 Task: Search for a 2-bedroom apartment in Charlotte, North Carolina, with a walkability score of 80 or higher.
Action: Mouse moved to (444, 243)
Screenshot: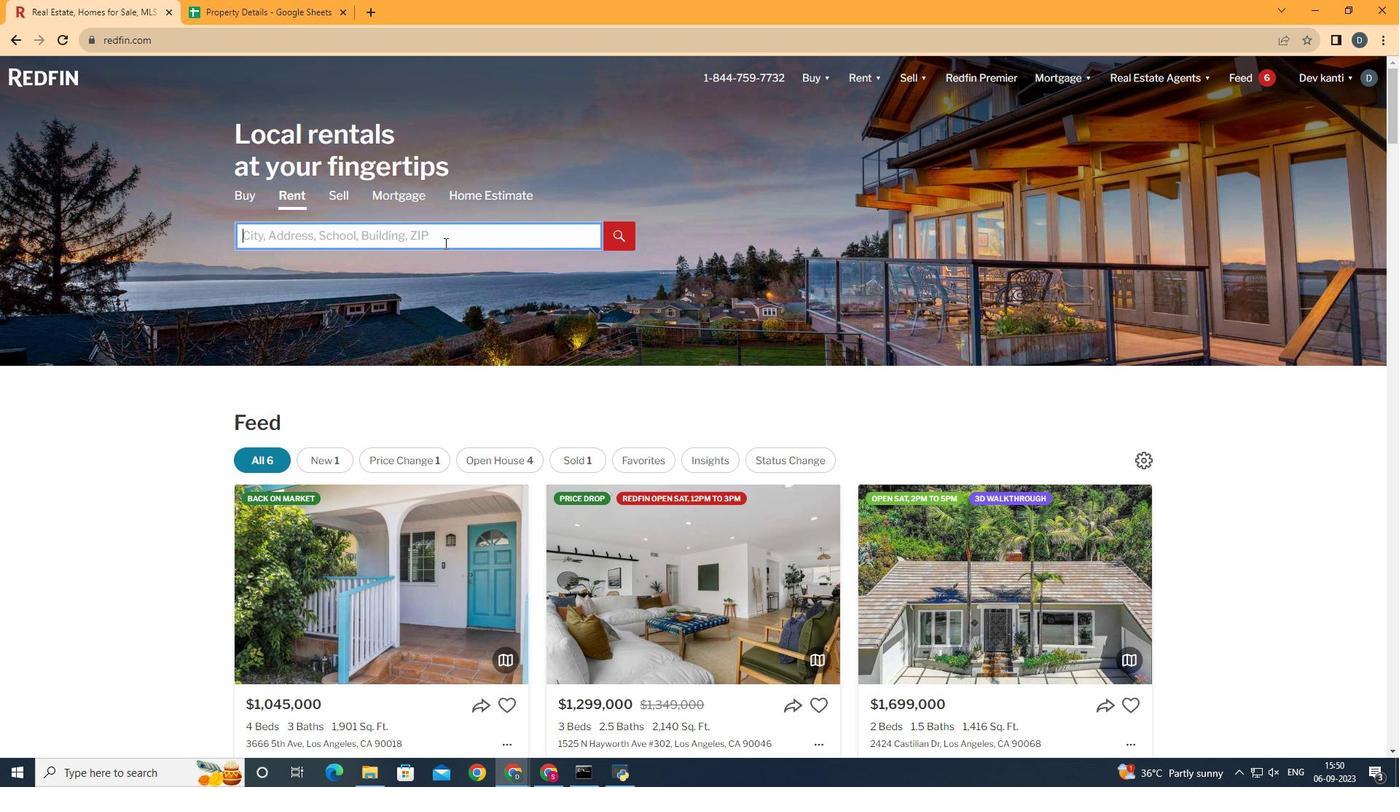 
Action: Mouse pressed left at (444, 243)
Screenshot: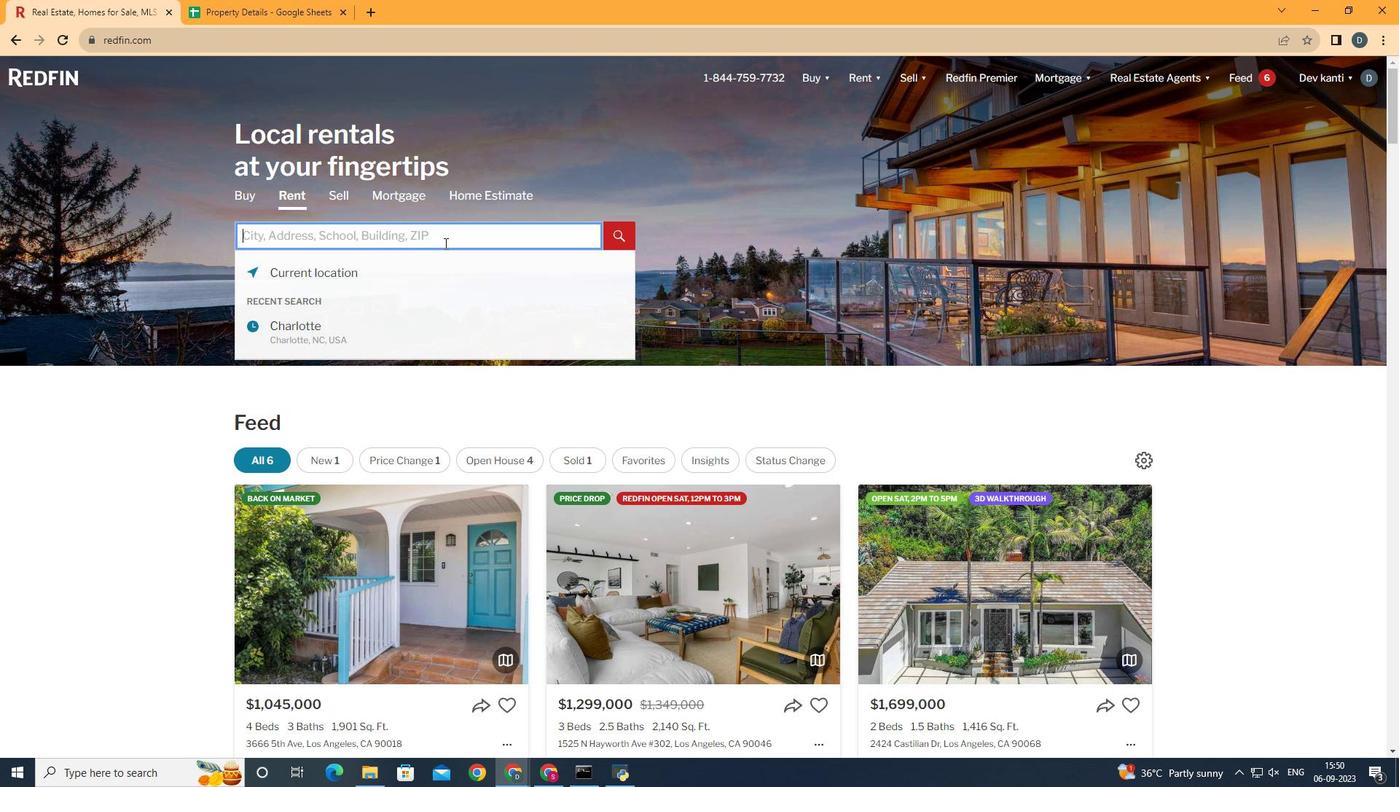 
Action: Key pressed <Key.shift>Charlo
Screenshot: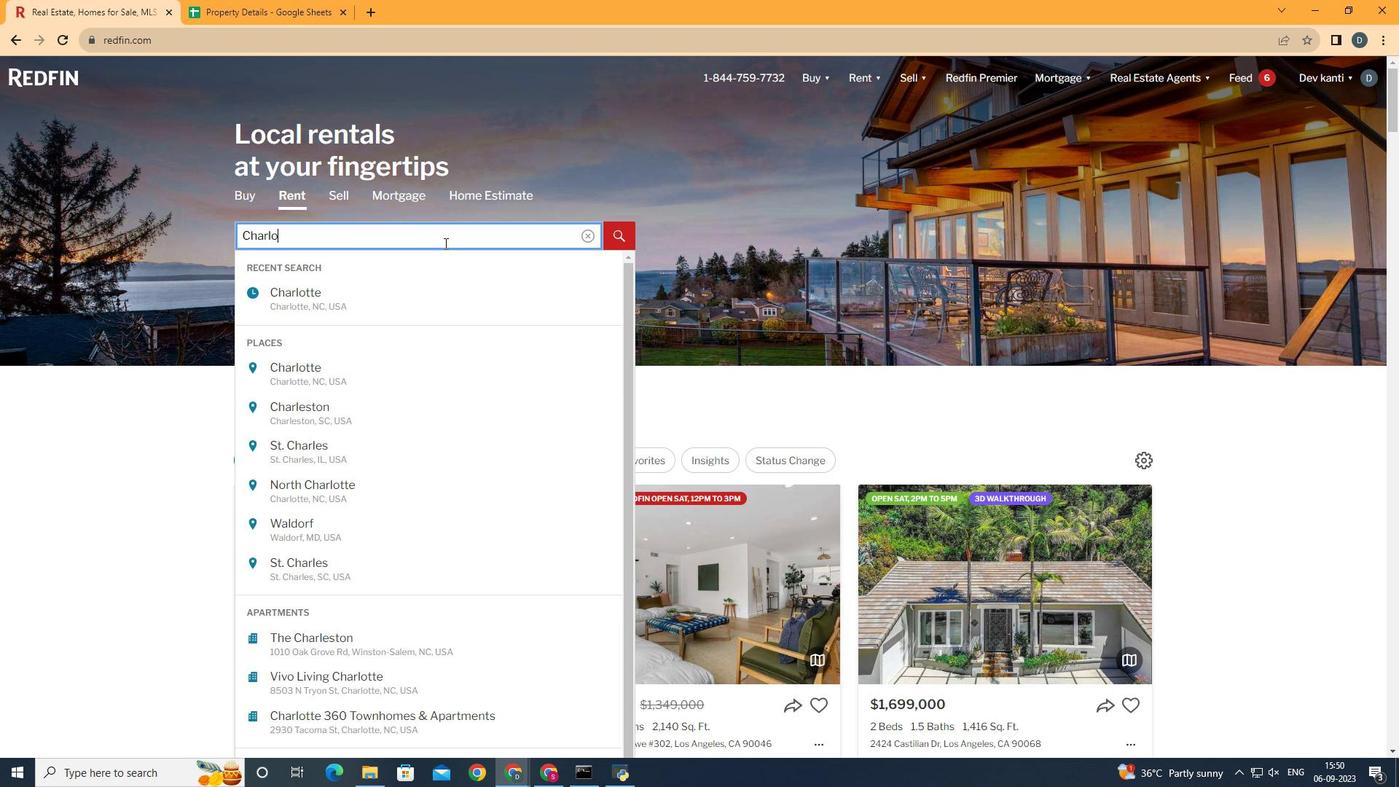 
Action: Mouse moved to (251, 197)
Screenshot: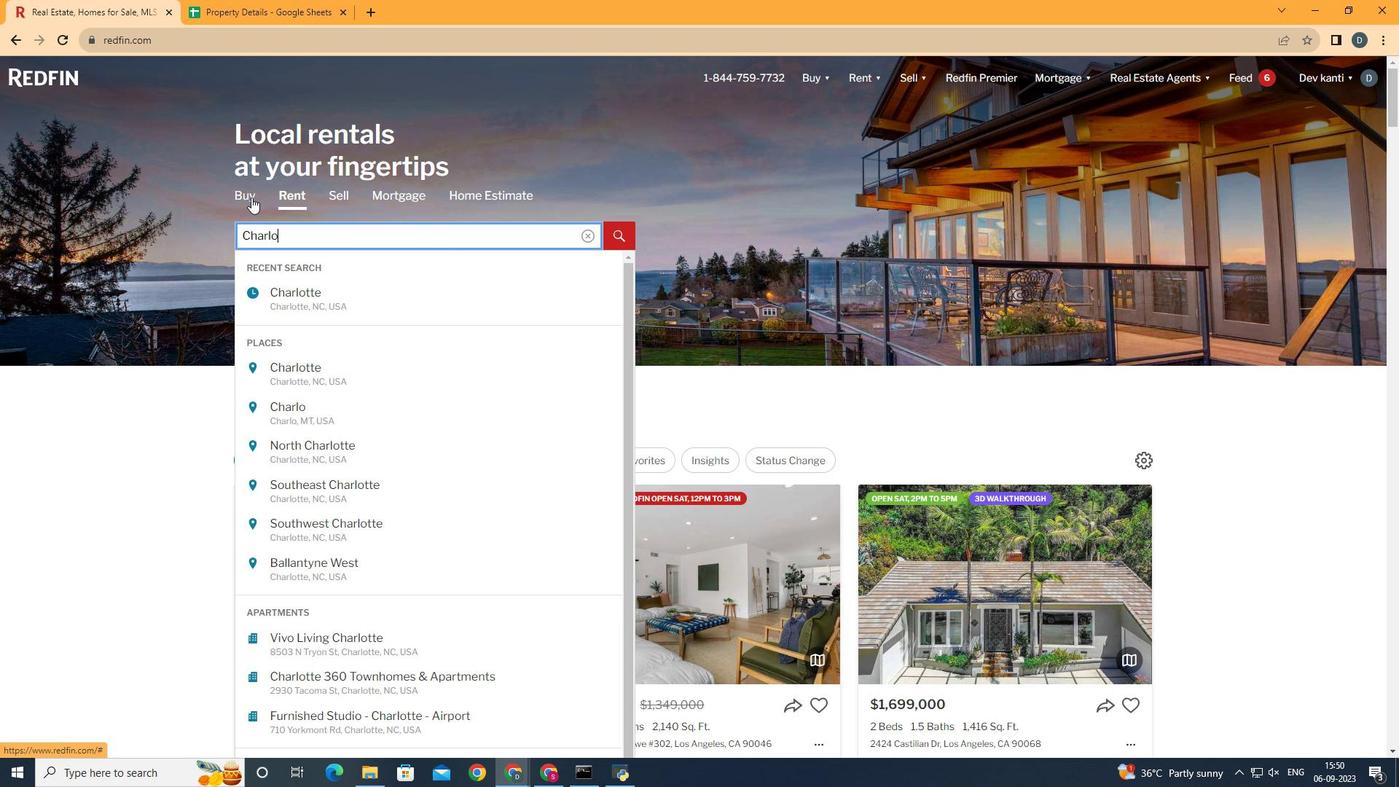 
Action: Mouse pressed left at (251, 197)
Screenshot: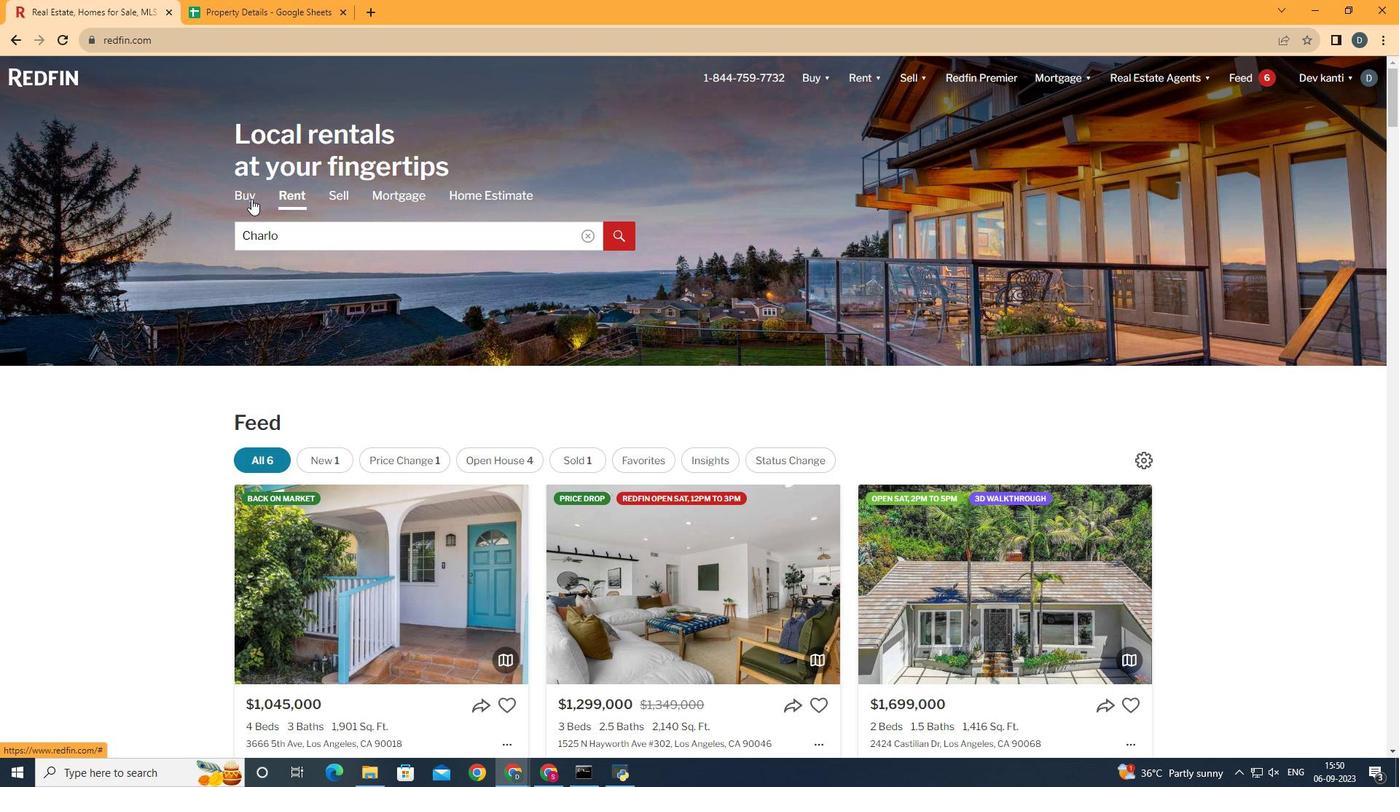 
Action: Mouse moved to (333, 237)
Screenshot: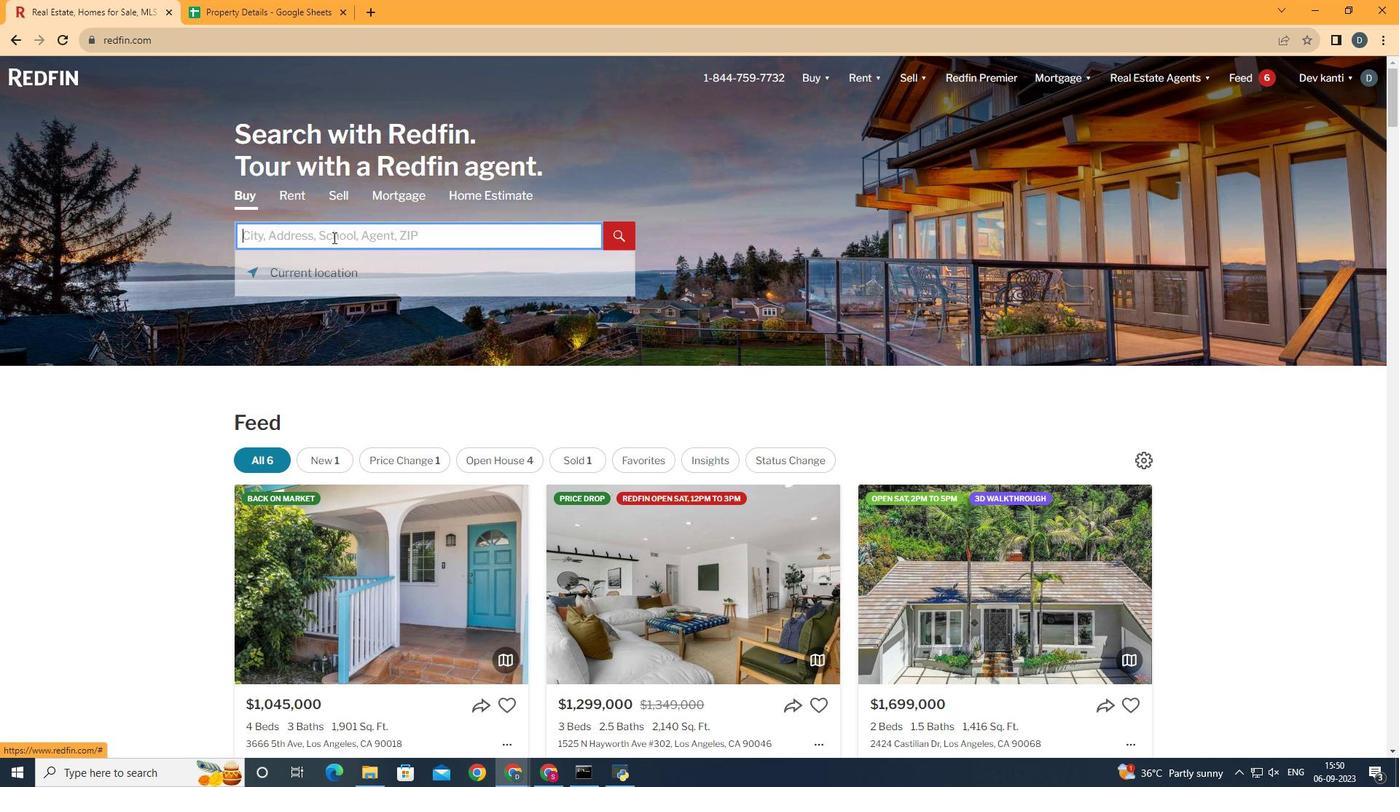 
Action: Mouse pressed left at (333, 237)
Screenshot: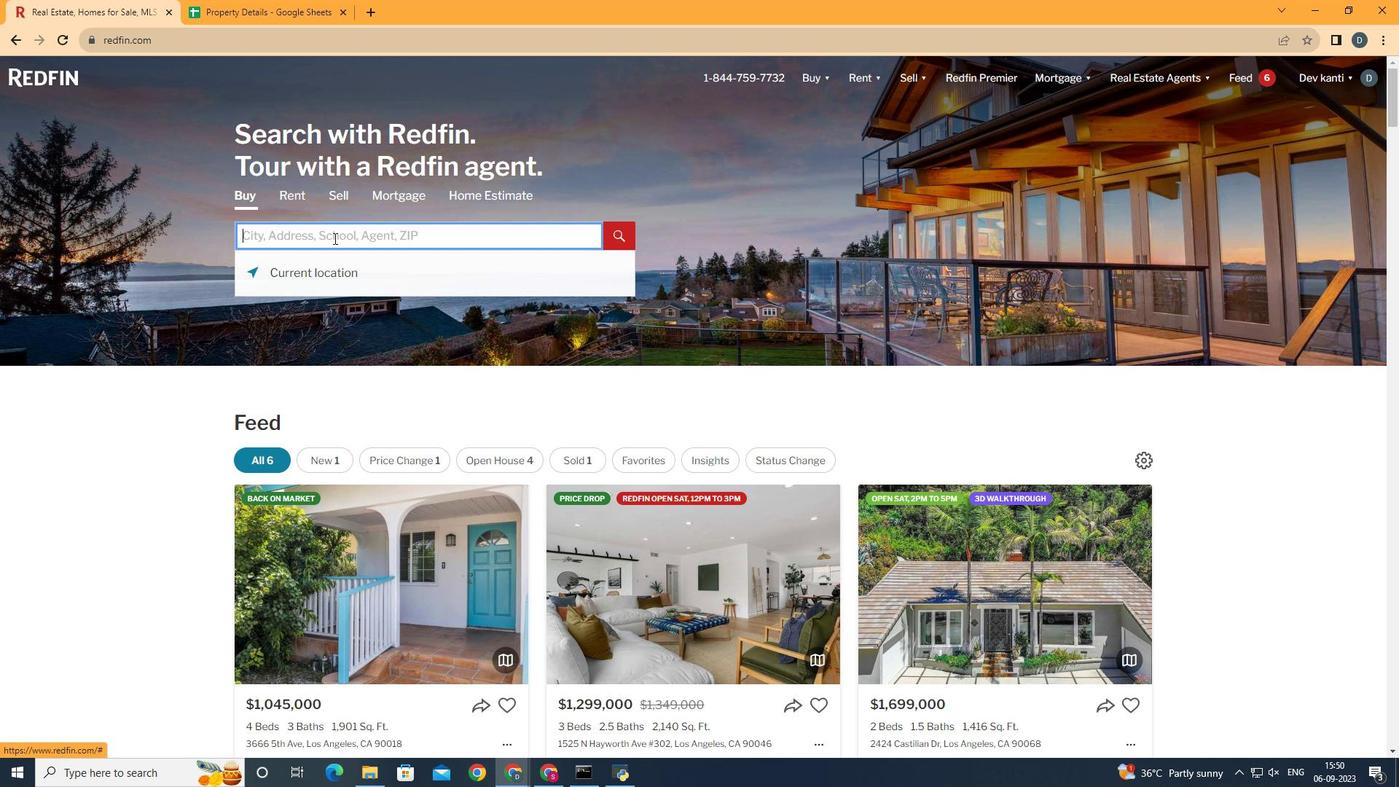 
Action: Mouse moved to (377, 238)
Screenshot: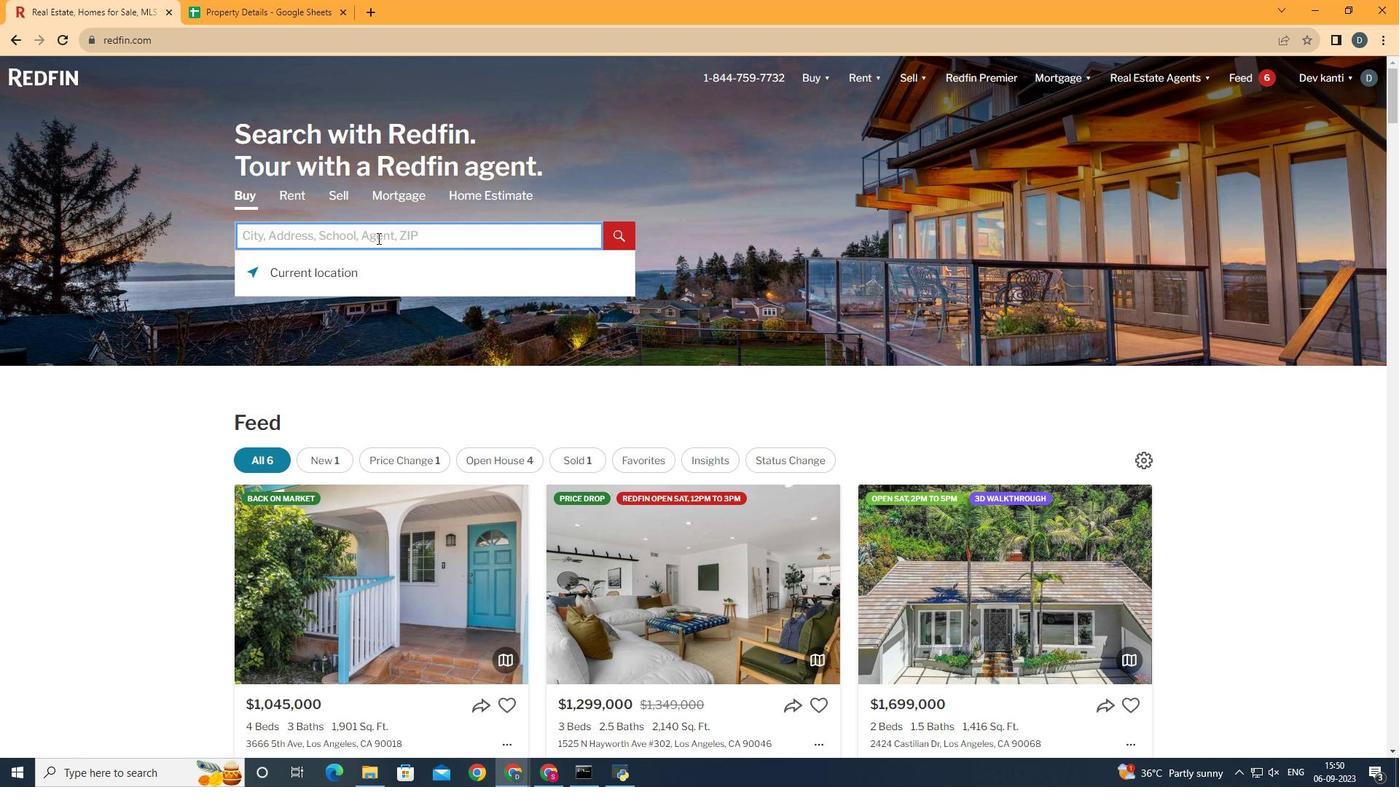 
Action: Key pressed <Key.shift>Charlotte
Screenshot: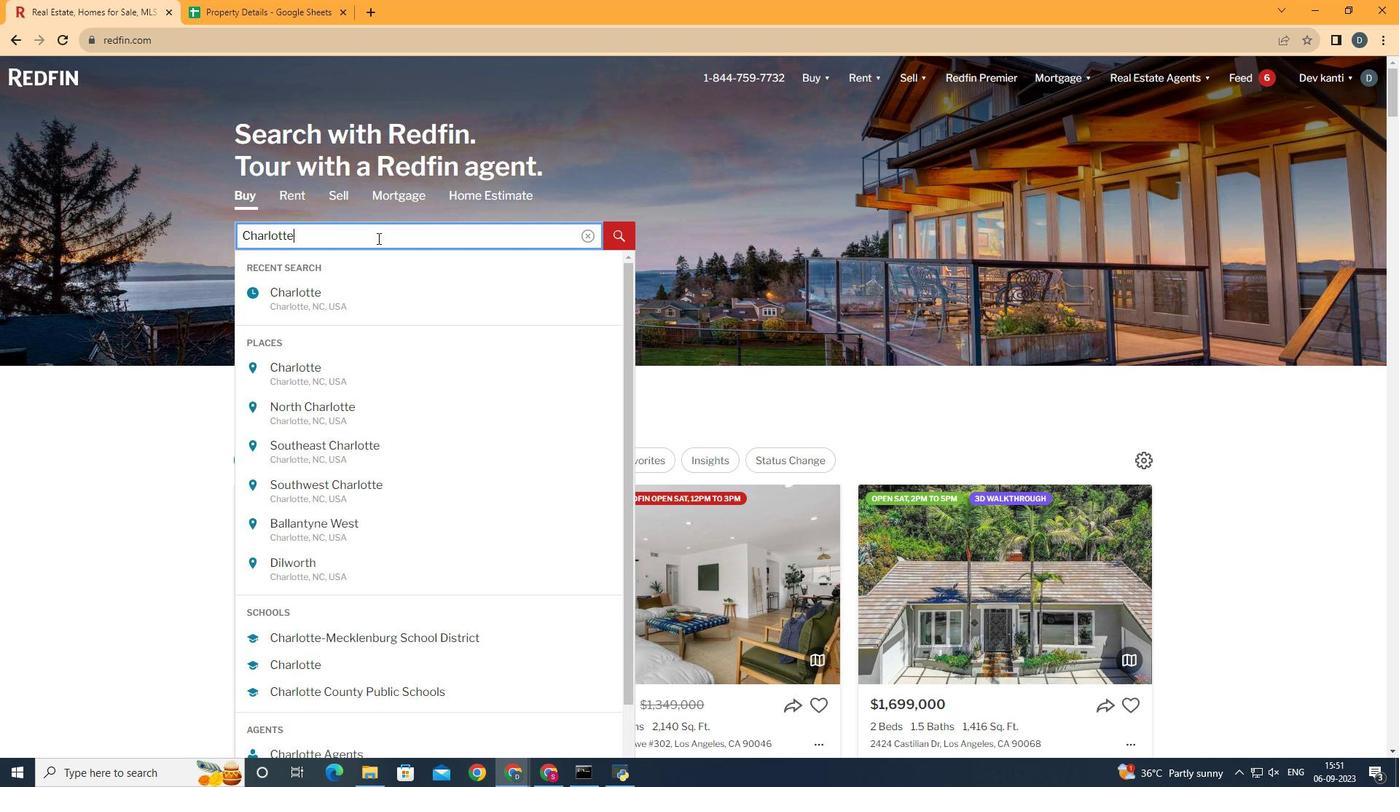
Action: Mouse moved to (370, 309)
Screenshot: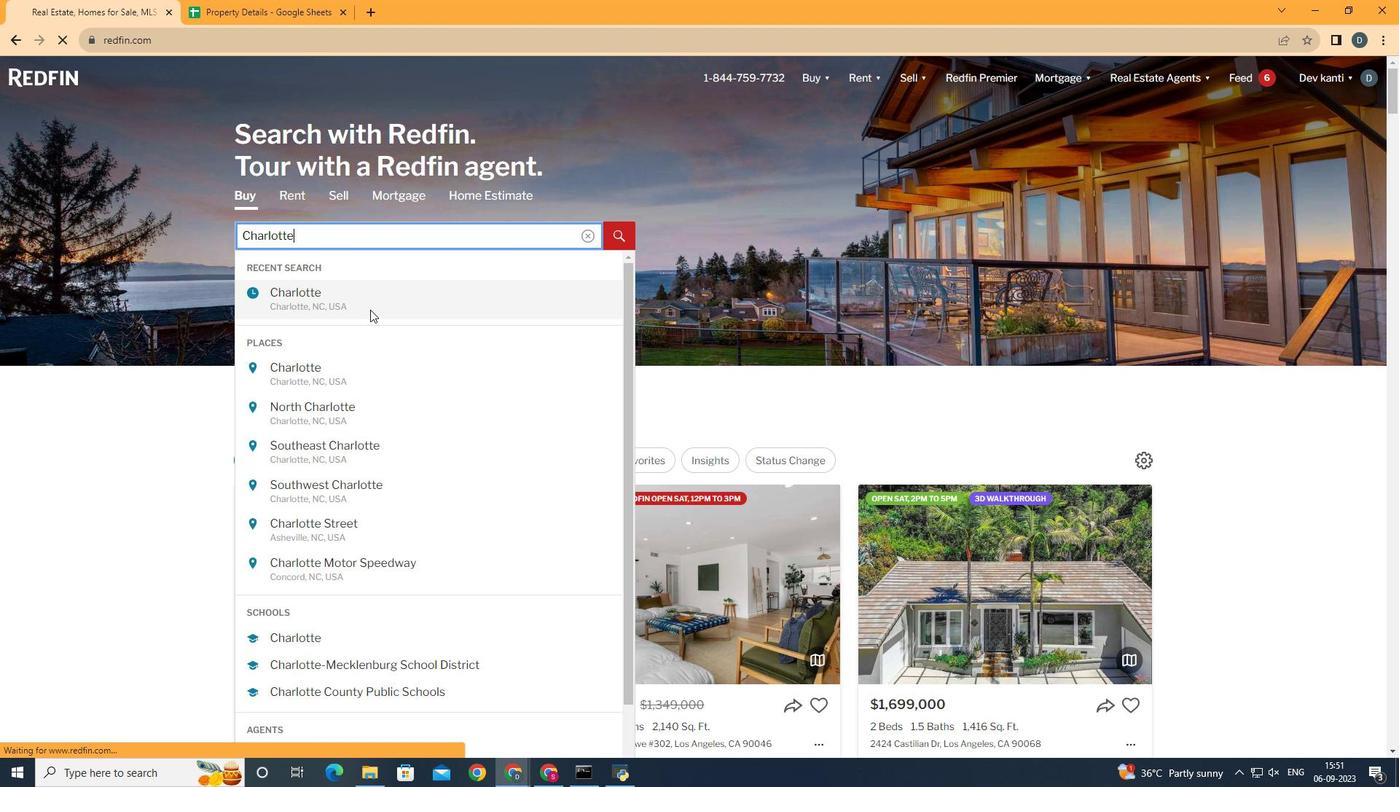 
Action: Mouse pressed left at (370, 309)
Screenshot: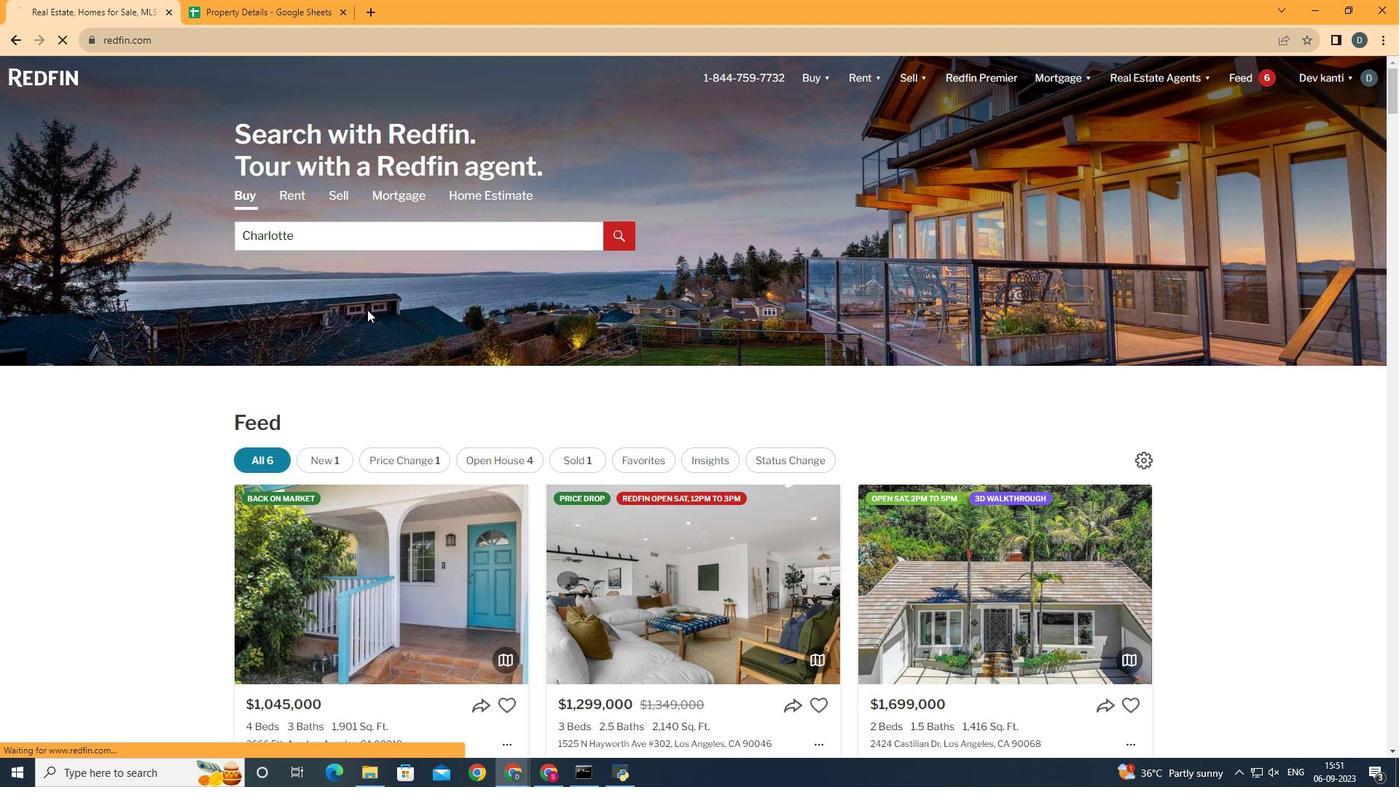 
Action: Mouse moved to (1241, 177)
Screenshot: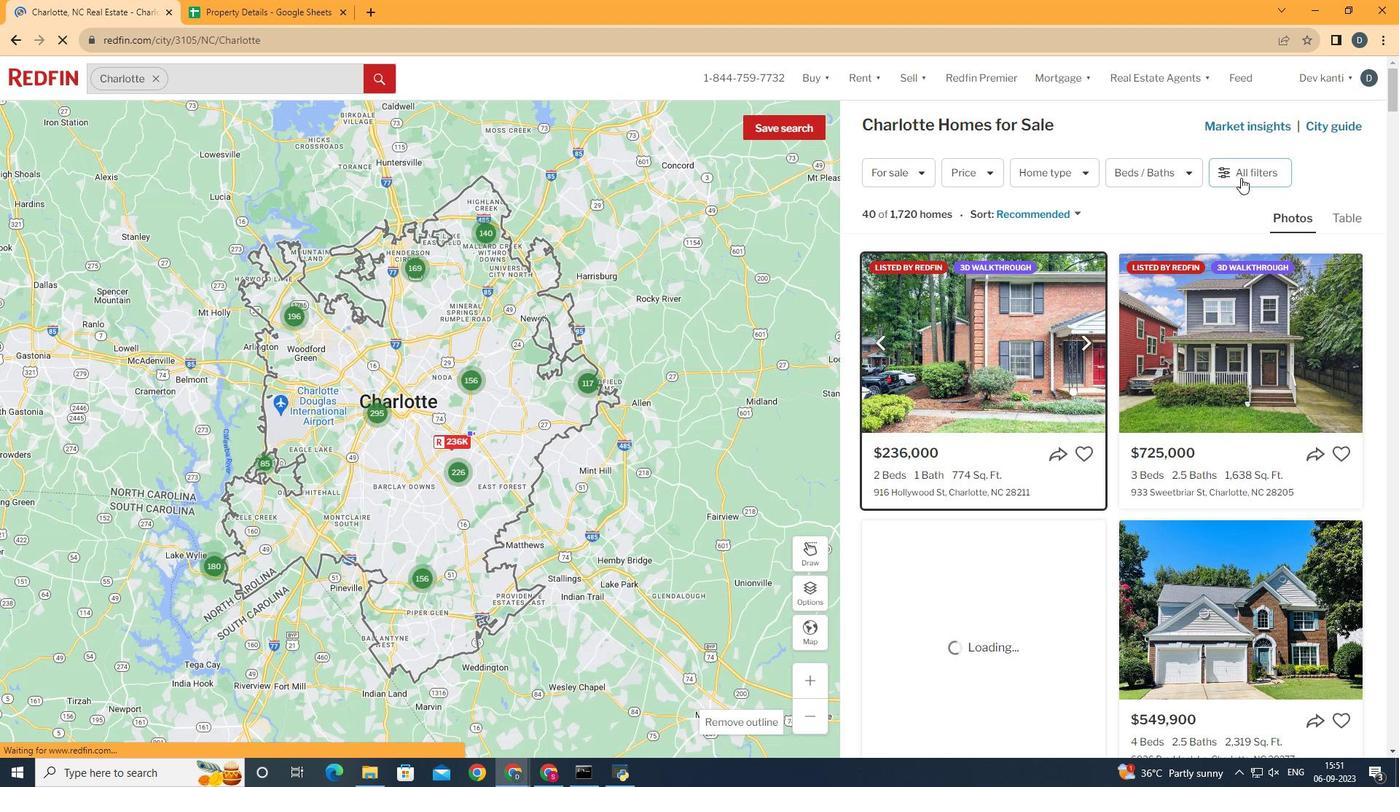 
Action: Mouse pressed left at (1241, 177)
Screenshot: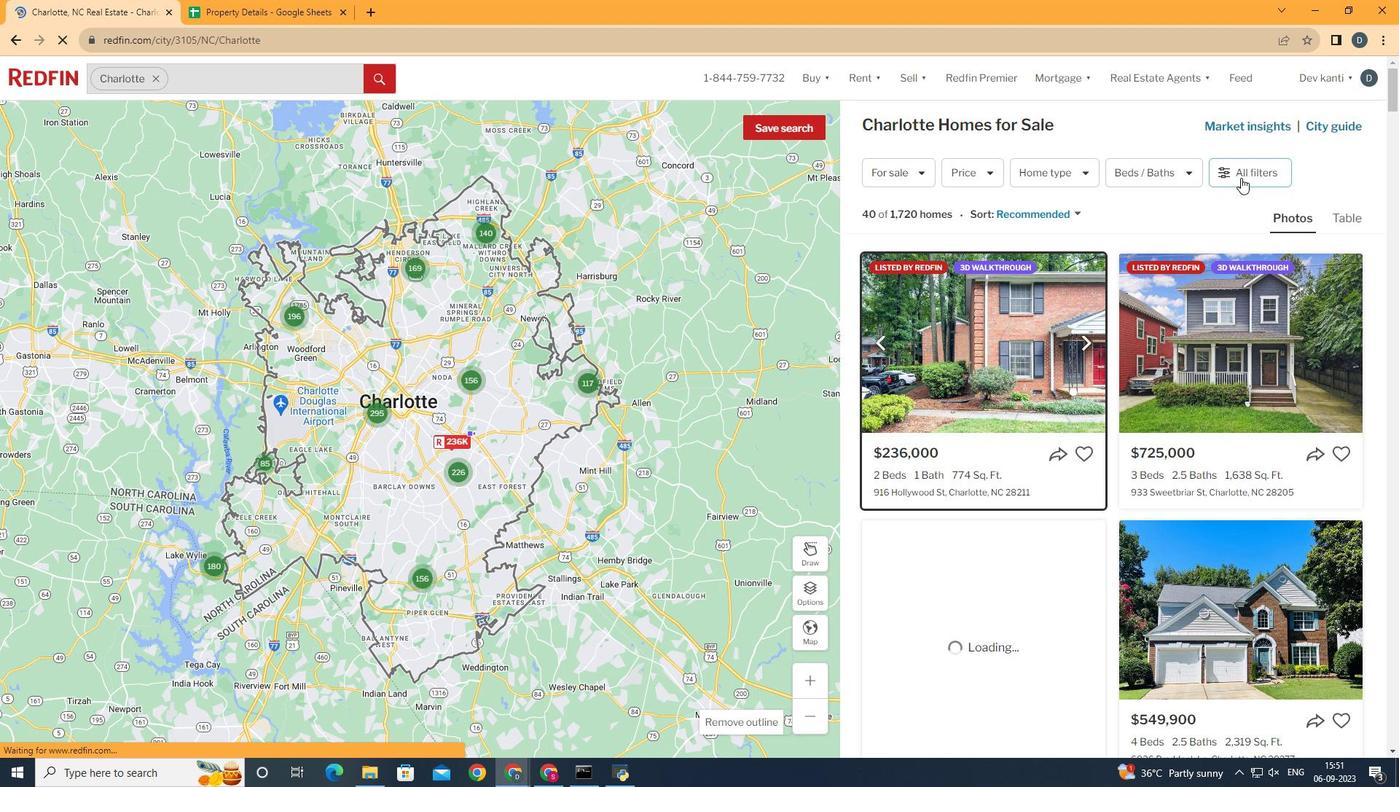 
Action: Mouse moved to (1259, 172)
Screenshot: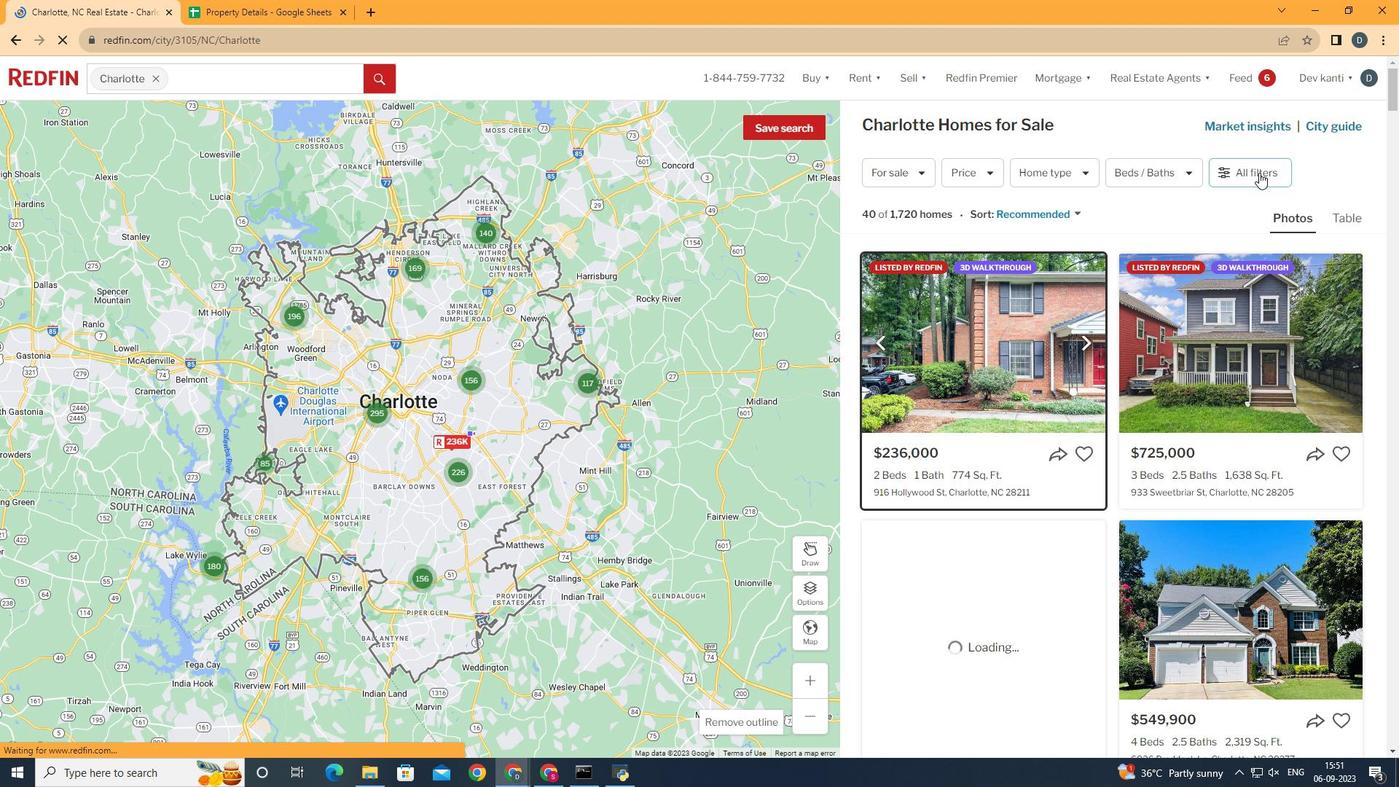 
Action: Mouse pressed left at (1259, 172)
Screenshot: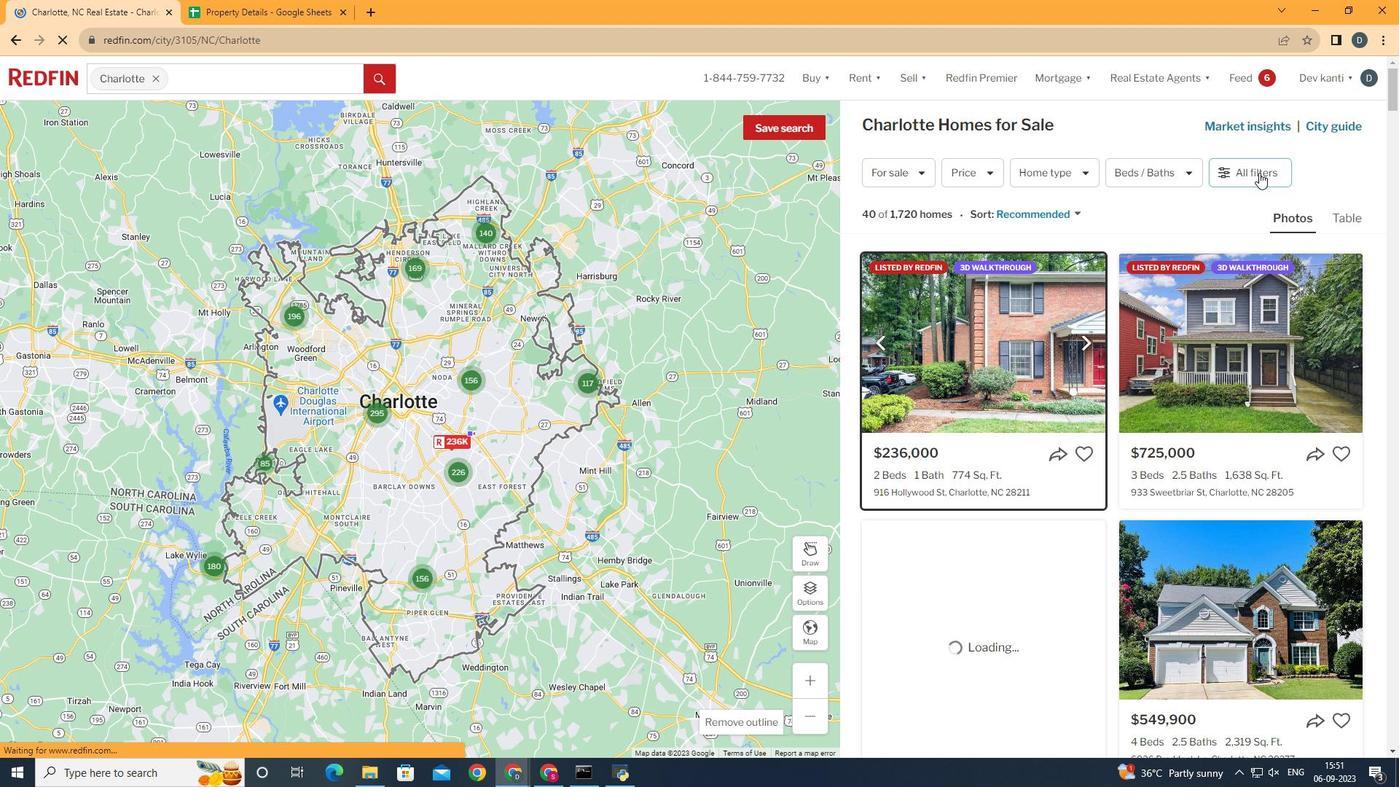 
Action: Mouse moved to (1335, 295)
Screenshot: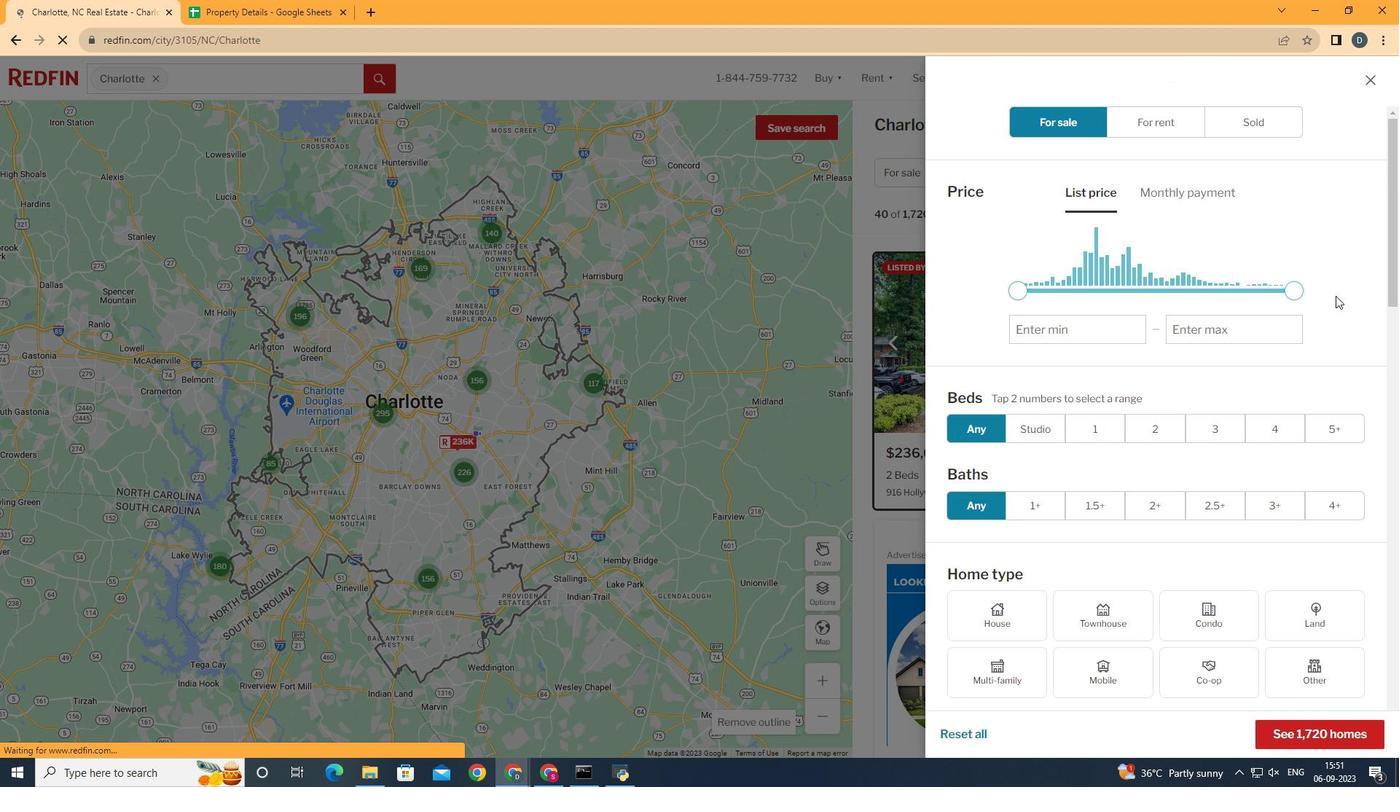 
Action: Mouse scrolled (1335, 295) with delta (0, 0)
Screenshot: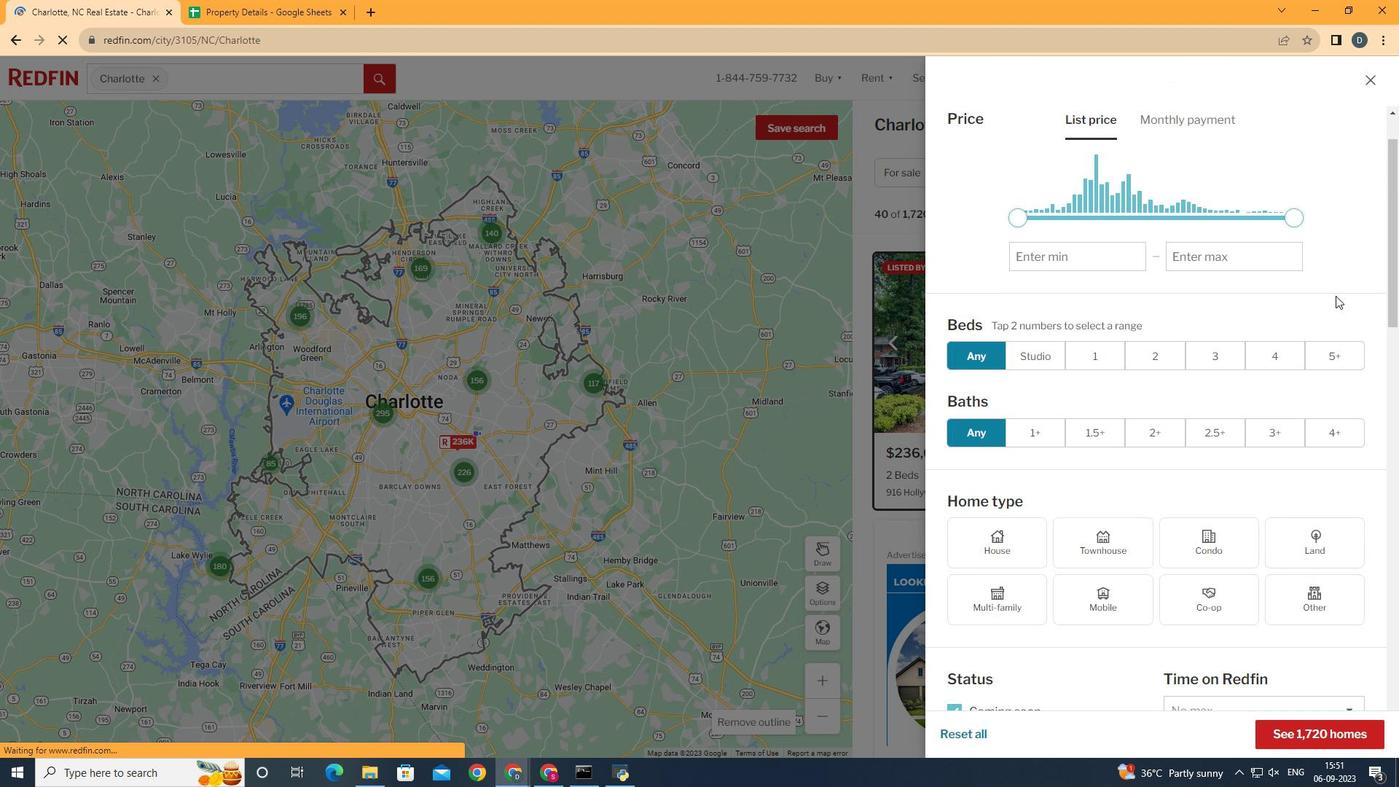 
Action: Mouse moved to (1335, 295)
Screenshot: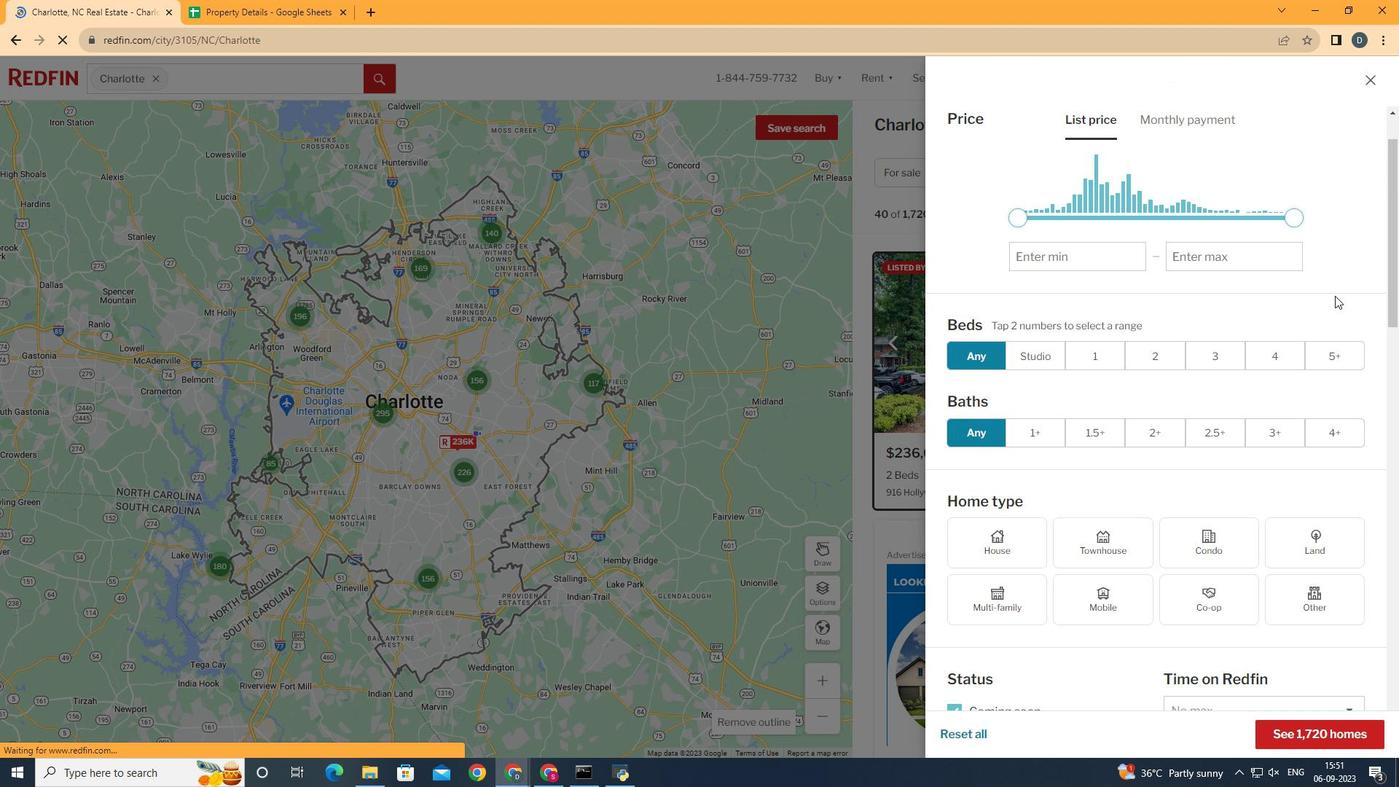 
Action: Mouse scrolled (1335, 295) with delta (0, 0)
Screenshot: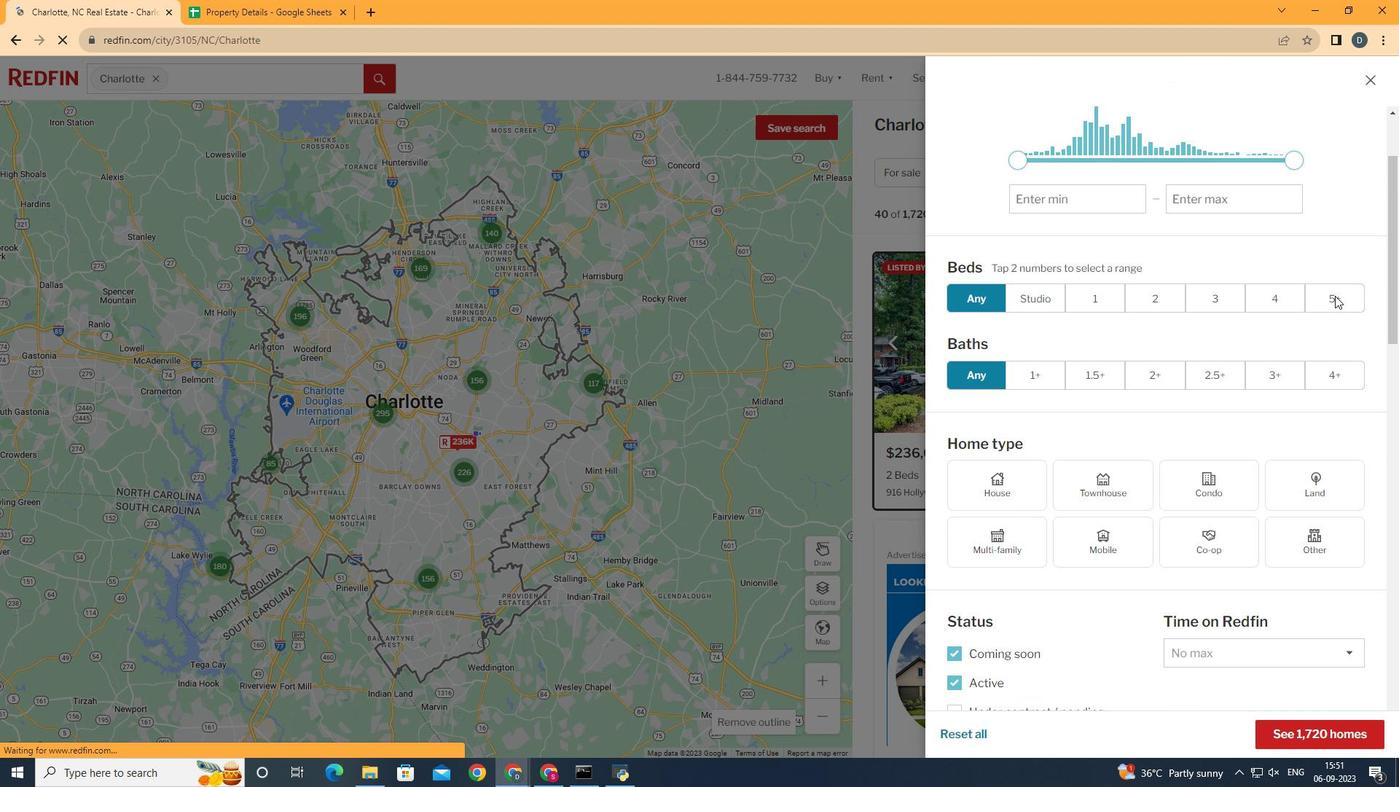 
Action: Mouse scrolled (1335, 295) with delta (0, 0)
Screenshot: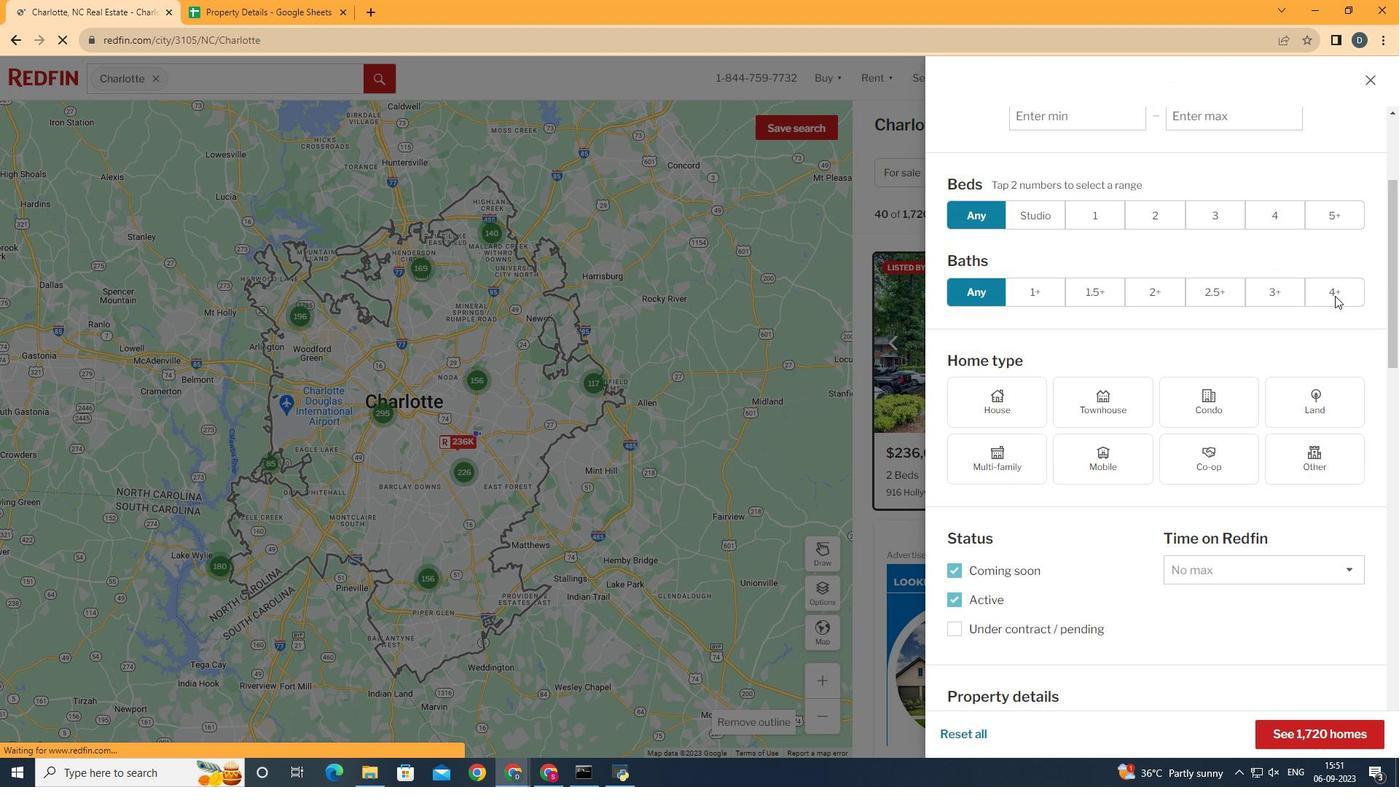 
Action: Mouse scrolled (1335, 295) with delta (0, 0)
Screenshot: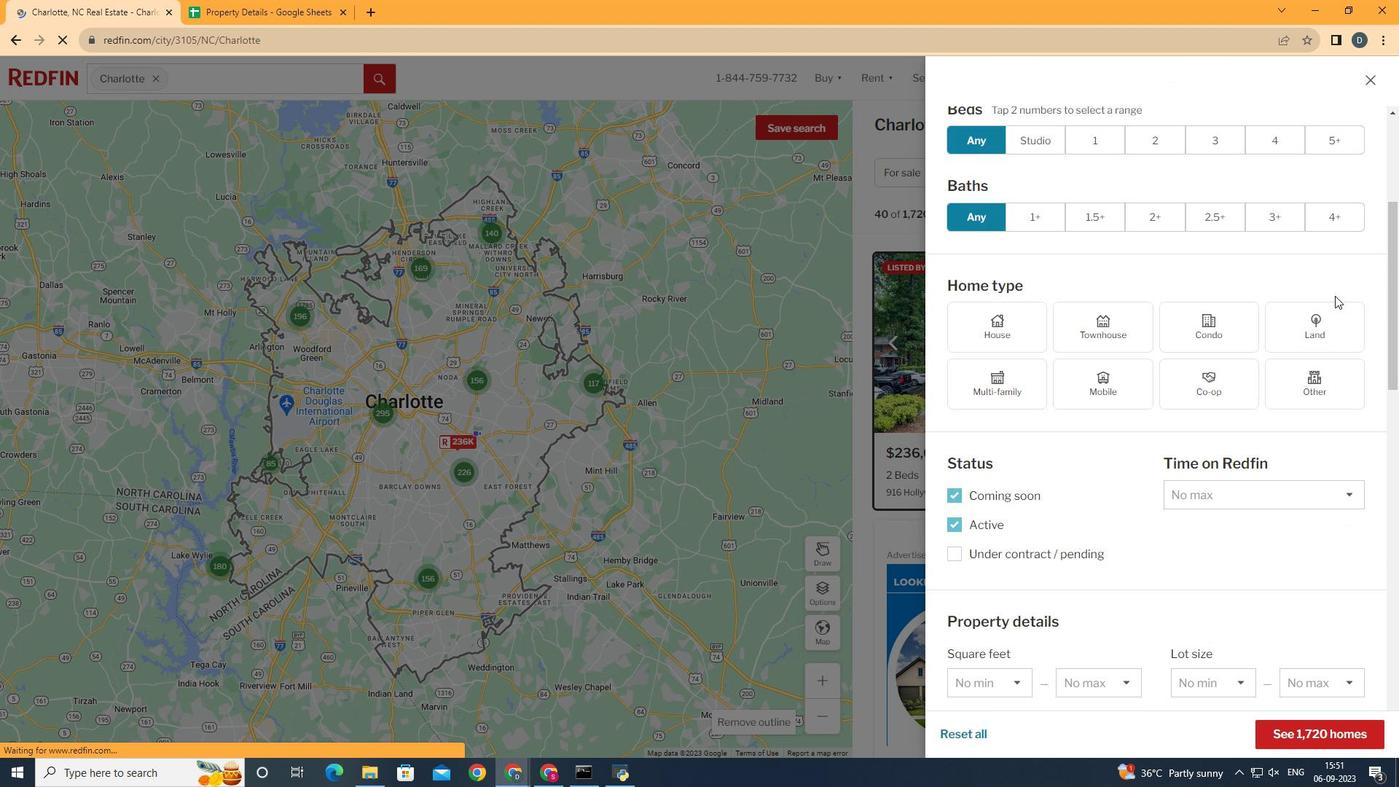 
Action: Mouse moved to (1311, 386)
Screenshot: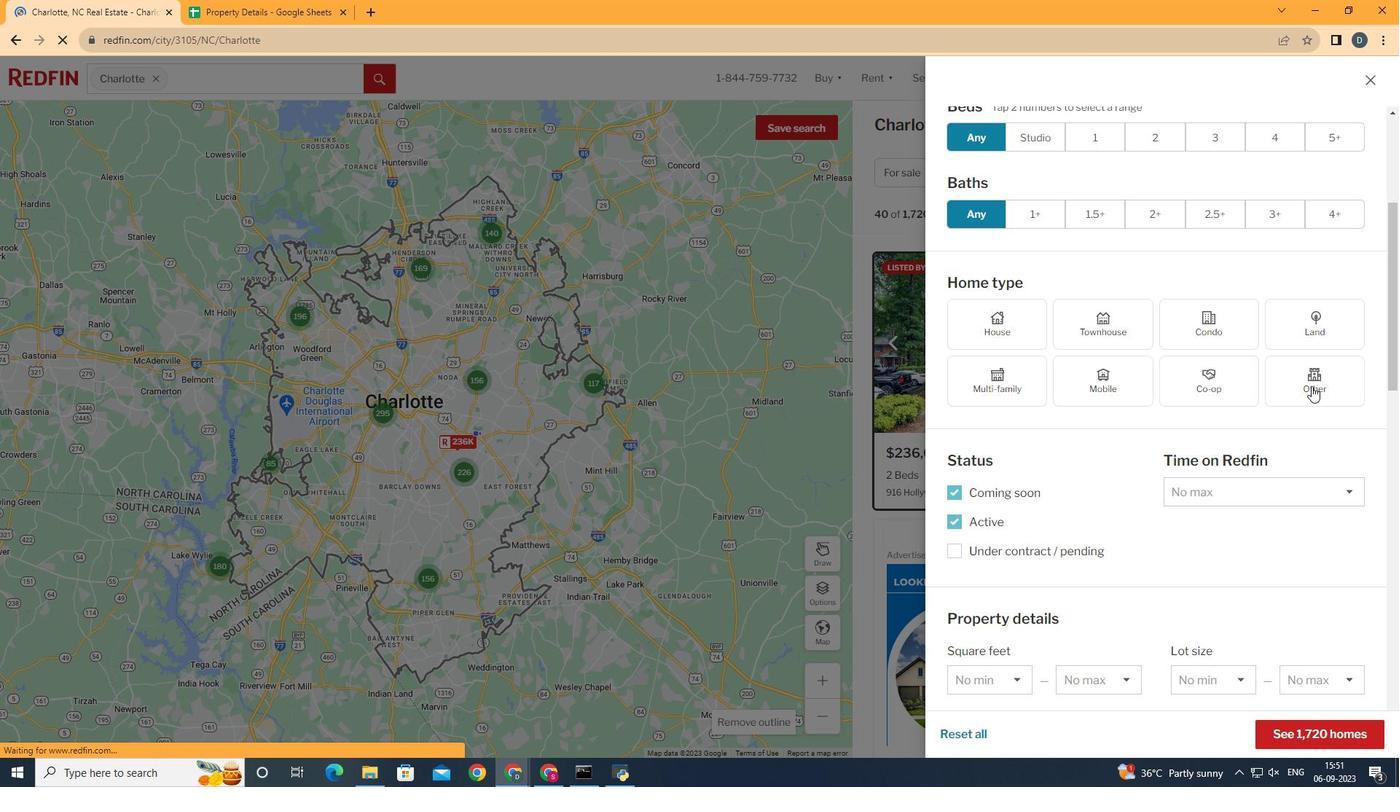 
Action: Mouse pressed left at (1311, 386)
Screenshot: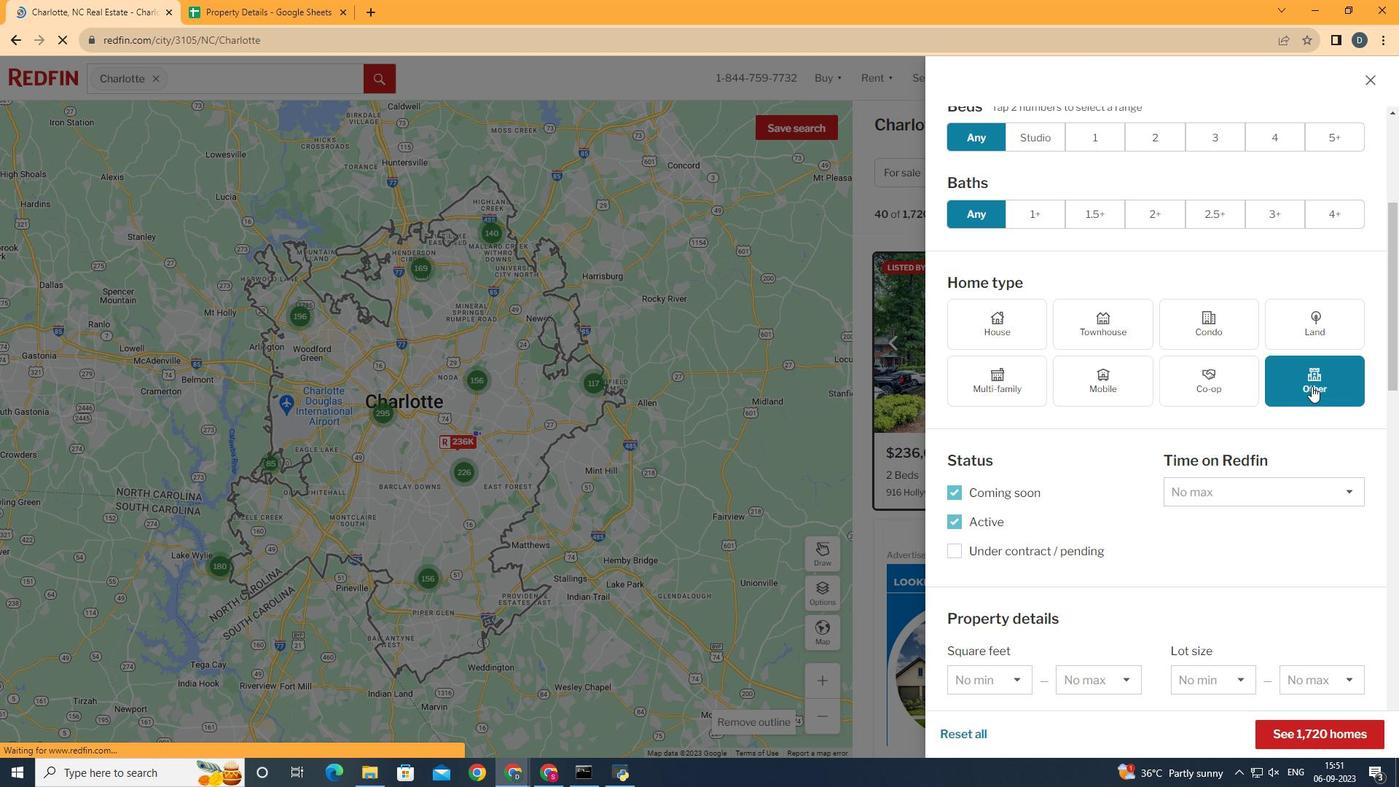 
Action: Mouse moved to (1310, 381)
Screenshot: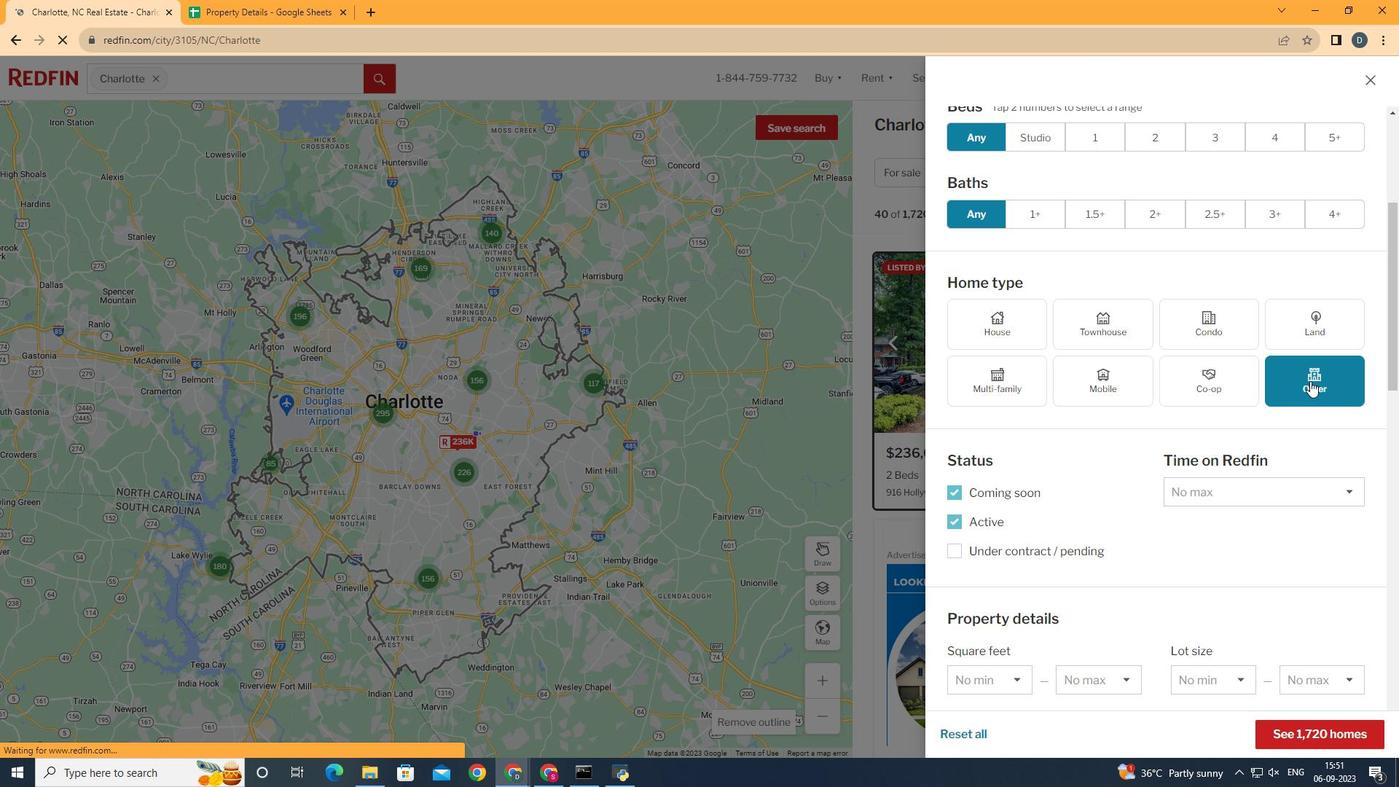
Action: Mouse scrolled (1310, 380) with delta (0, 0)
Screenshot: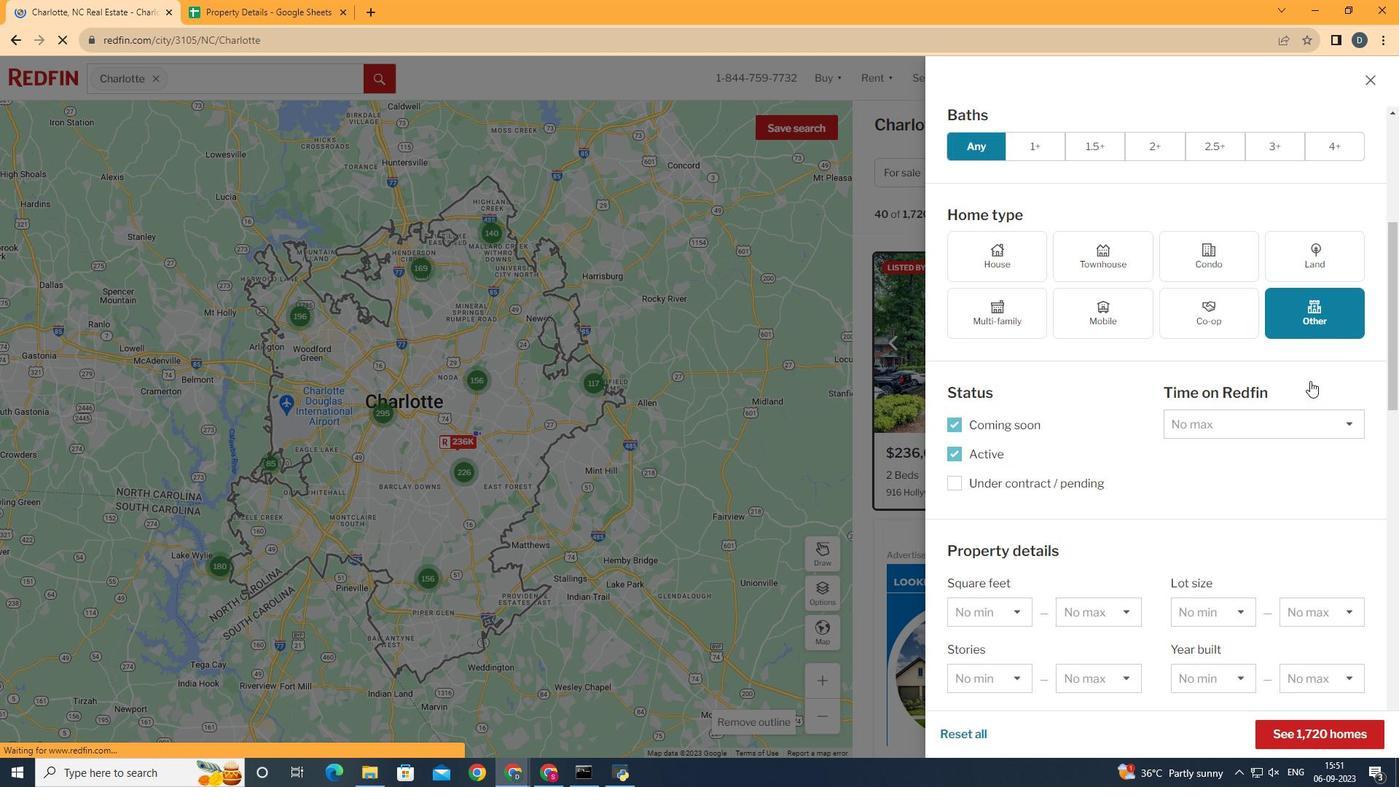 
Action: Mouse scrolled (1310, 380) with delta (0, 0)
Screenshot: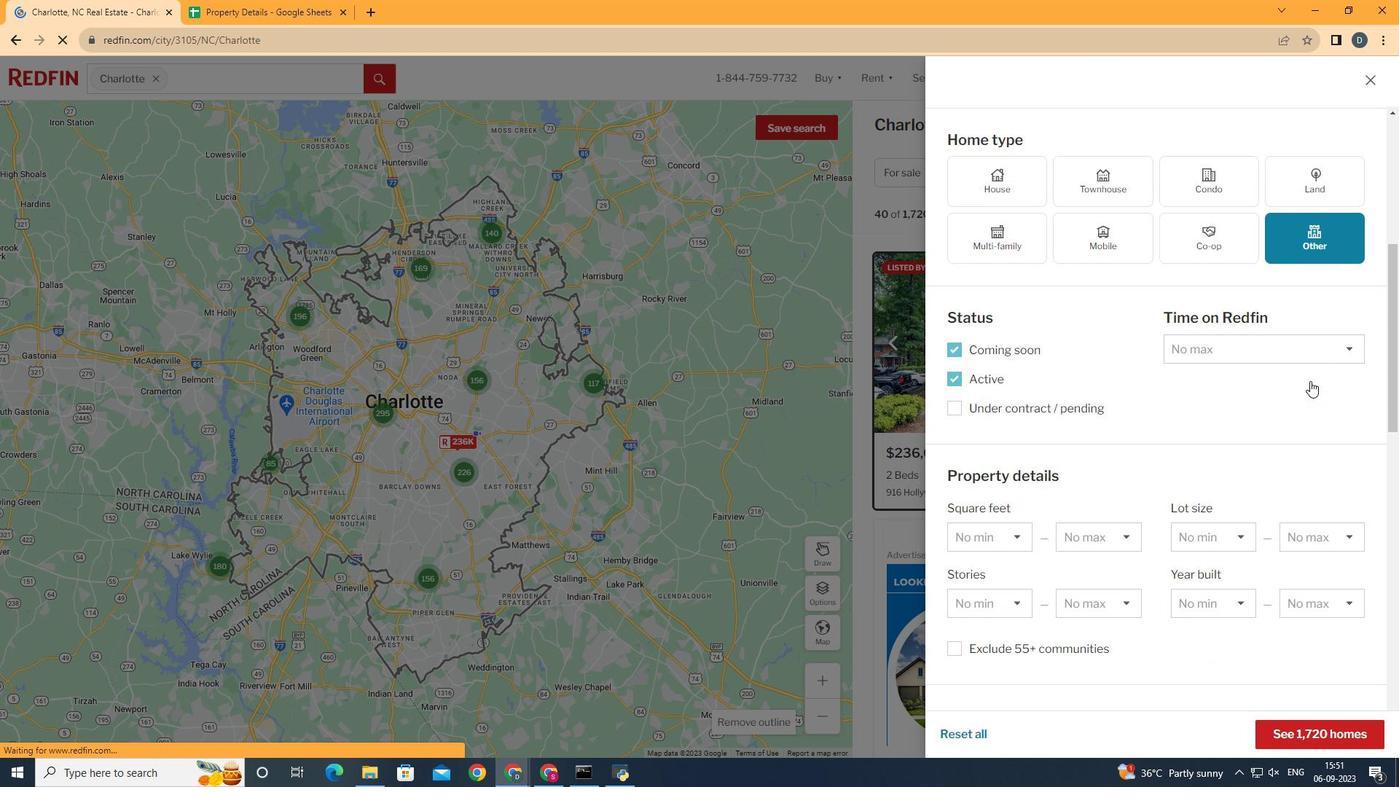 
Action: Mouse scrolled (1310, 380) with delta (0, 0)
Screenshot: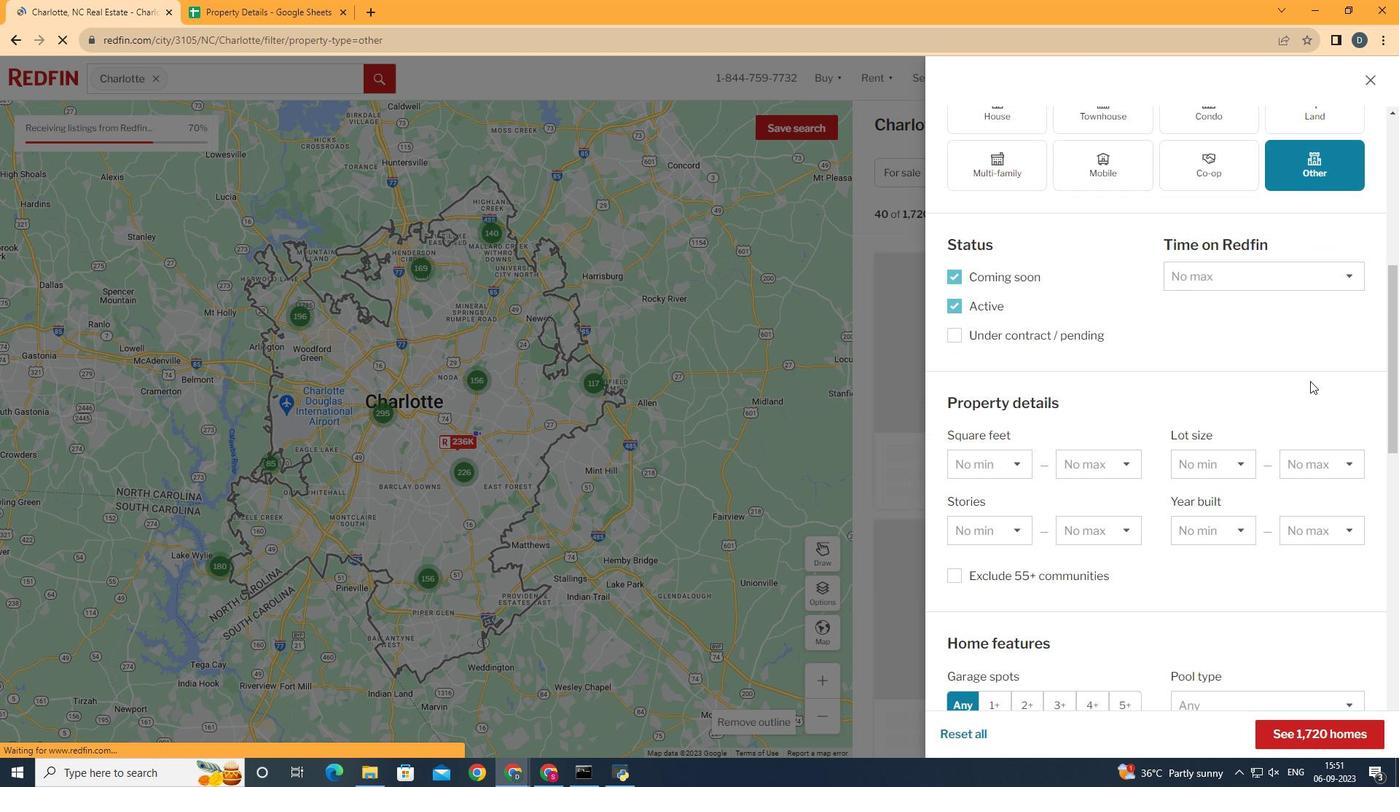 
Action: Mouse scrolled (1310, 380) with delta (0, 0)
Screenshot: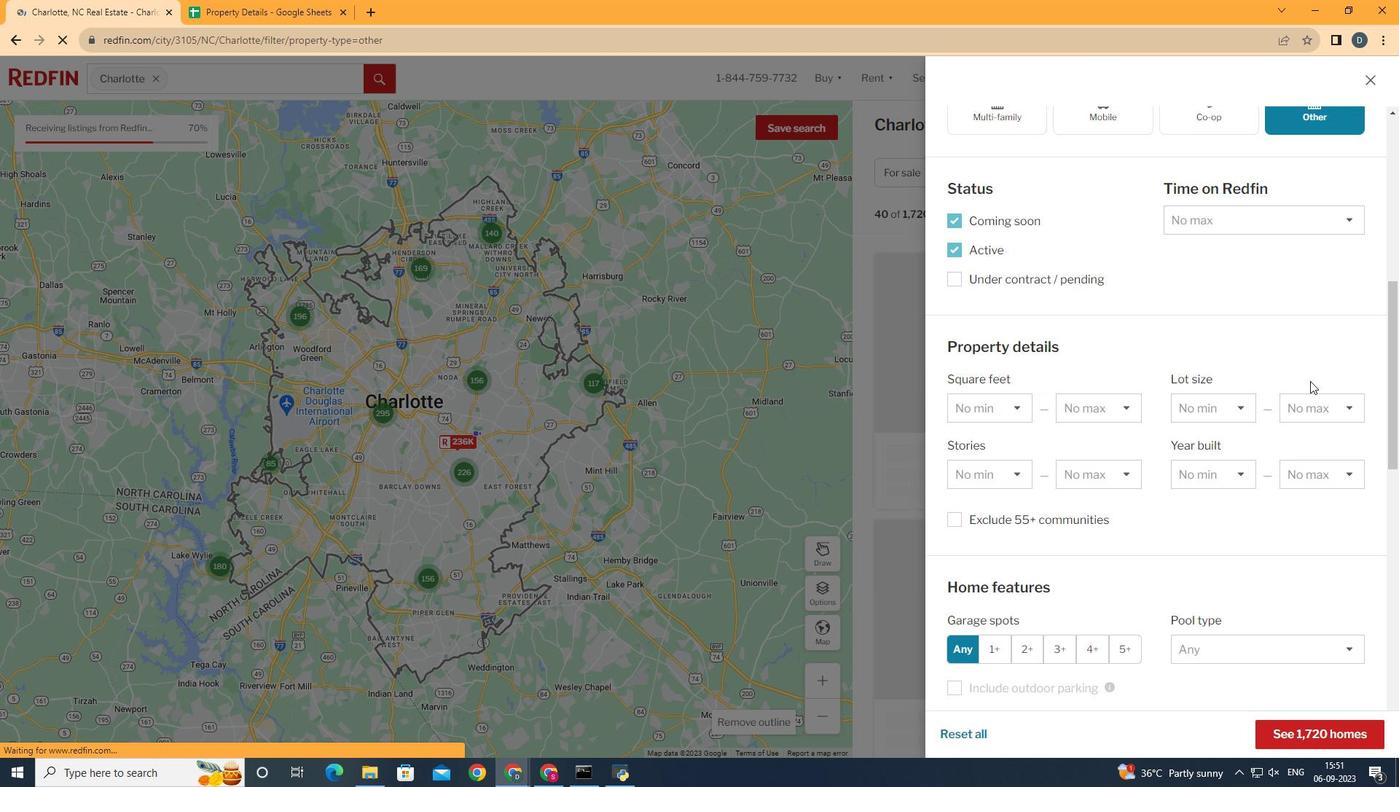 
Action: Mouse scrolled (1310, 380) with delta (0, 0)
Screenshot: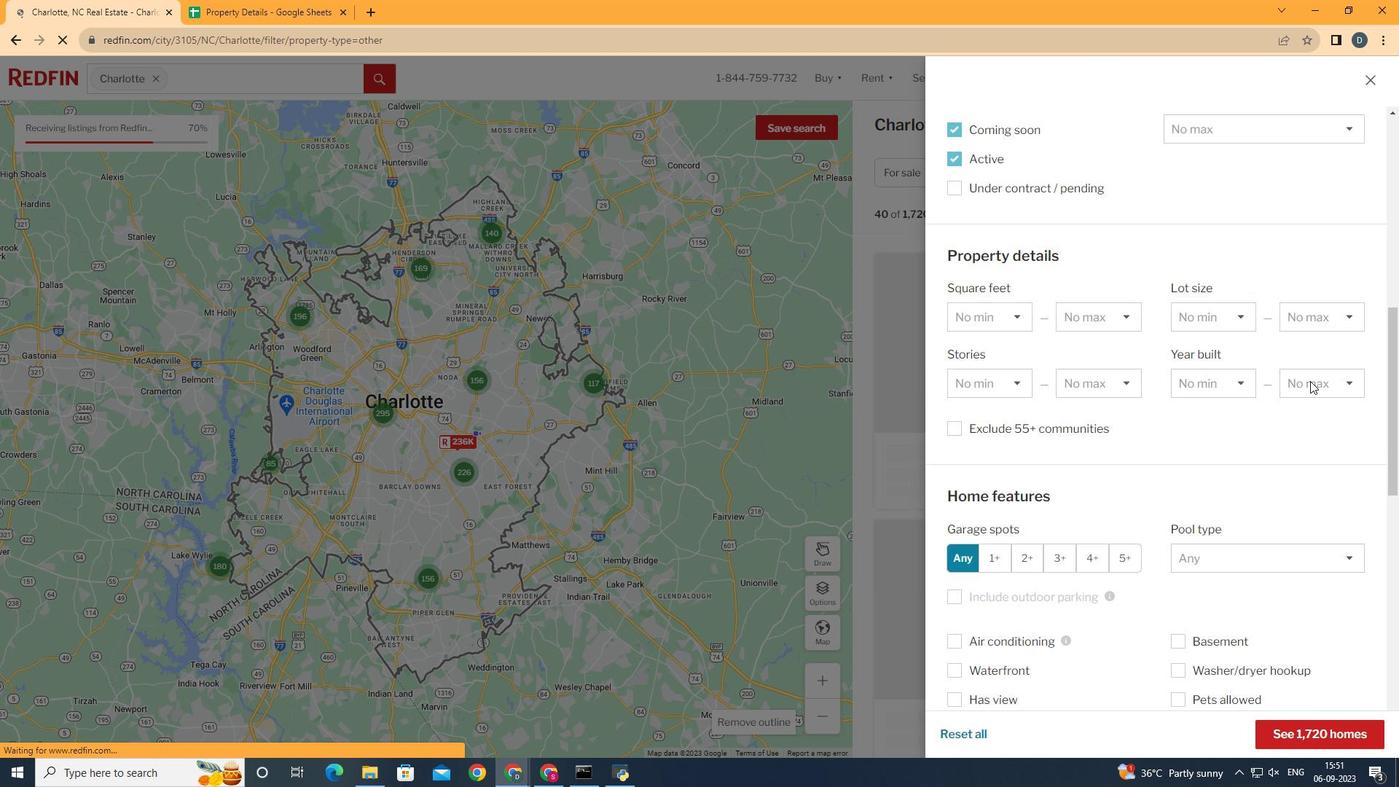 
Action: Mouse scrolled (1310, 380) with delta (0, 0)
Screenshot: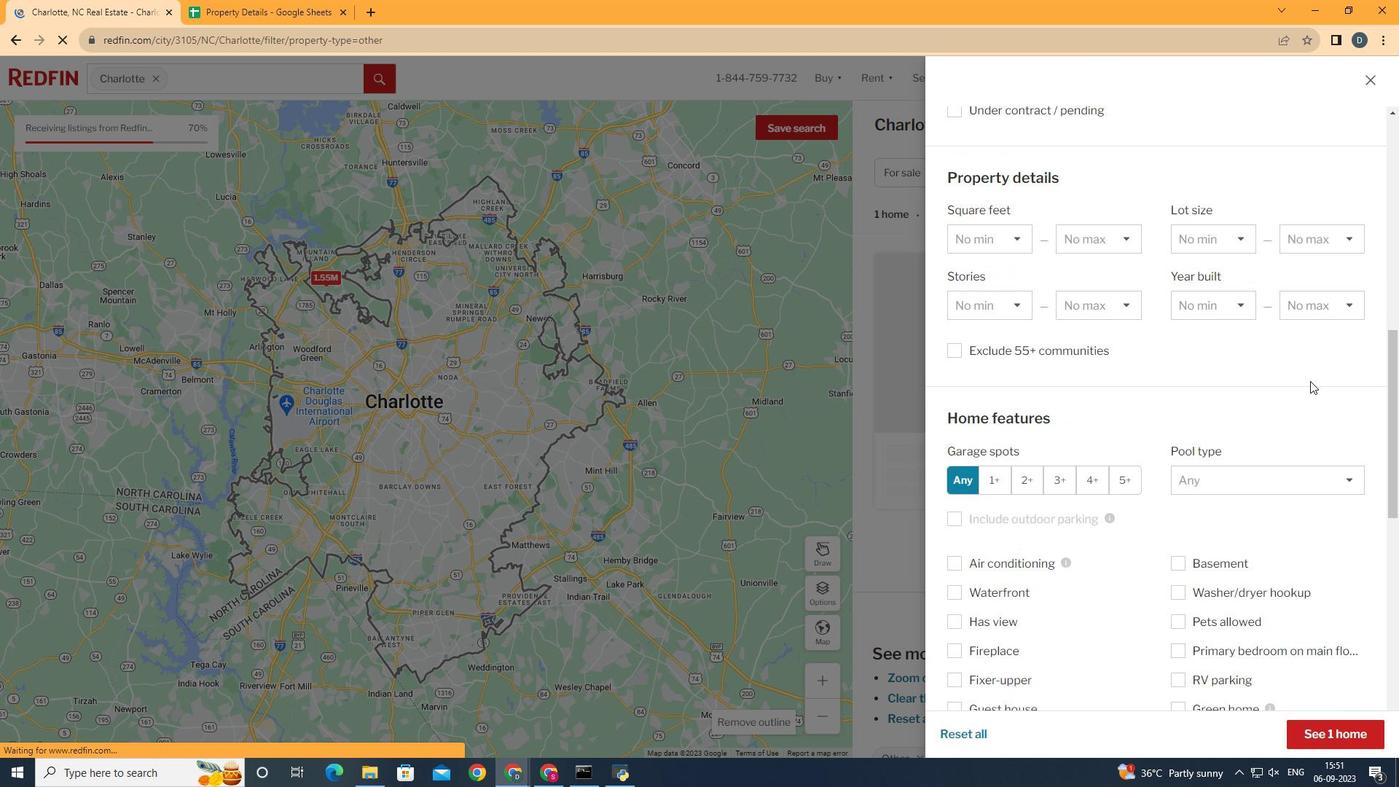 
Action: Mouse scrolled (1310, 380) with delta (0, 0)
Screenshot: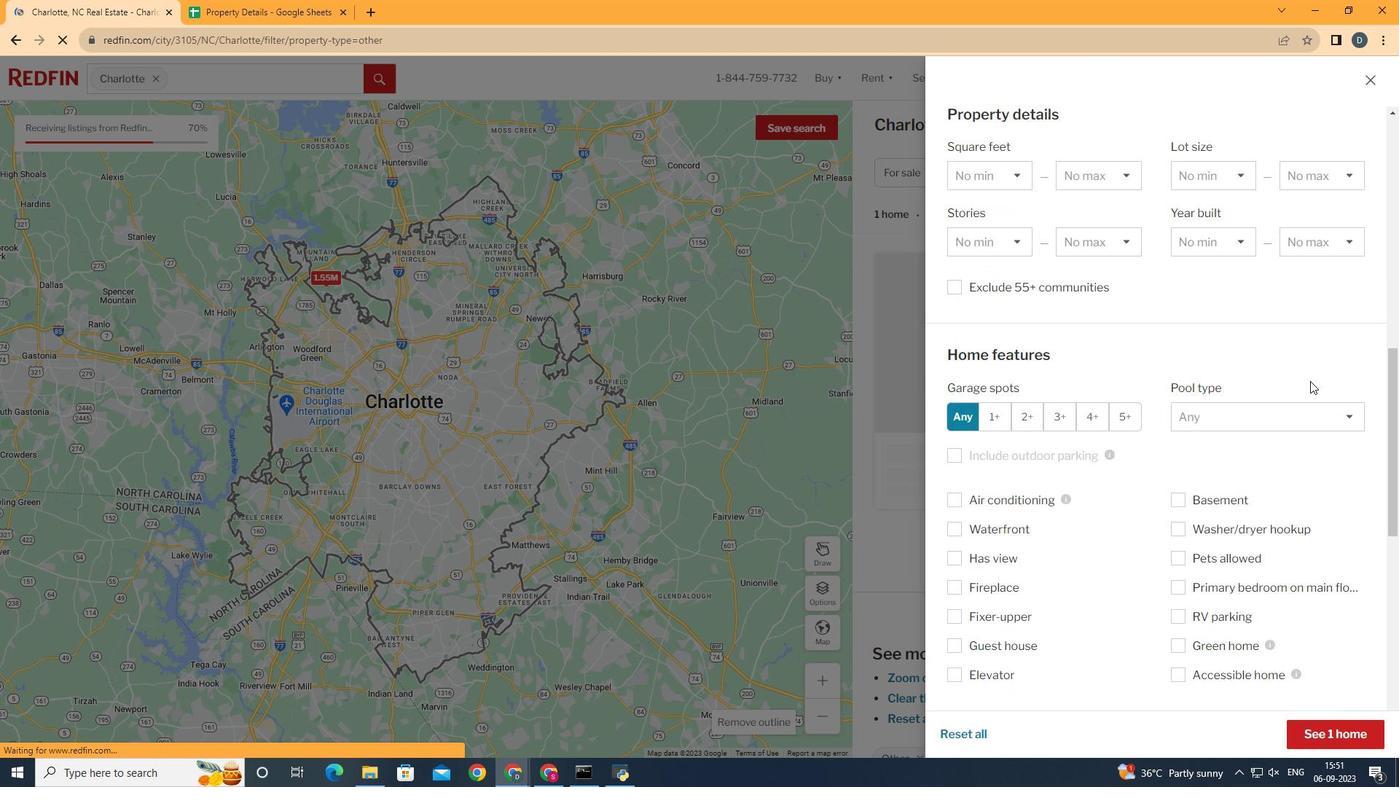 
Action: Mouse scrolled (1310, 380) with delta (0, 0)
Screenshot: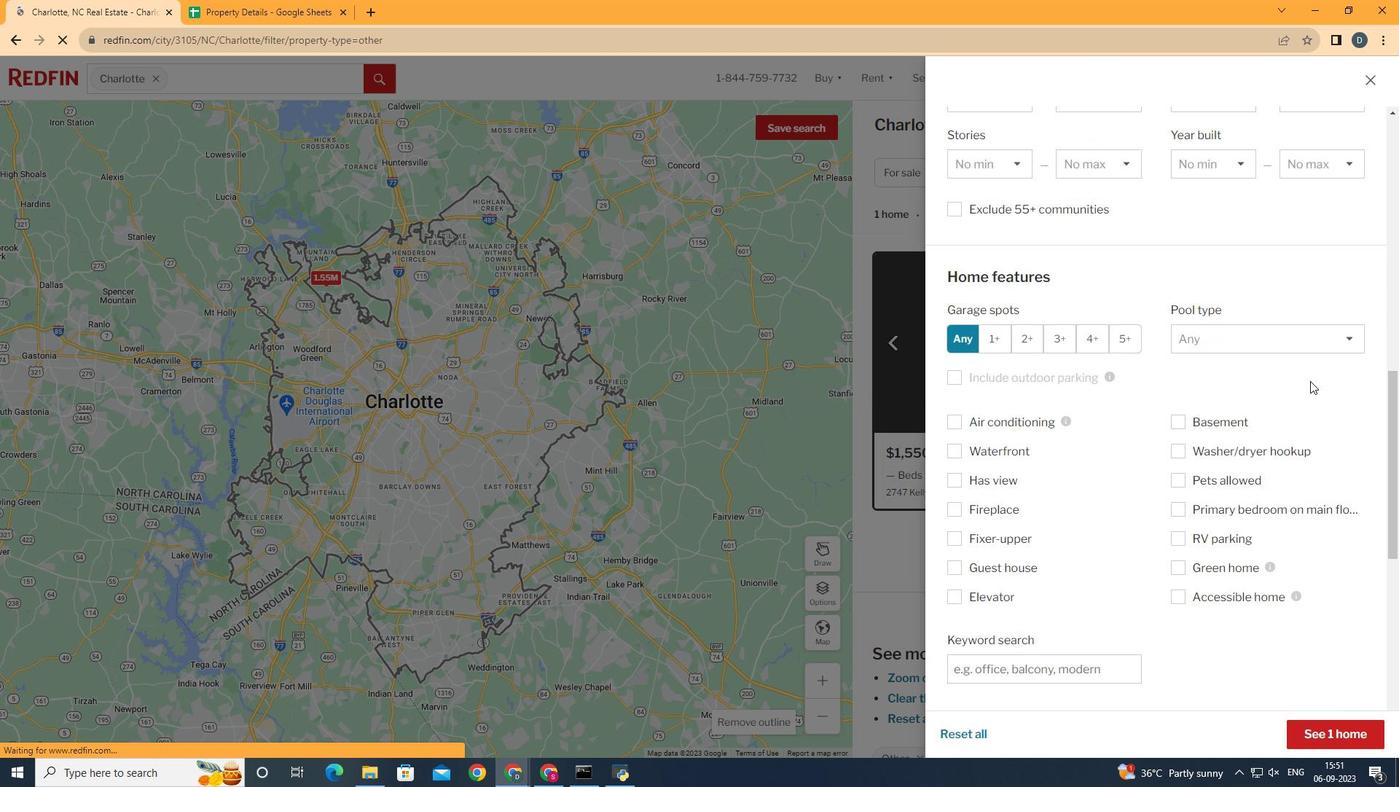 
Action: Mouse scrolled (1310, 380) with delta (0, 0)
Screenshot: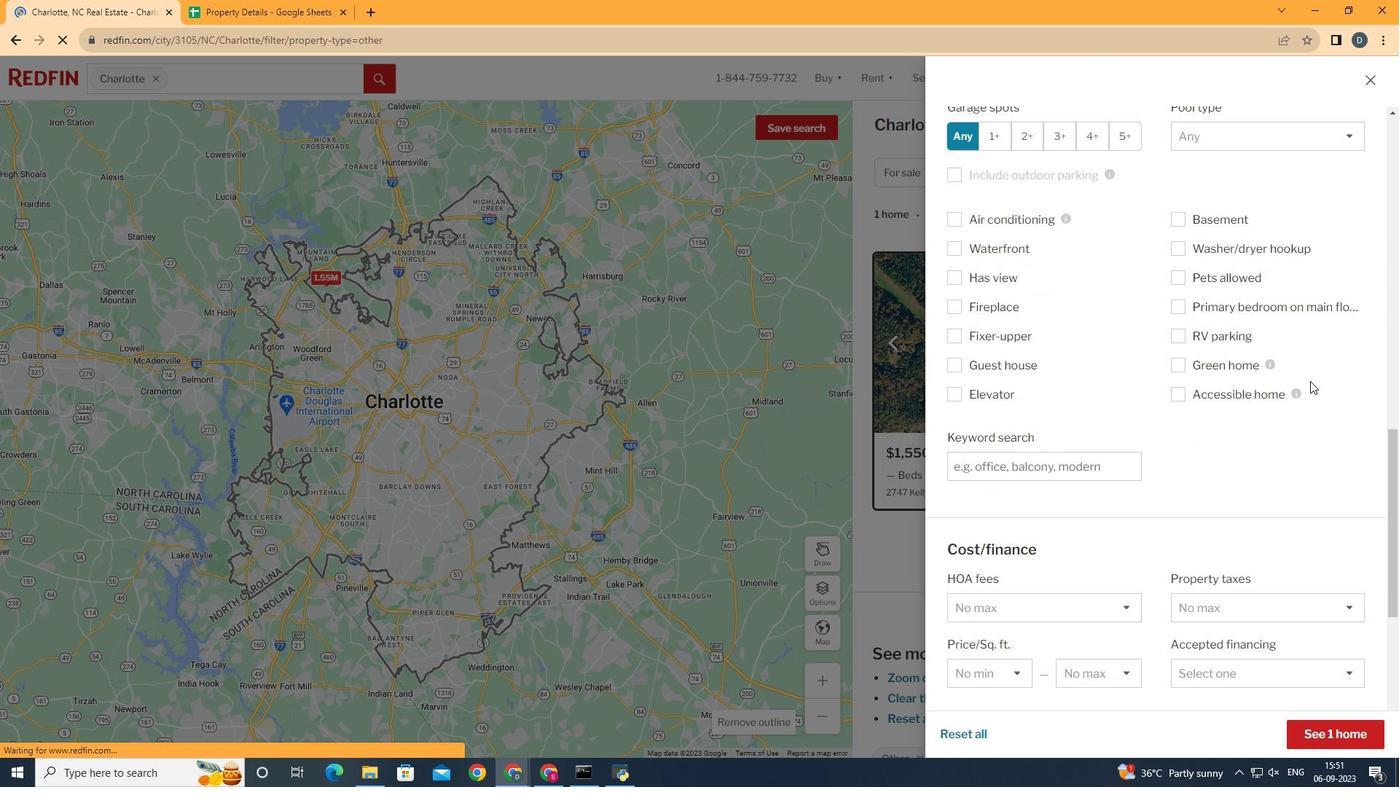 
Action: Mouse scrolled (1310, 380) with delta (0, 0)
Screenshot: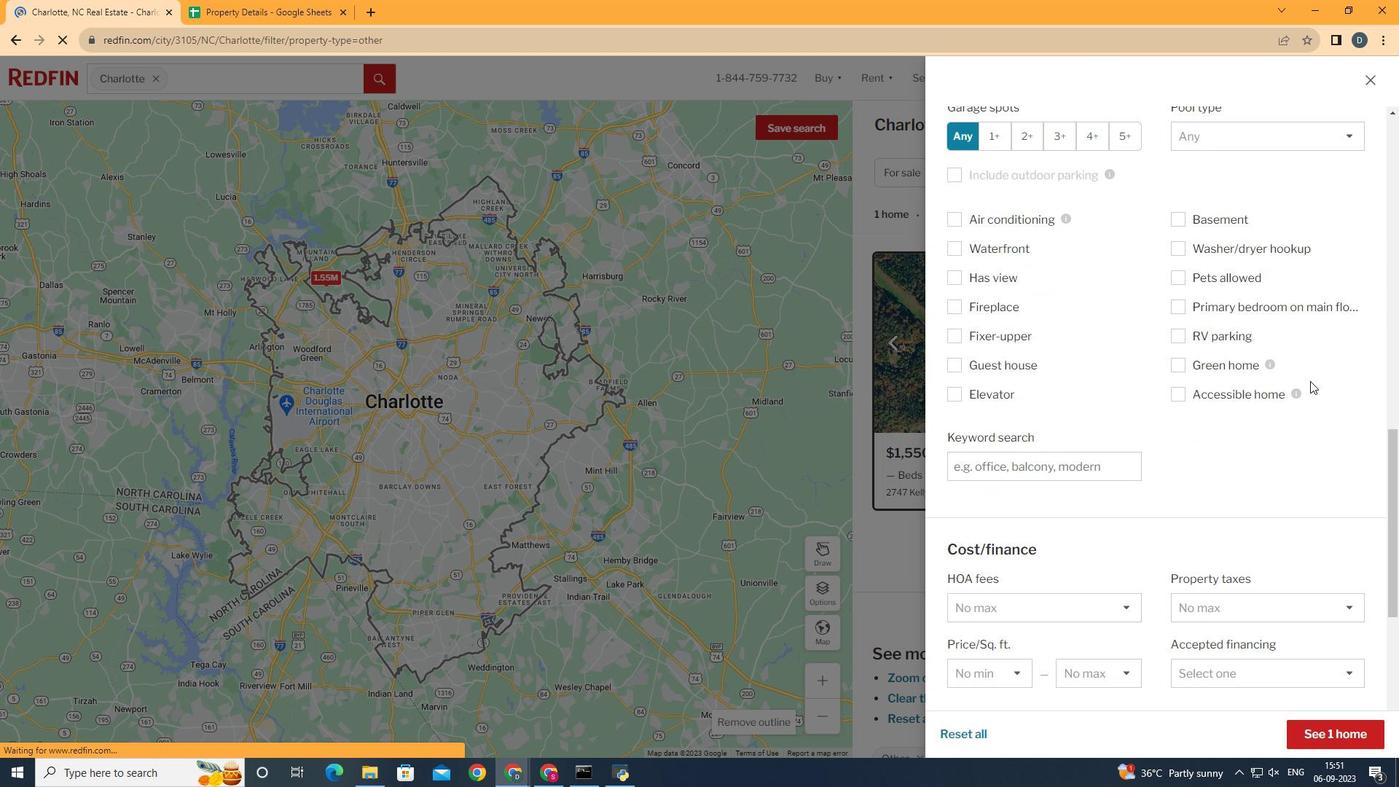 
Action: Mouse scrolled (1310, 380) with delta (0, 0)
Screenshot: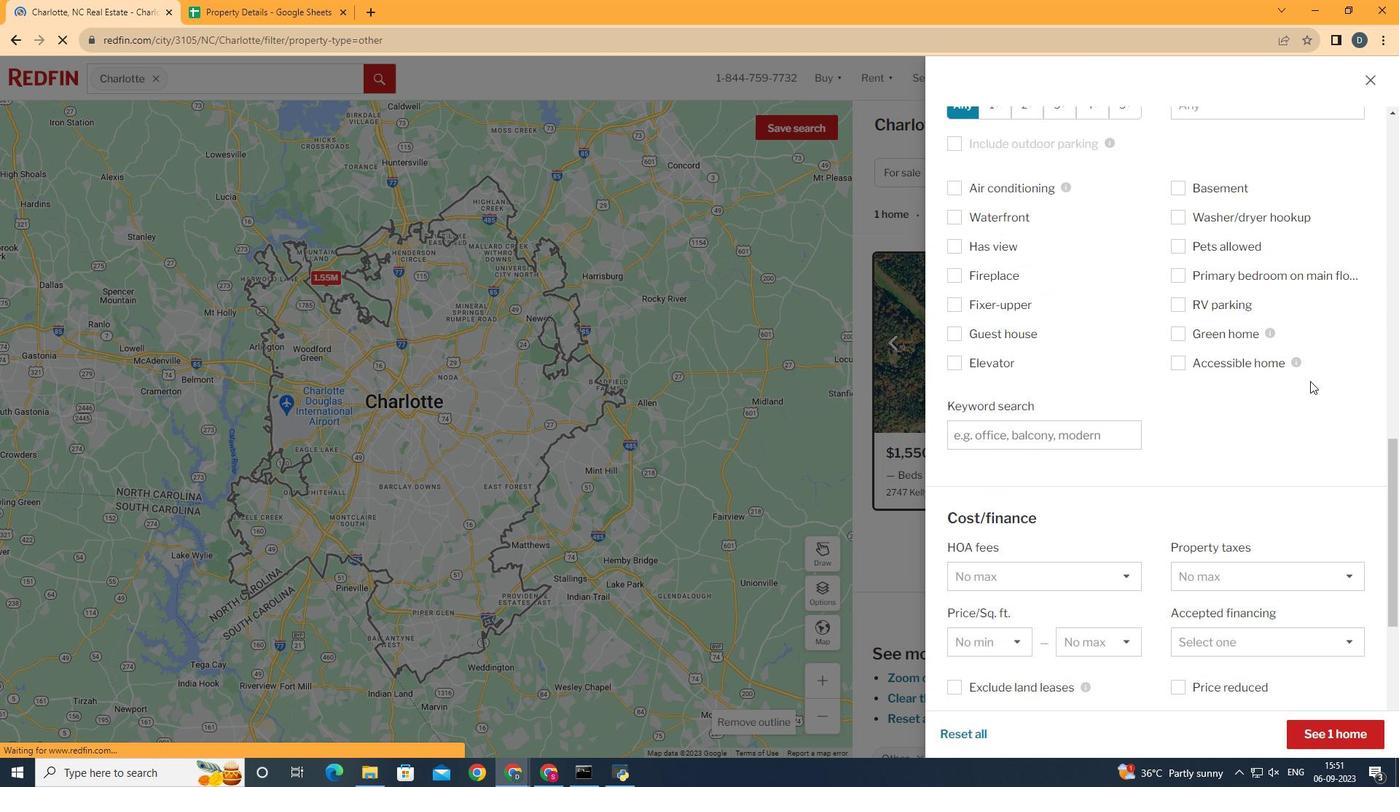 
Action: Mouse scrolled (1310, 380) with delta (0, 0)
Screenshot: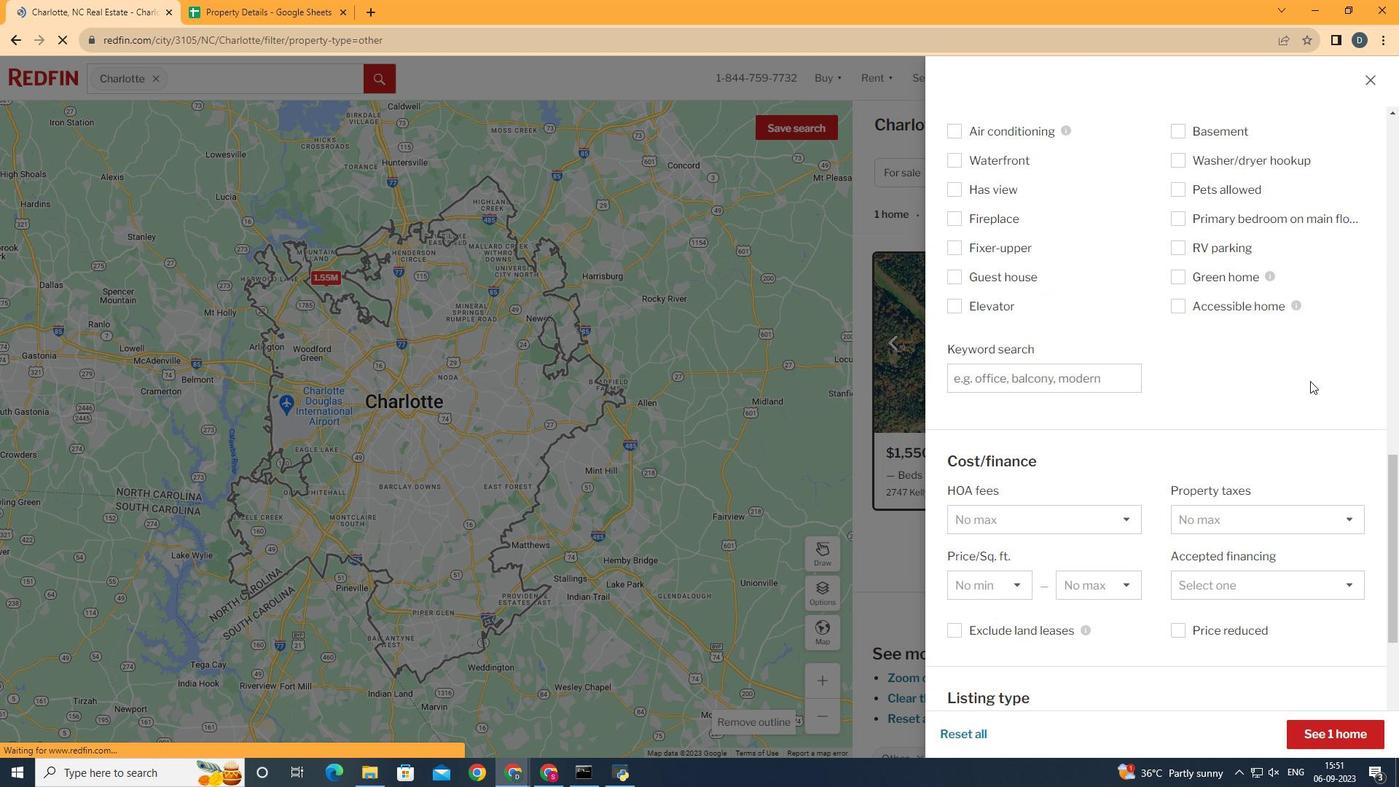 
Action: Mouse moved to (1216, 390)
Screenshot: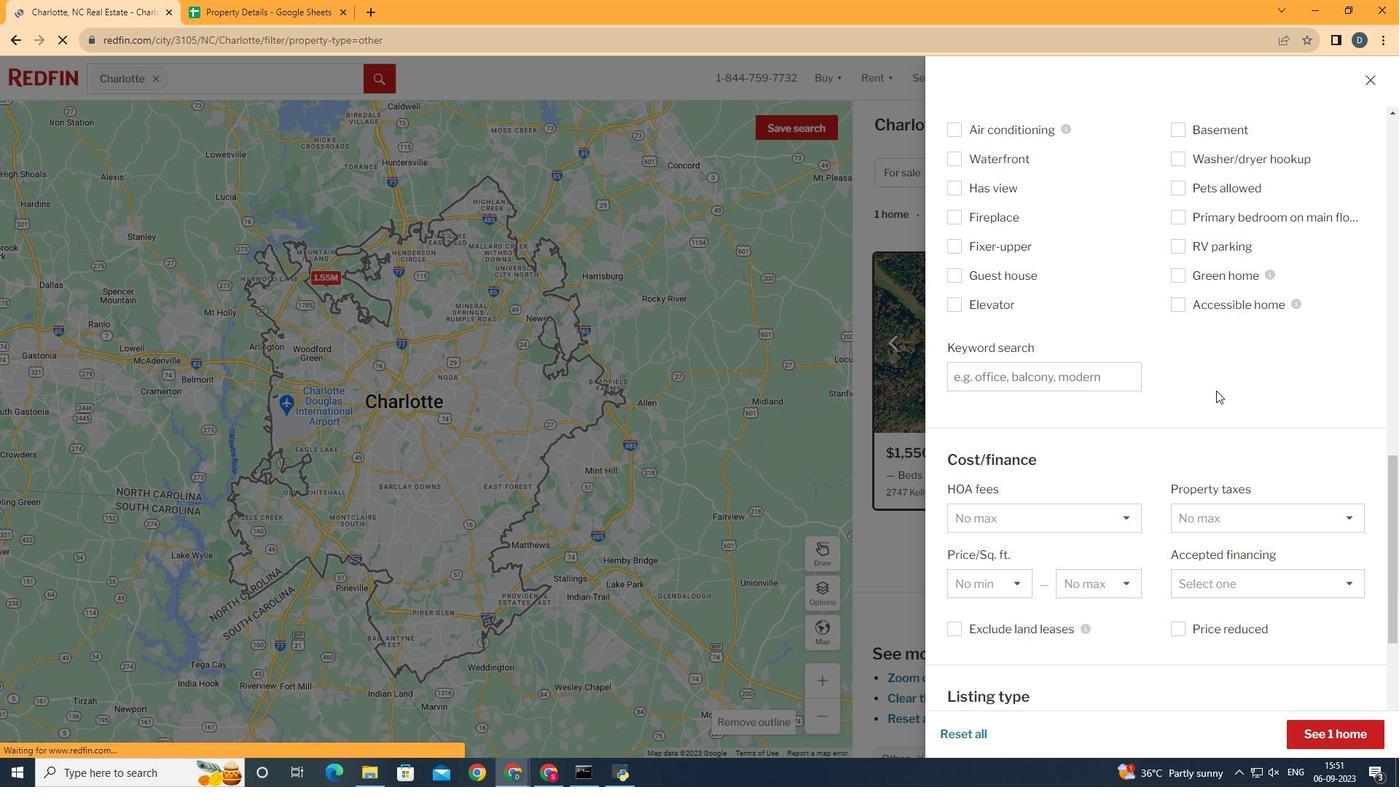 
Action: Mouse scrolled (1216, 389) with delta (0, 0)
Screenshot: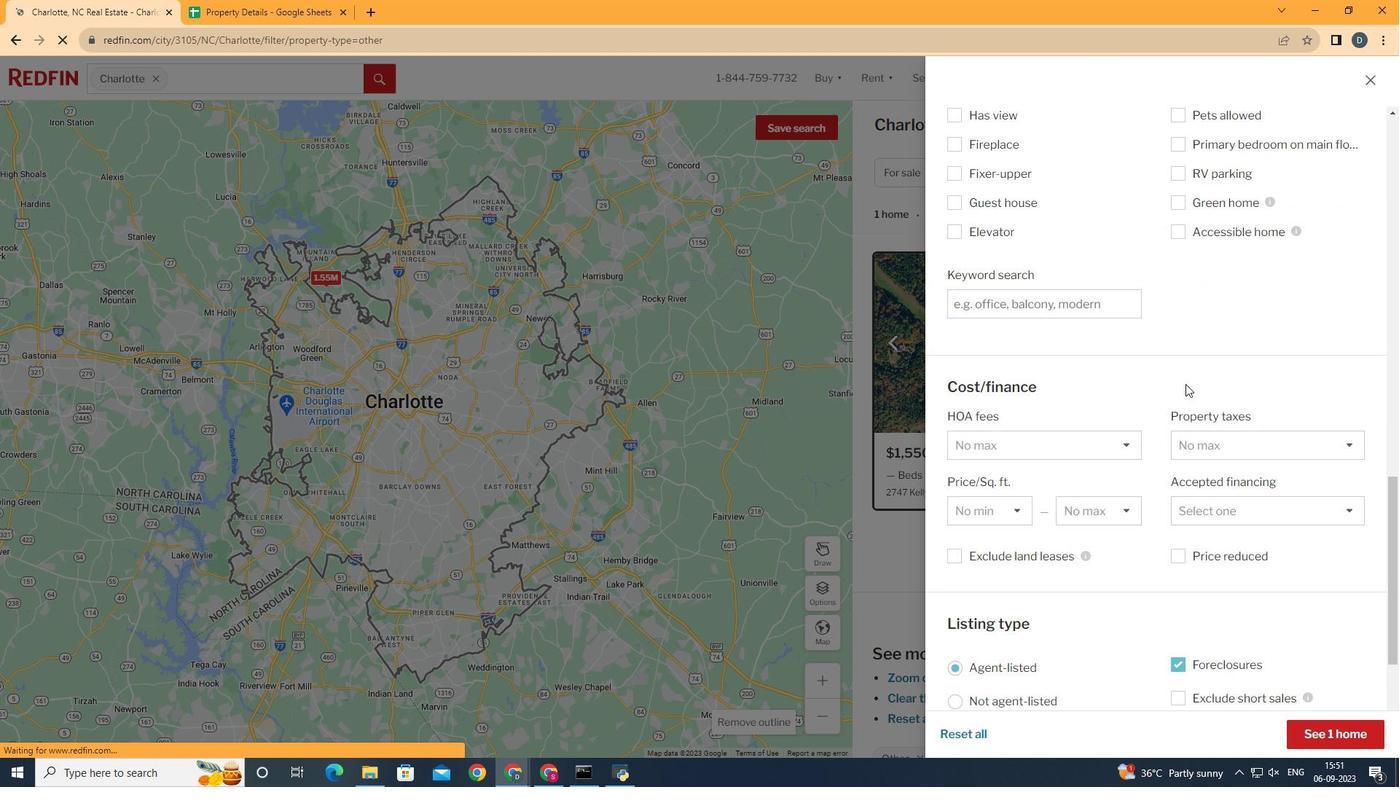 
Action: Mouse moved to (1088, 305)
Screenshot: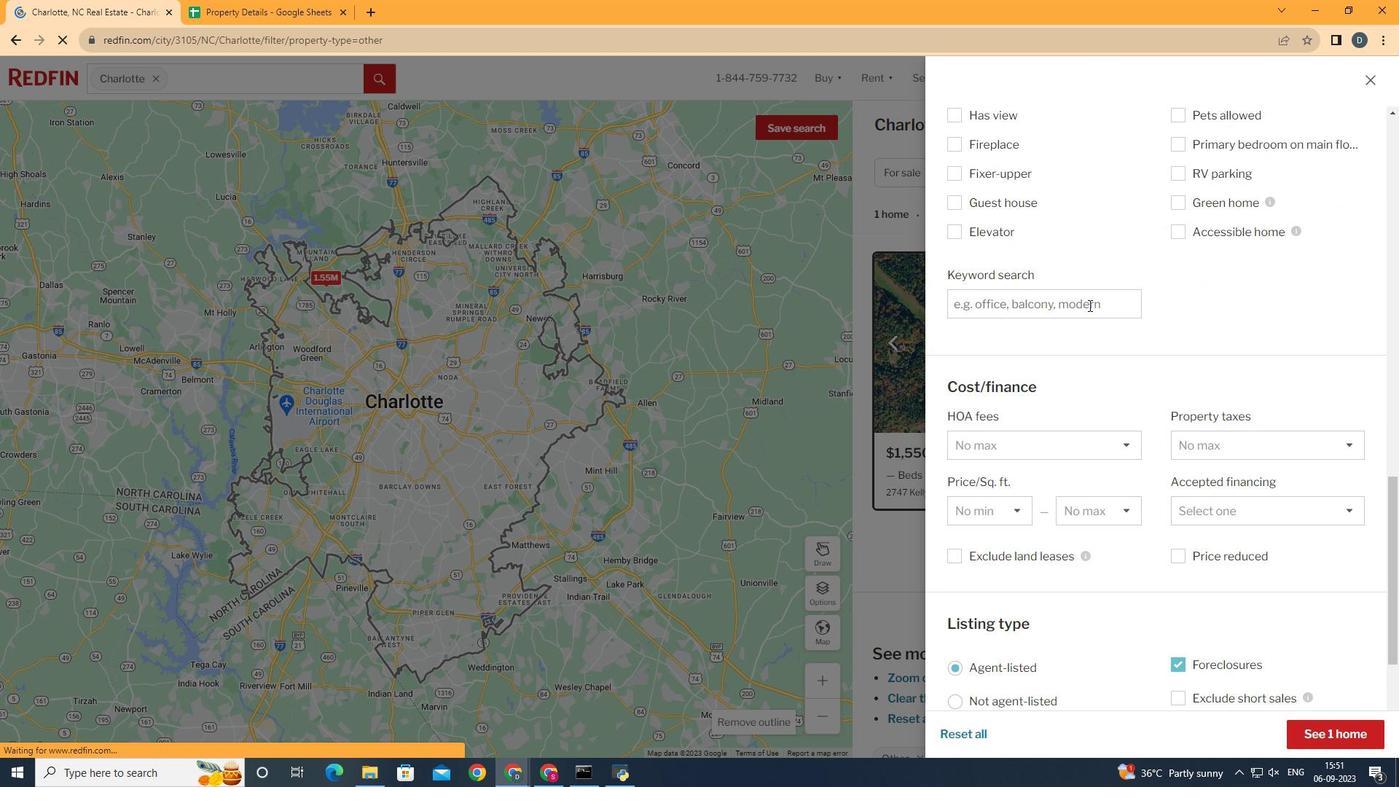
Action: Mouse pressed left at (1088, 305)
Screenshot: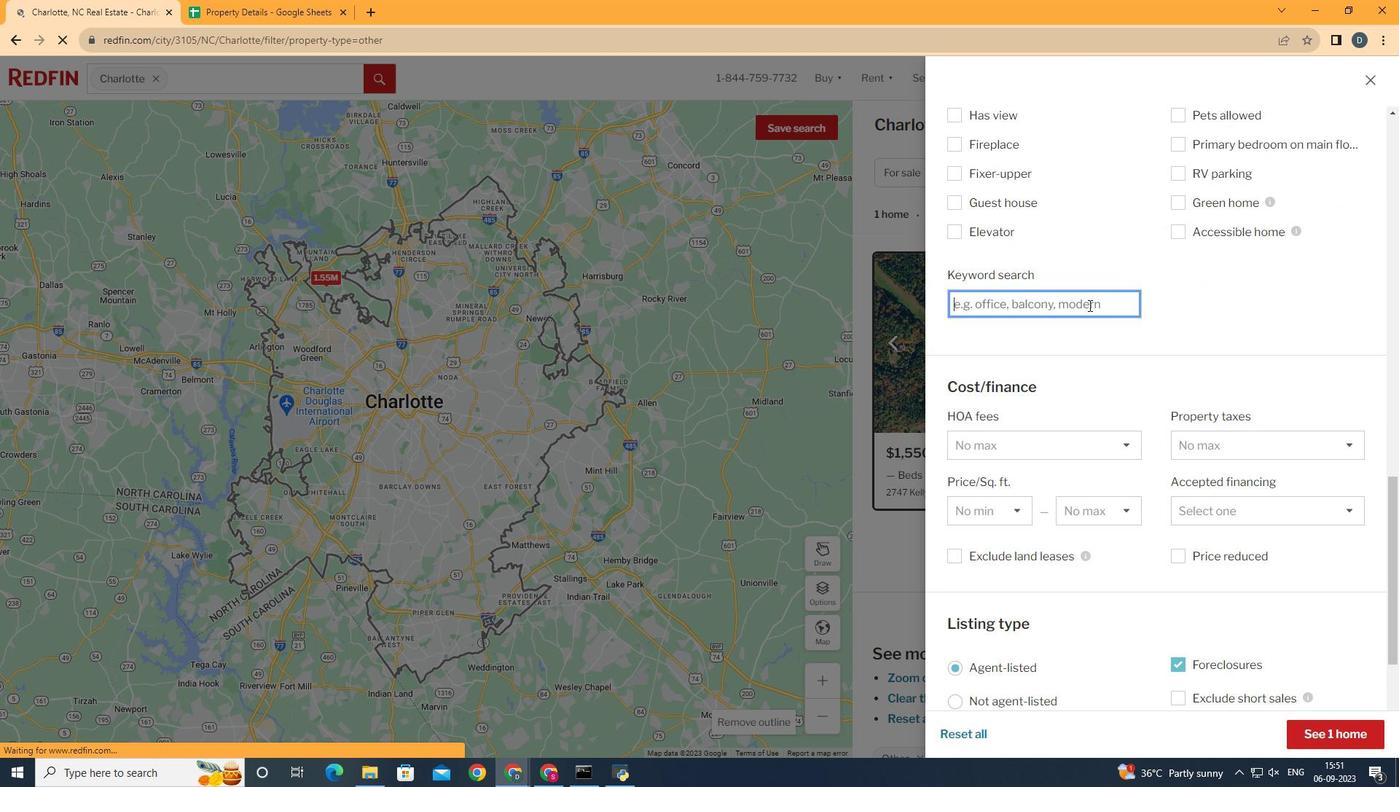 
Action: Key pressed <Key.shift>Appa<Key.backspace><Key.backspace>artment
Screenshot: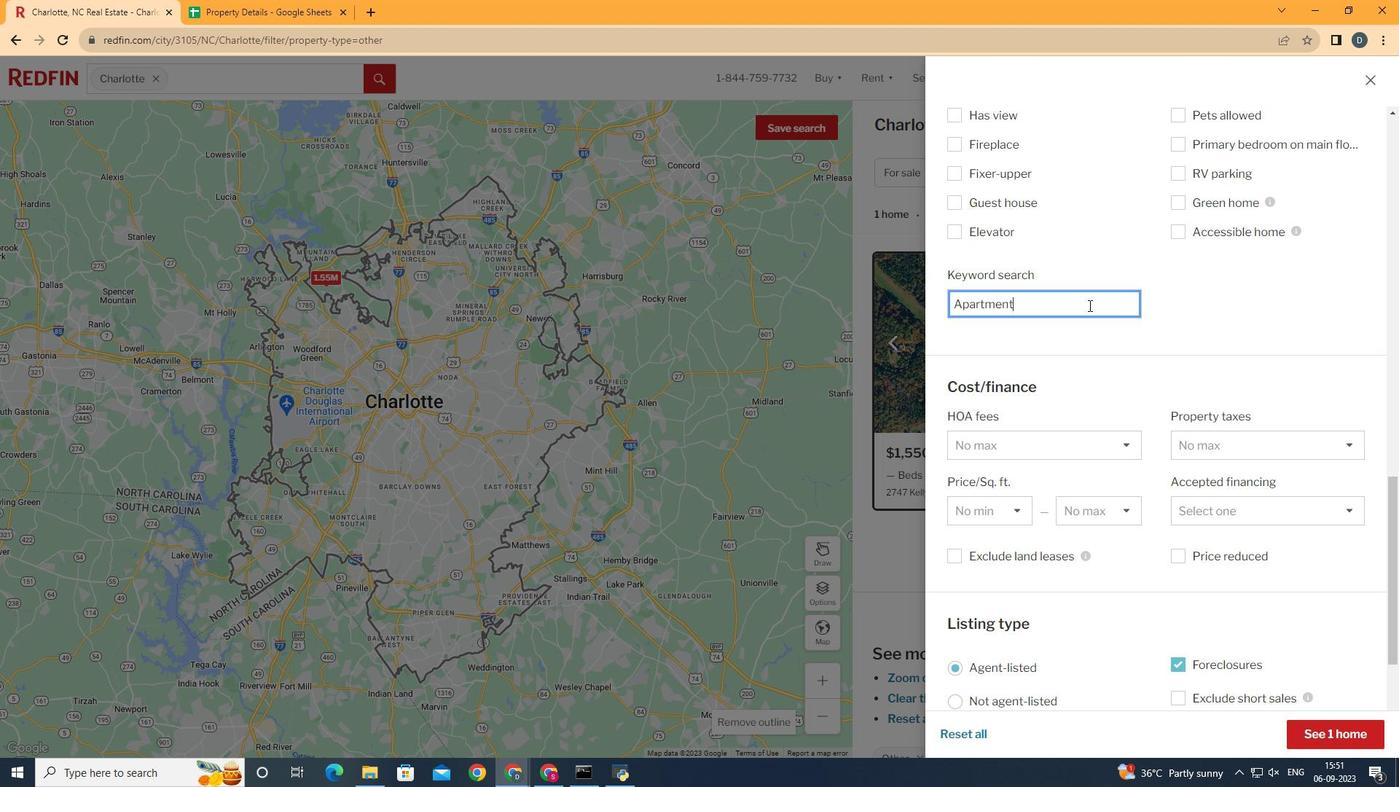 
Action: Mouse moved to (1140, 345)
Screenshot: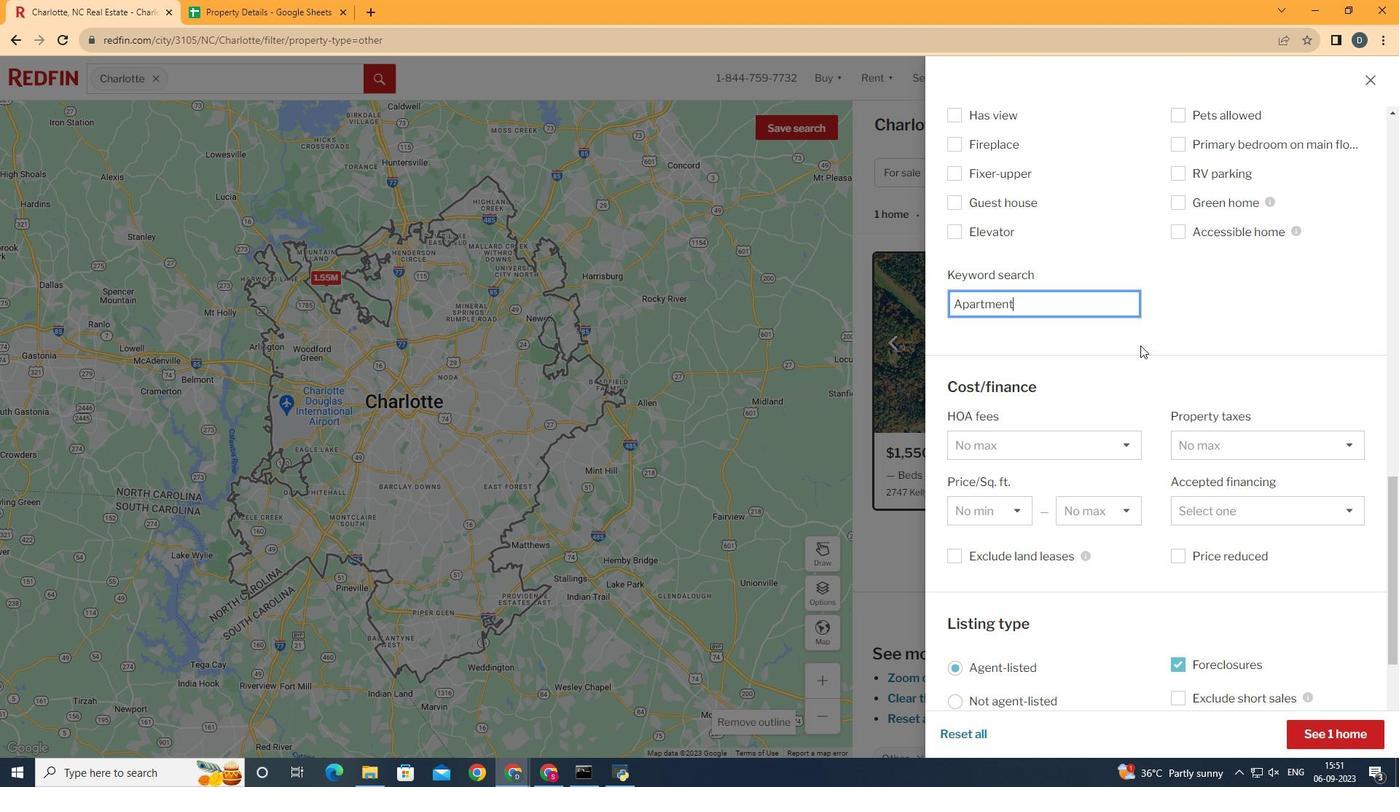 
Action: Mouse scrolled (1140, 344) with delta (0, 0)
Screenshot: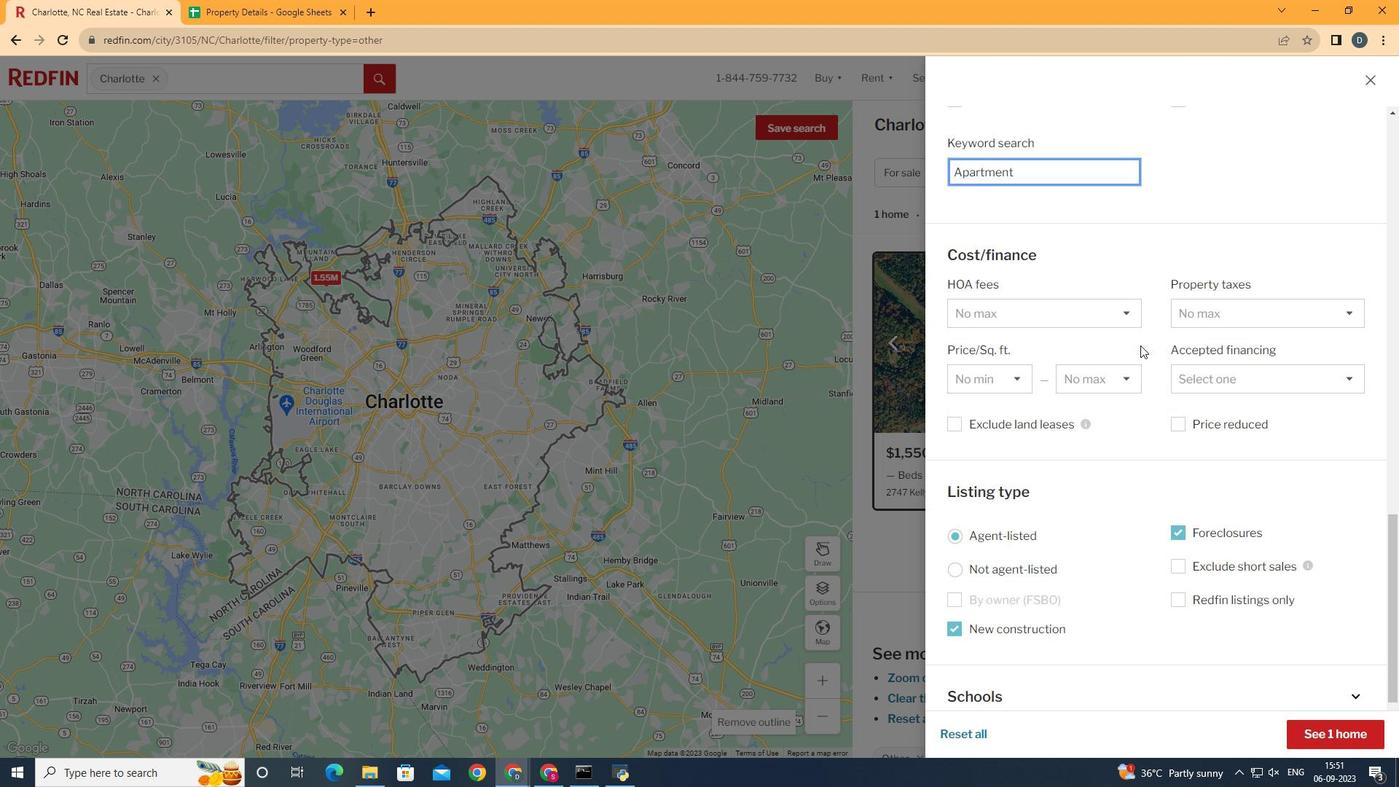 
Action: Mouse scrolled (1140, 344) with delta (0, 0)
Screenshot: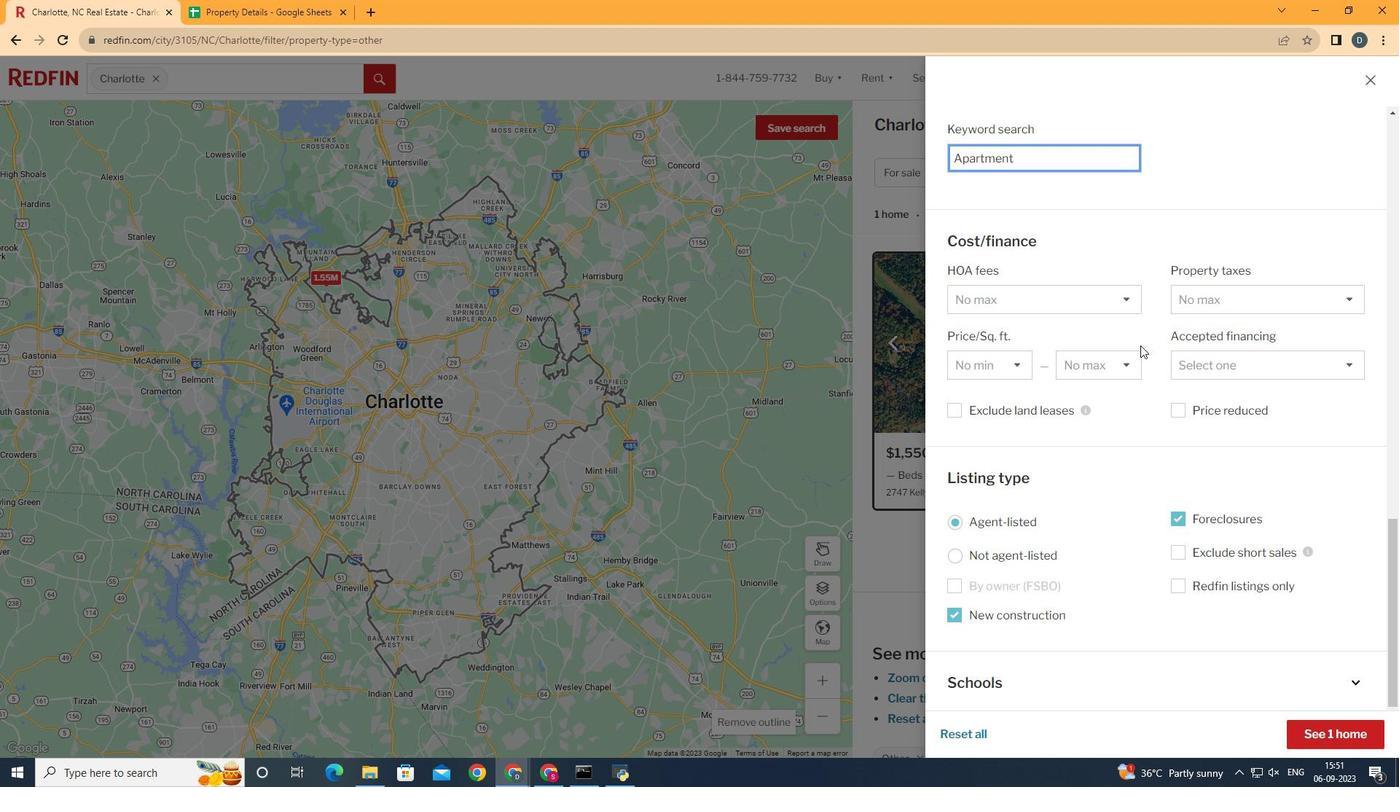 
Action: Mouse scrolled (1140, 344) with delta (0, 0)
Screenshot: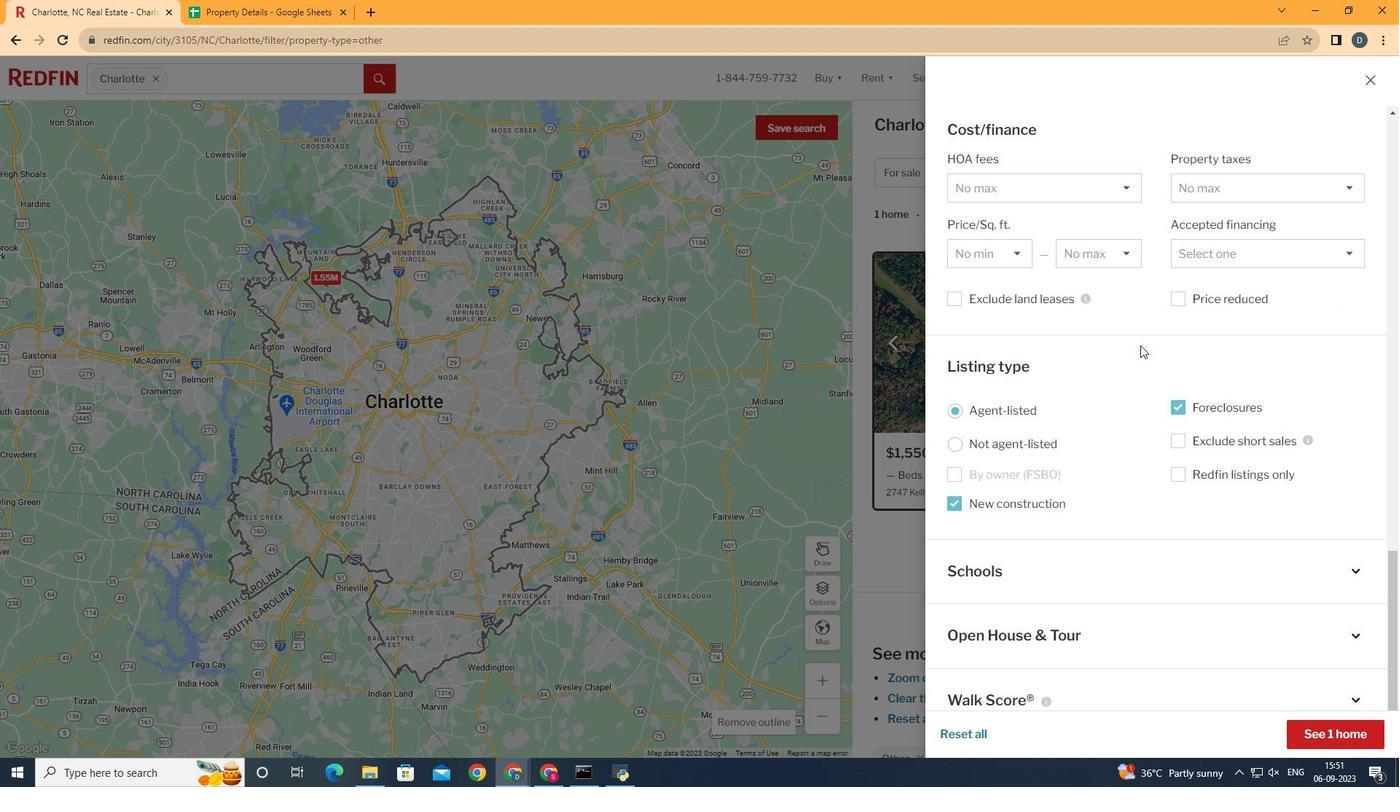 
Action: Mouse scrolled (1140, 344) with delta (0, 0)
Screenshot: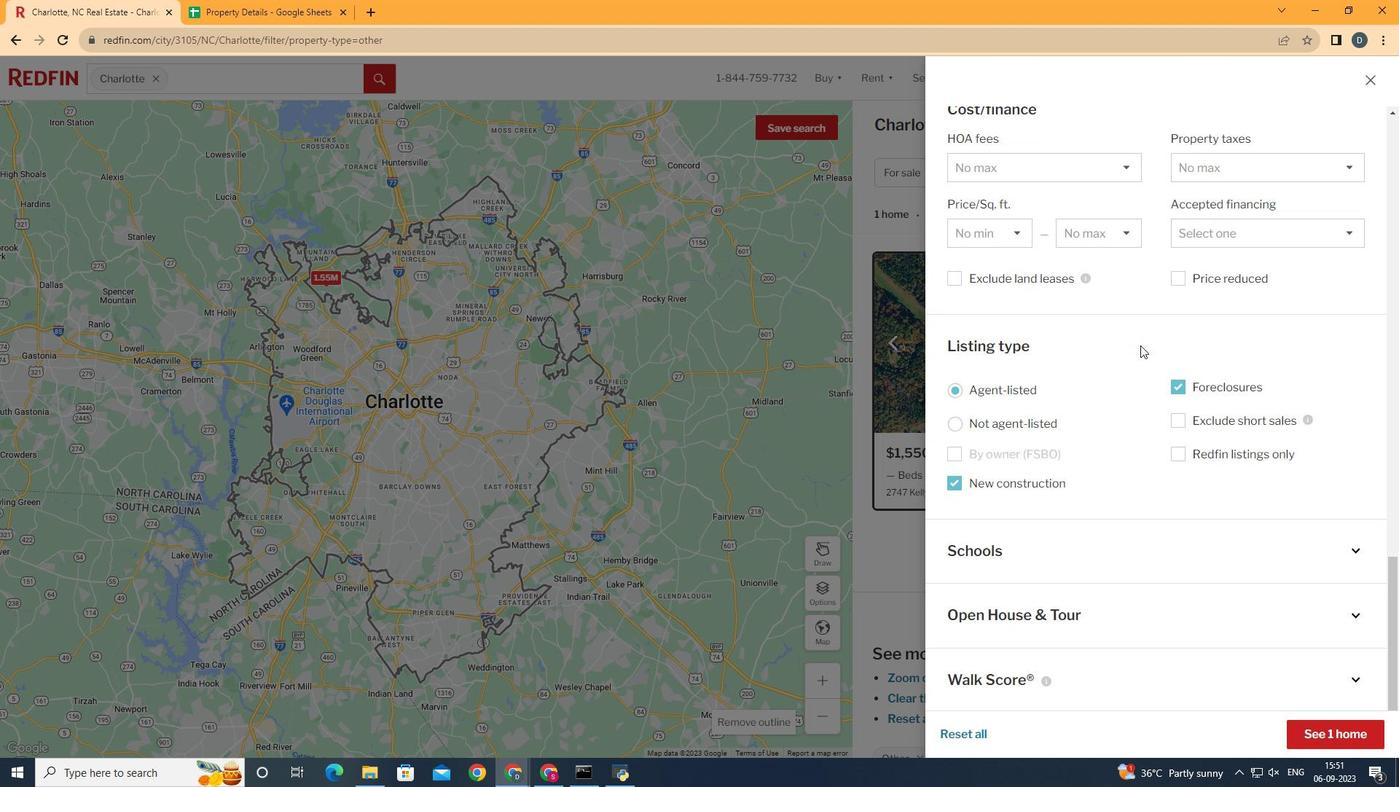 
Action: Mouse scrolled (1140, 344) with delta (0, 0)
Screenshot: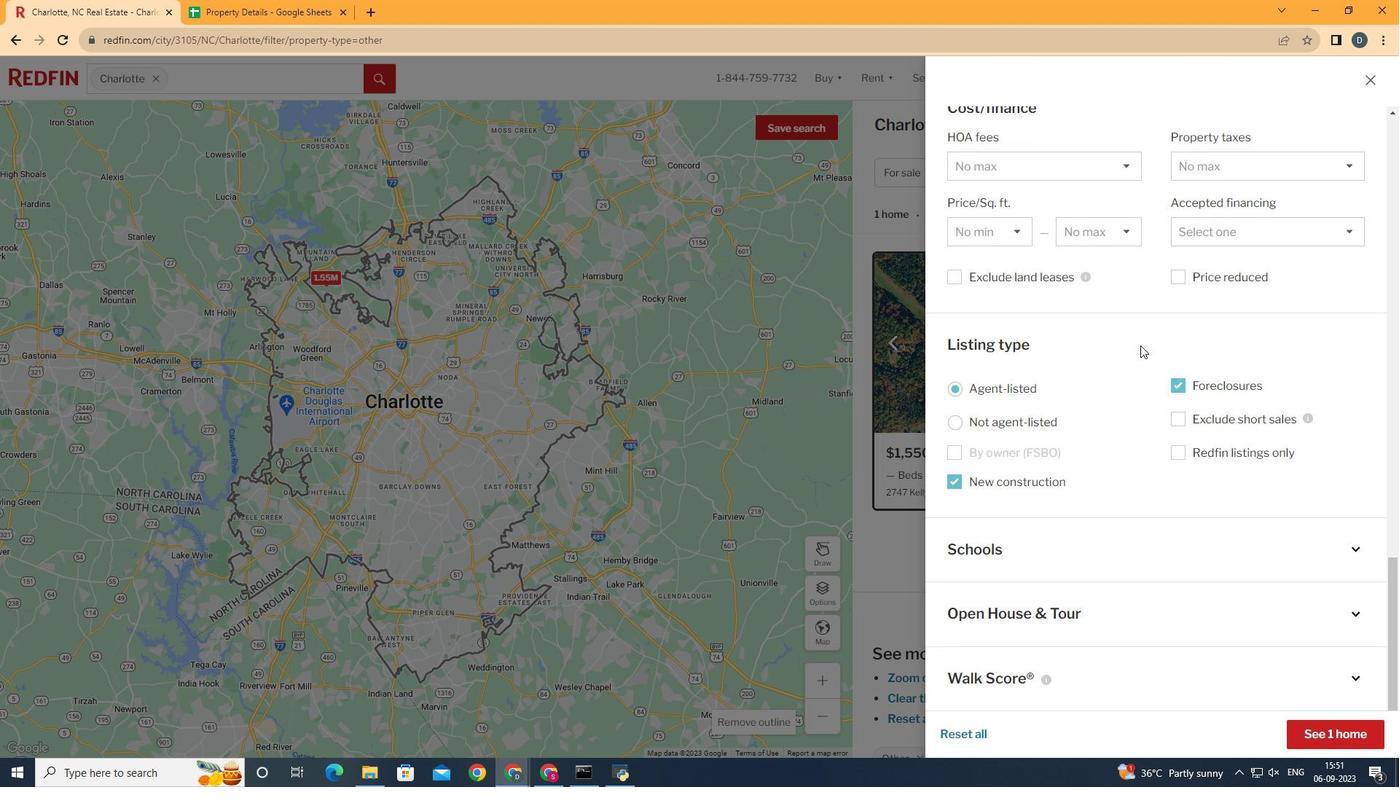 
Action: Mouse scrolled (1140, 344) with delta (0, 0)
Screenshot: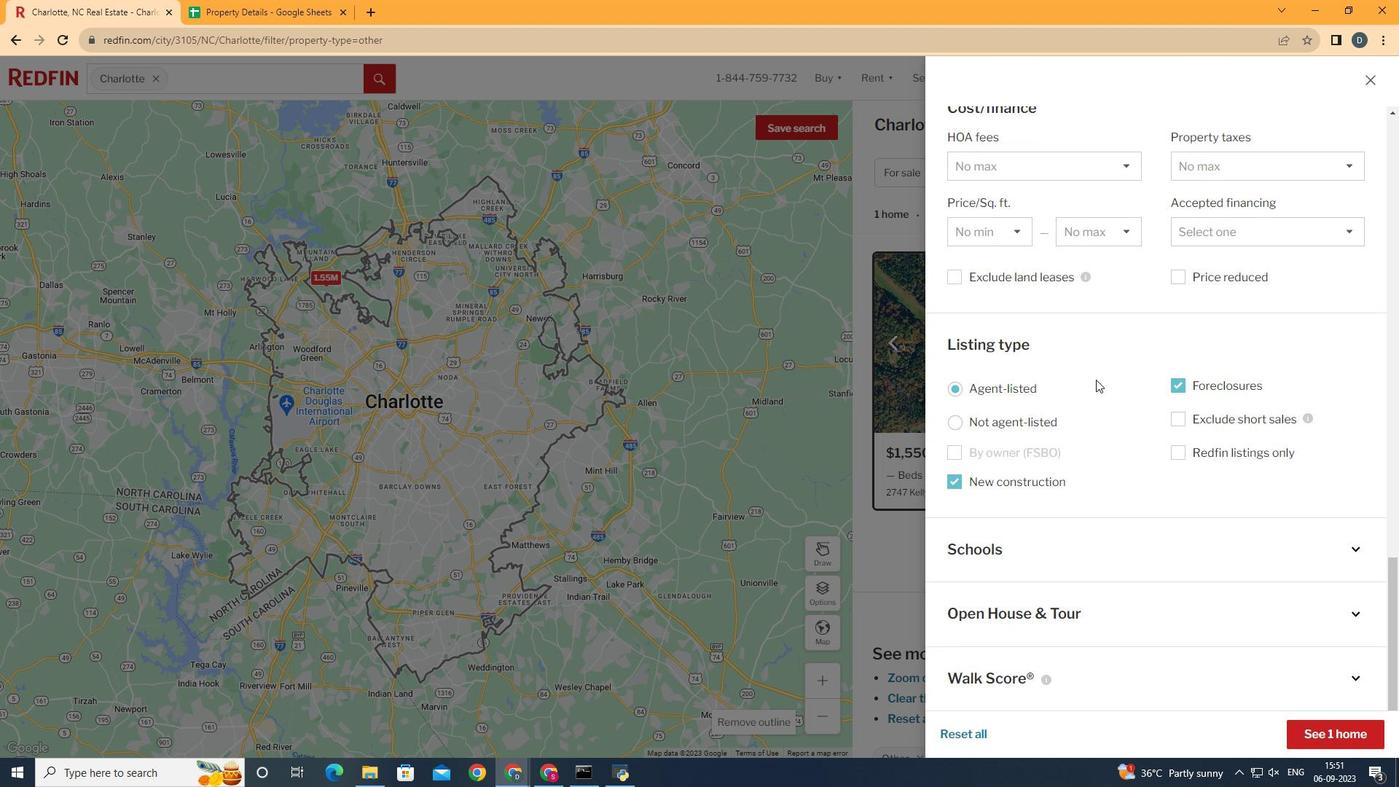 
Action: Mouse moved to (1296, 665)
Screenshot: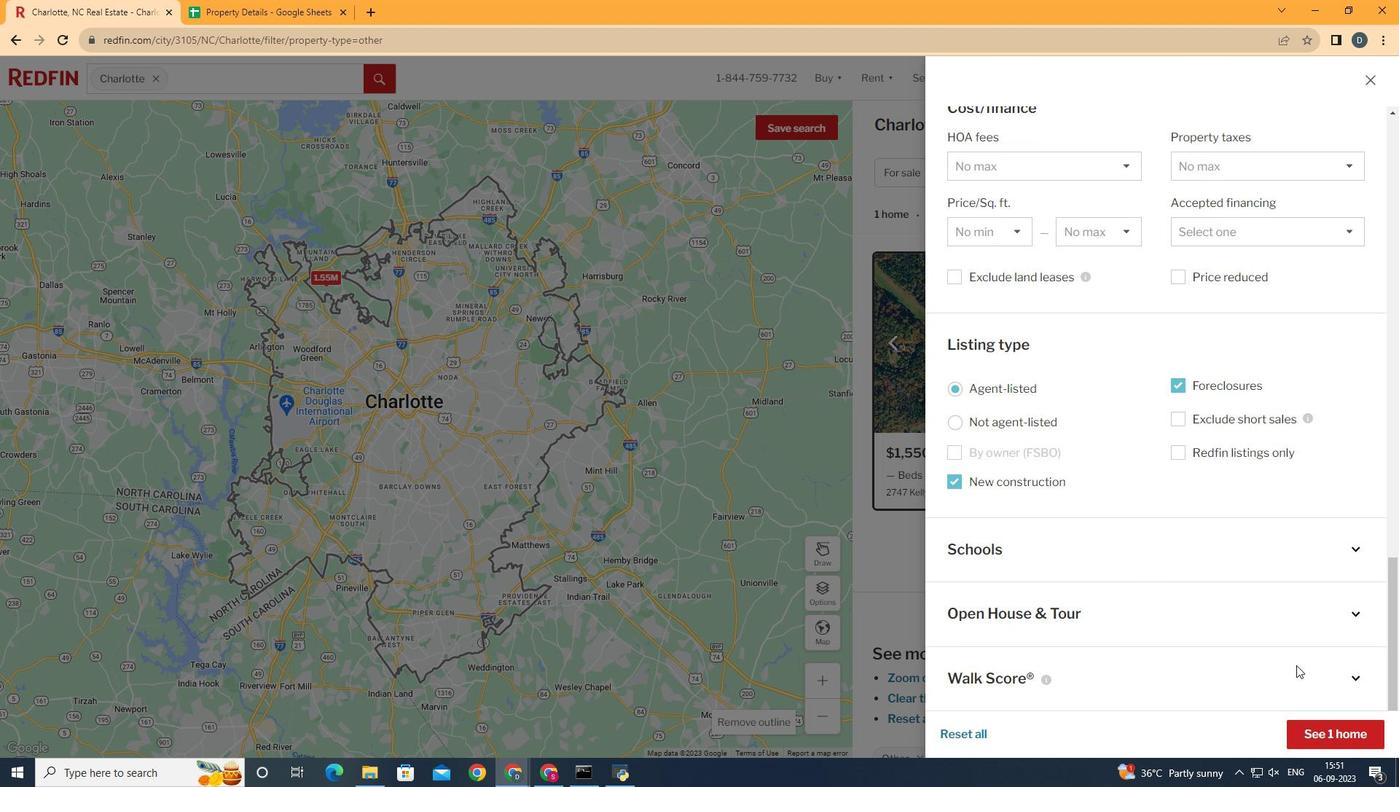 
Action: Mouse pressed left at (1296, 665)
Screenshot: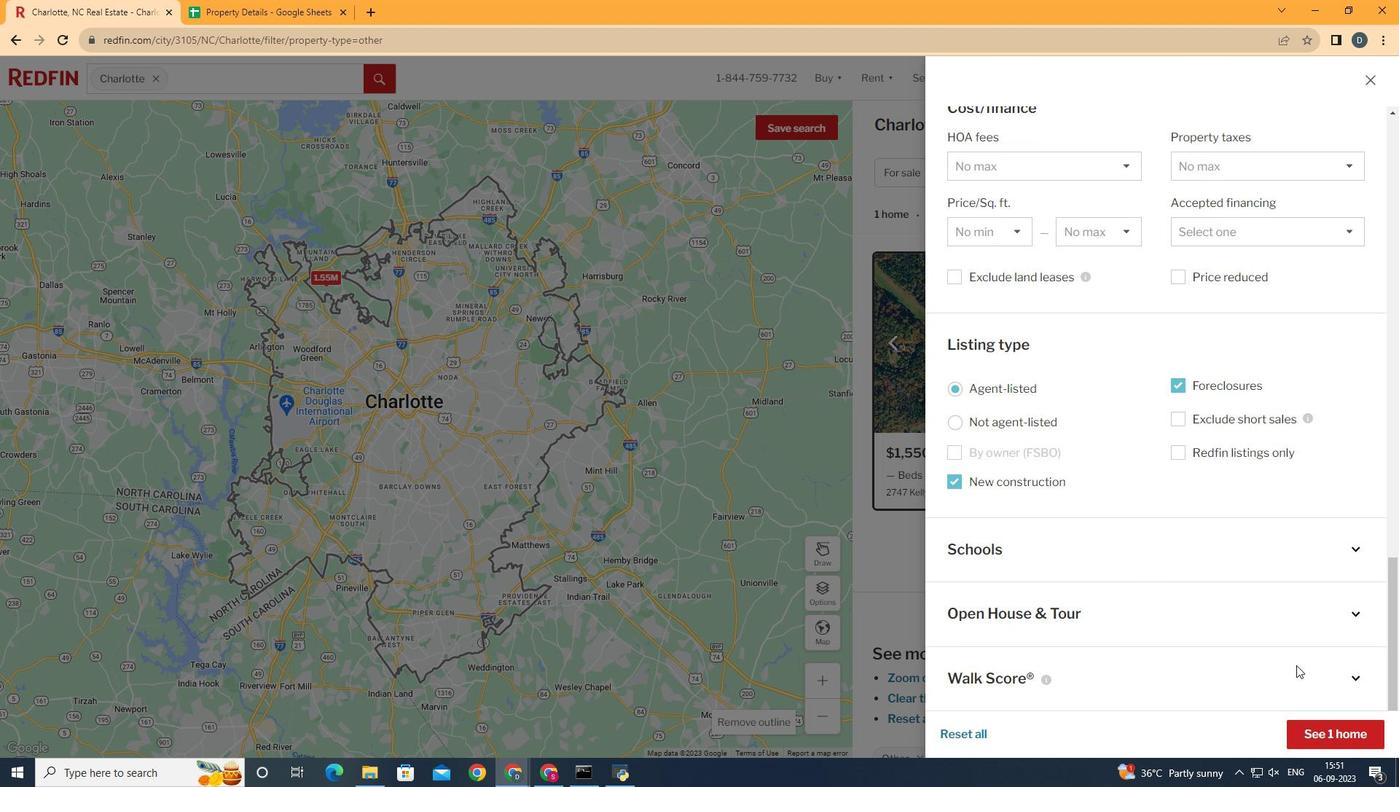 
Action: Mouse moved to (1358, 680)
Screenshot: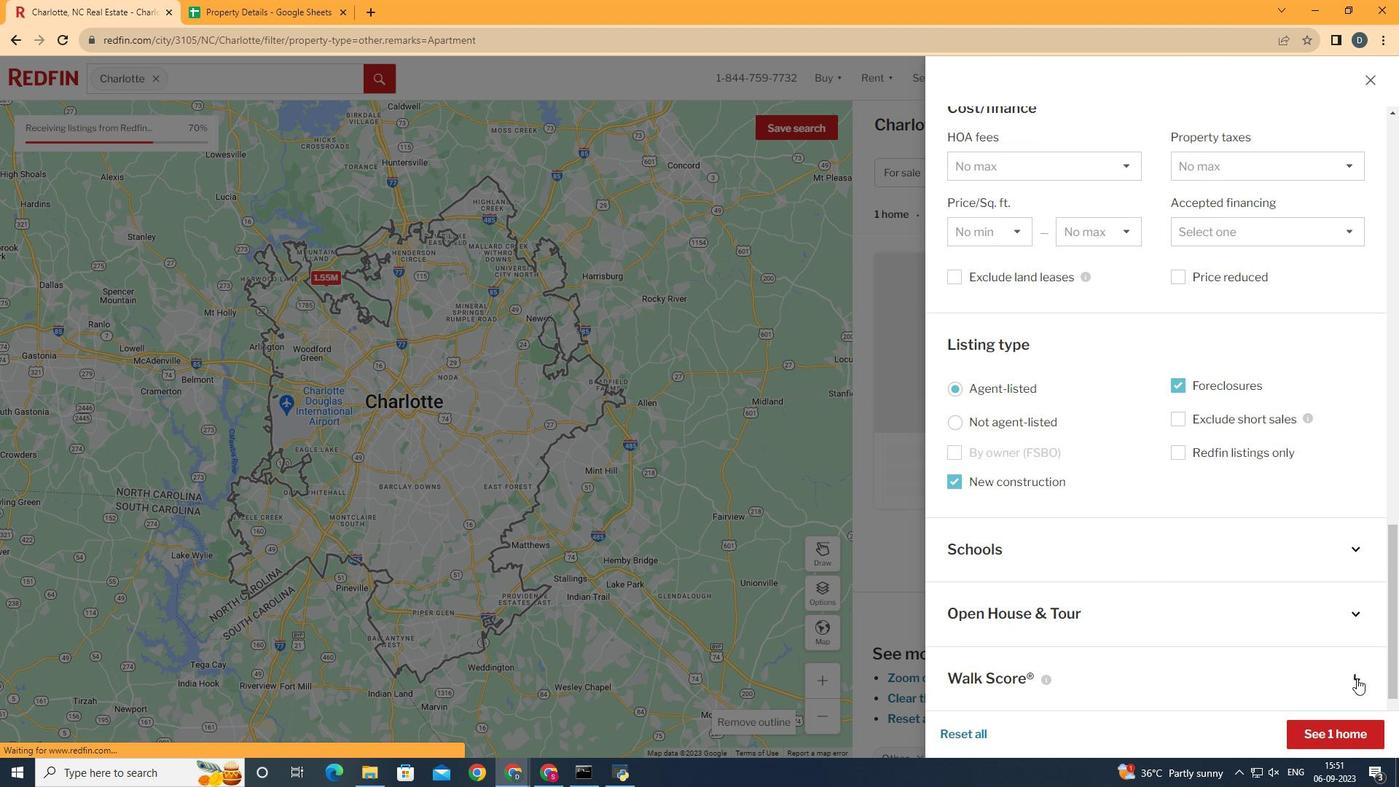 
Action: Mouse pressed left at (1358, 680)
Screenshot: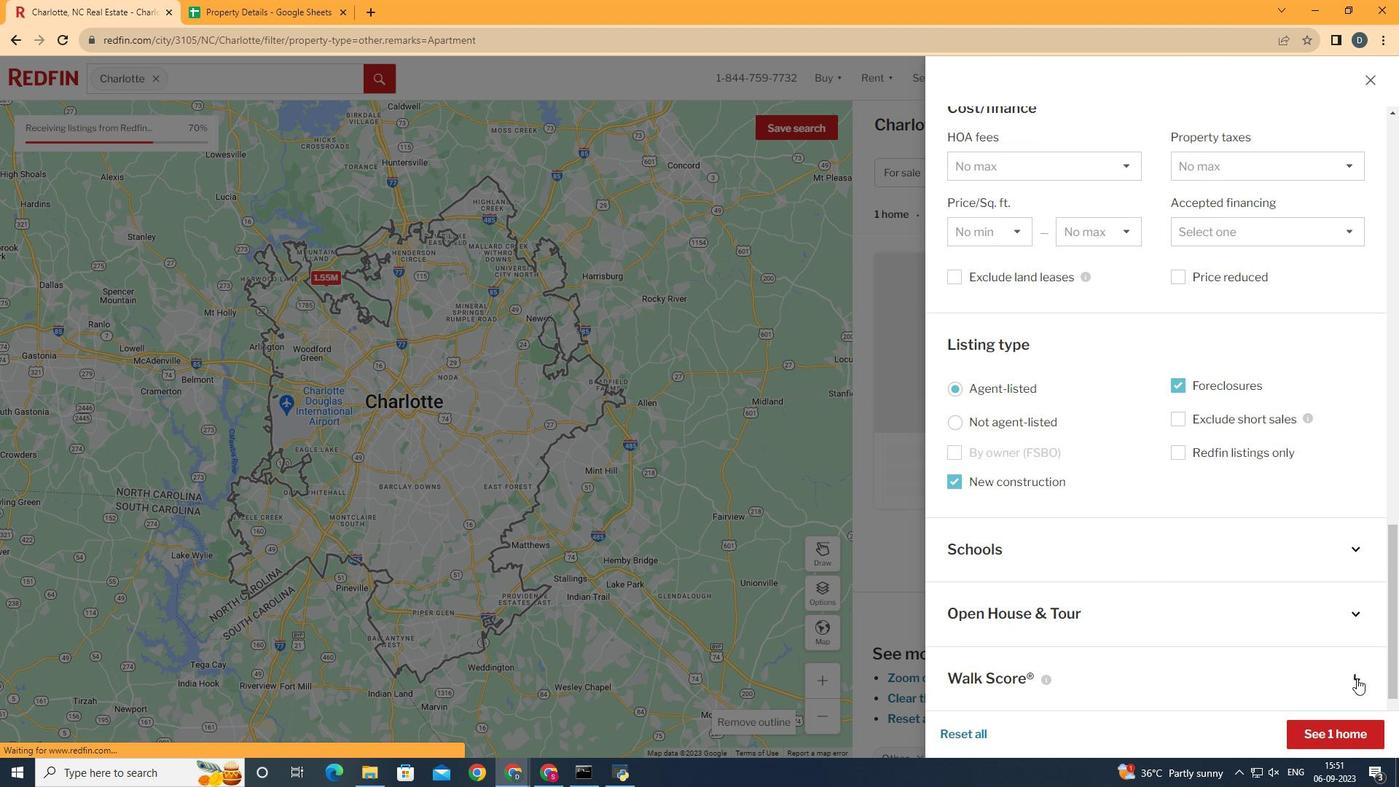 
Action: Mouse moved to (1346, 653)
Screenshot: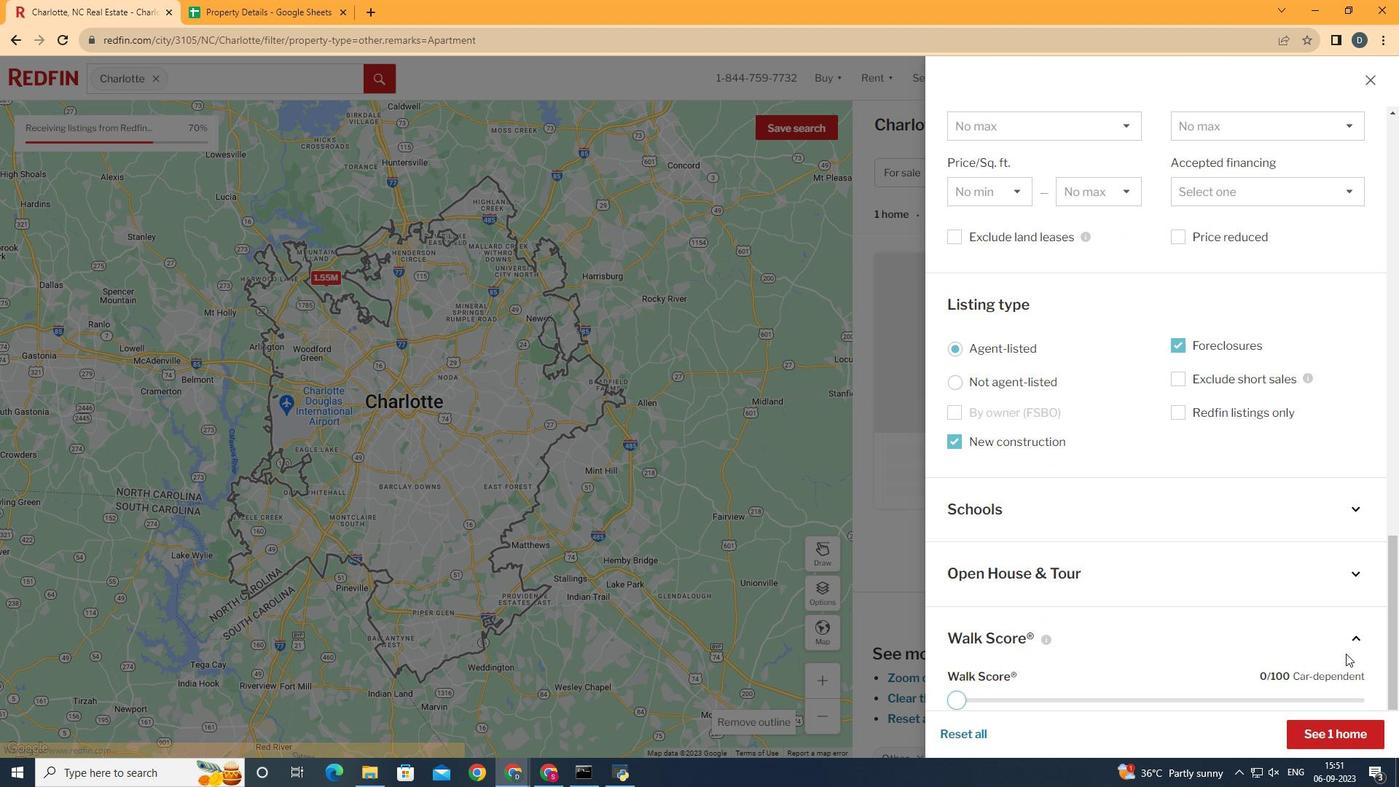 
Action: Mouse scrolled (1346, 653) with delta (0, 0)
Screenshot: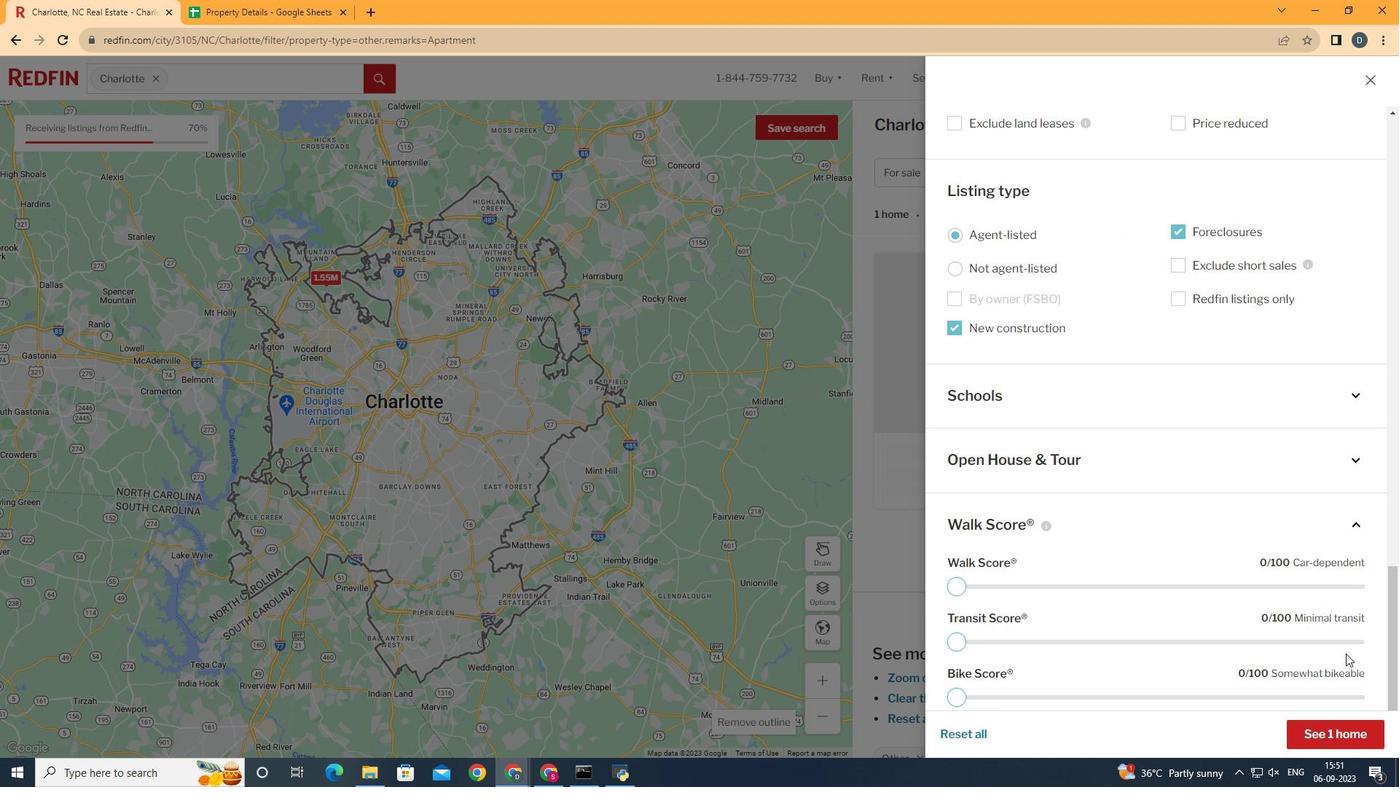 
Action: Mouse scrolled (1346, 653) with delta (0, 0)
Screenshot: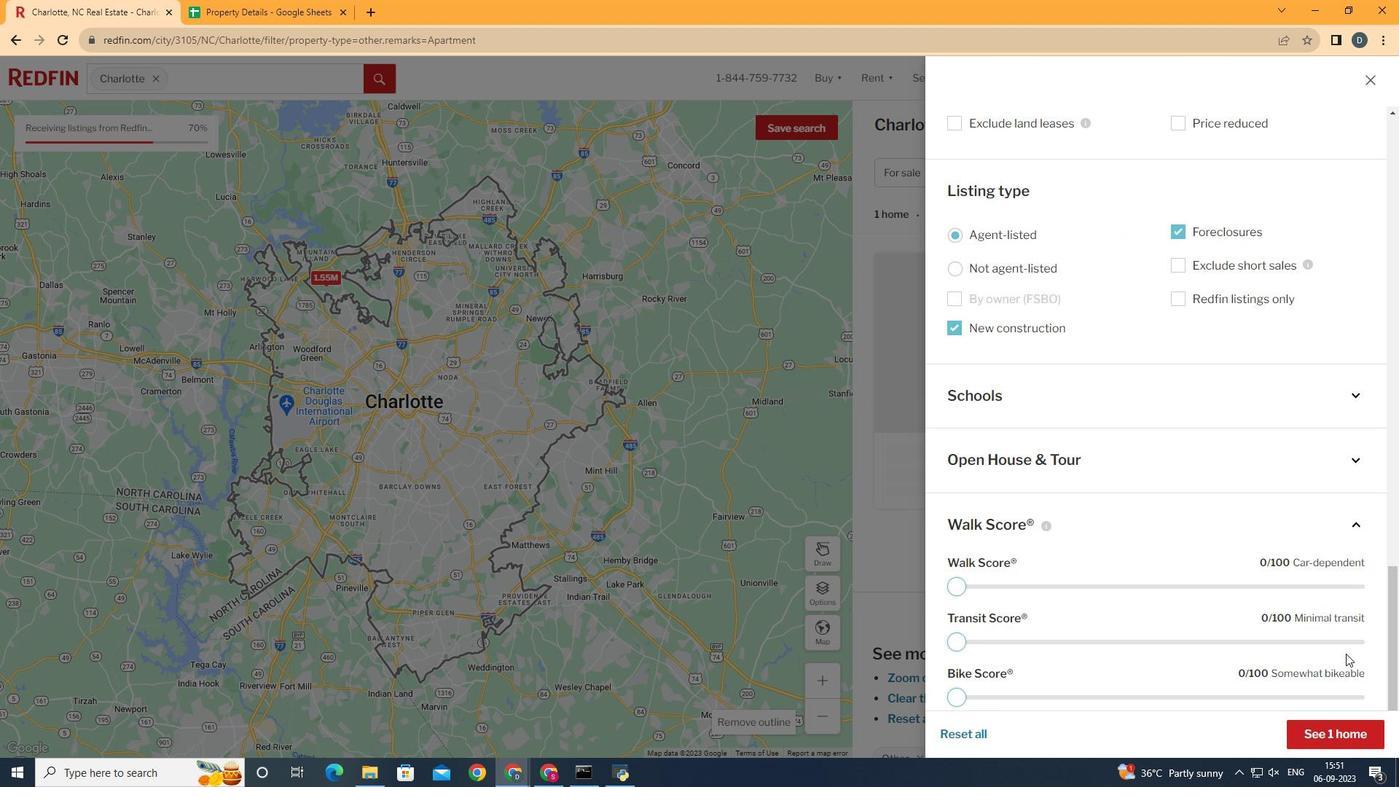 
Action: Mouse scrolled (1346, 653) with delta (0, 0)
Screenshot: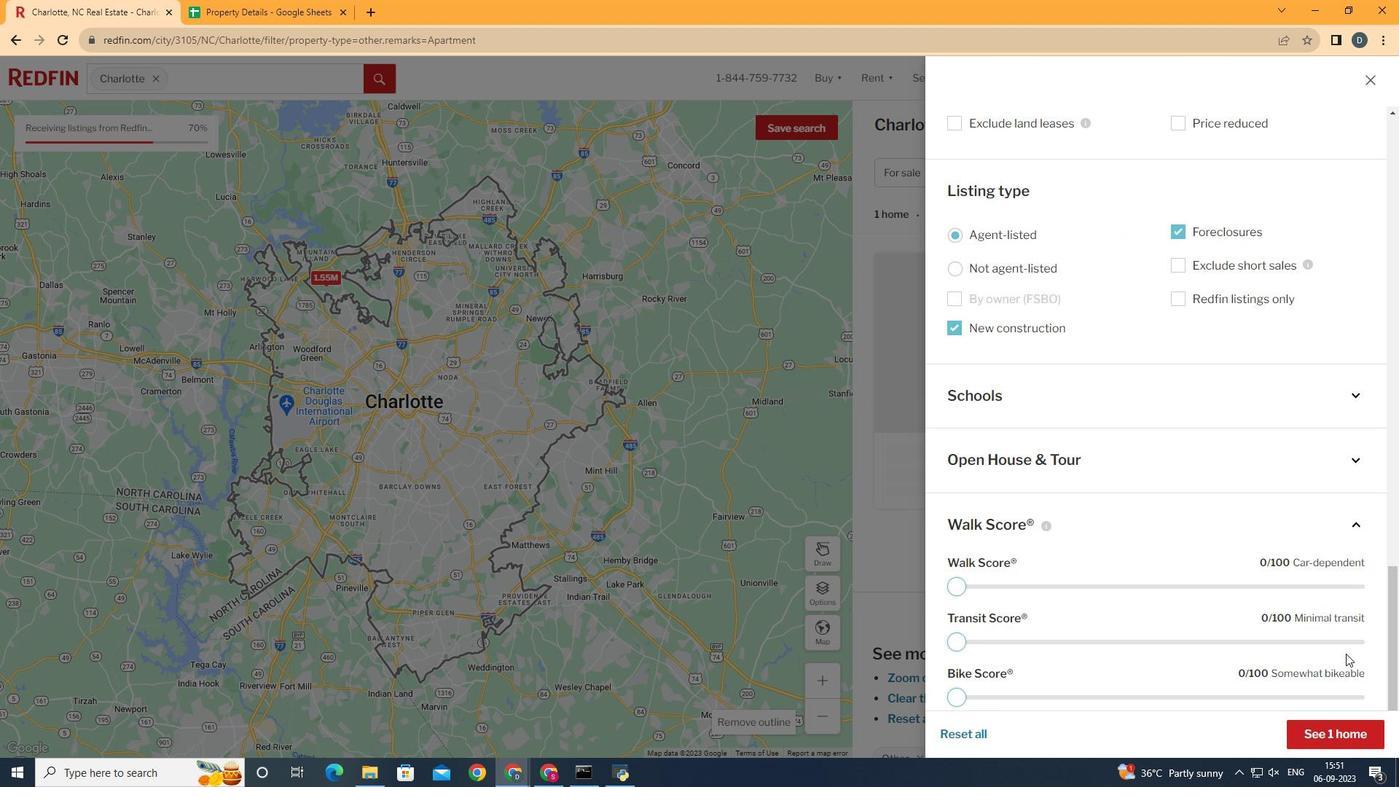
Action: Mouse scrolled (1346, 653) with delta (0, 0)
Screenshot: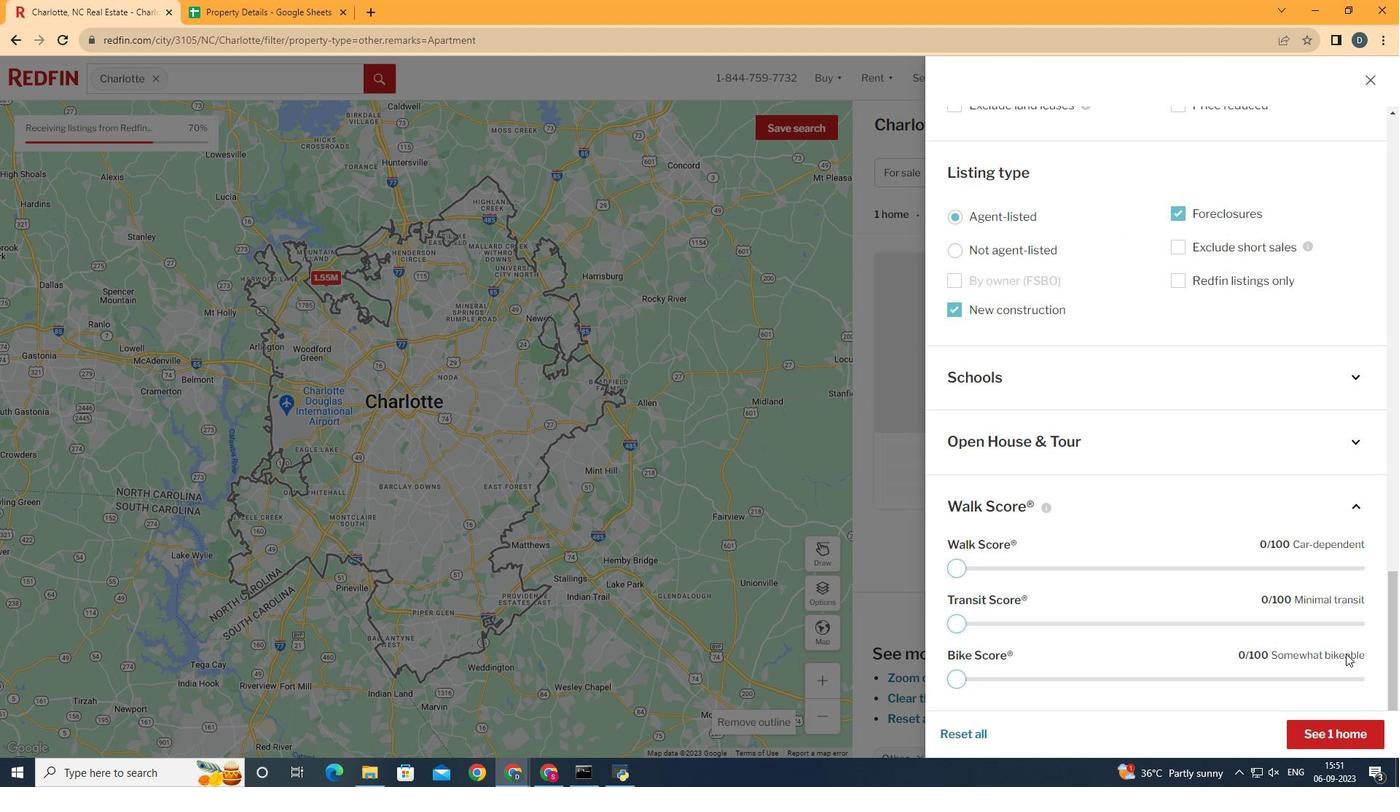 
Action: Mouse scrolled (1346, 653) with delta (0, 0)
Screenshot: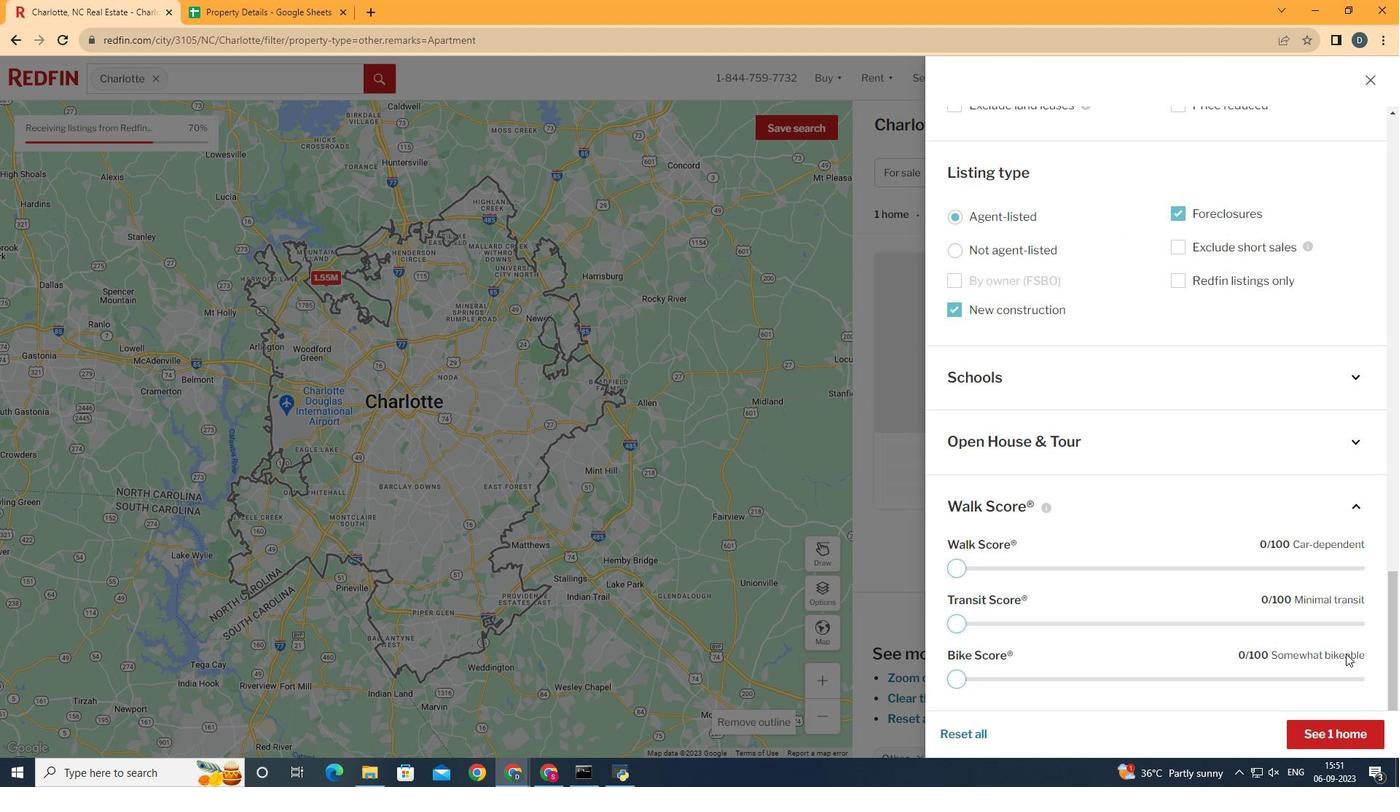 
Action: Mouse moved to (959, 564)
Screenshot: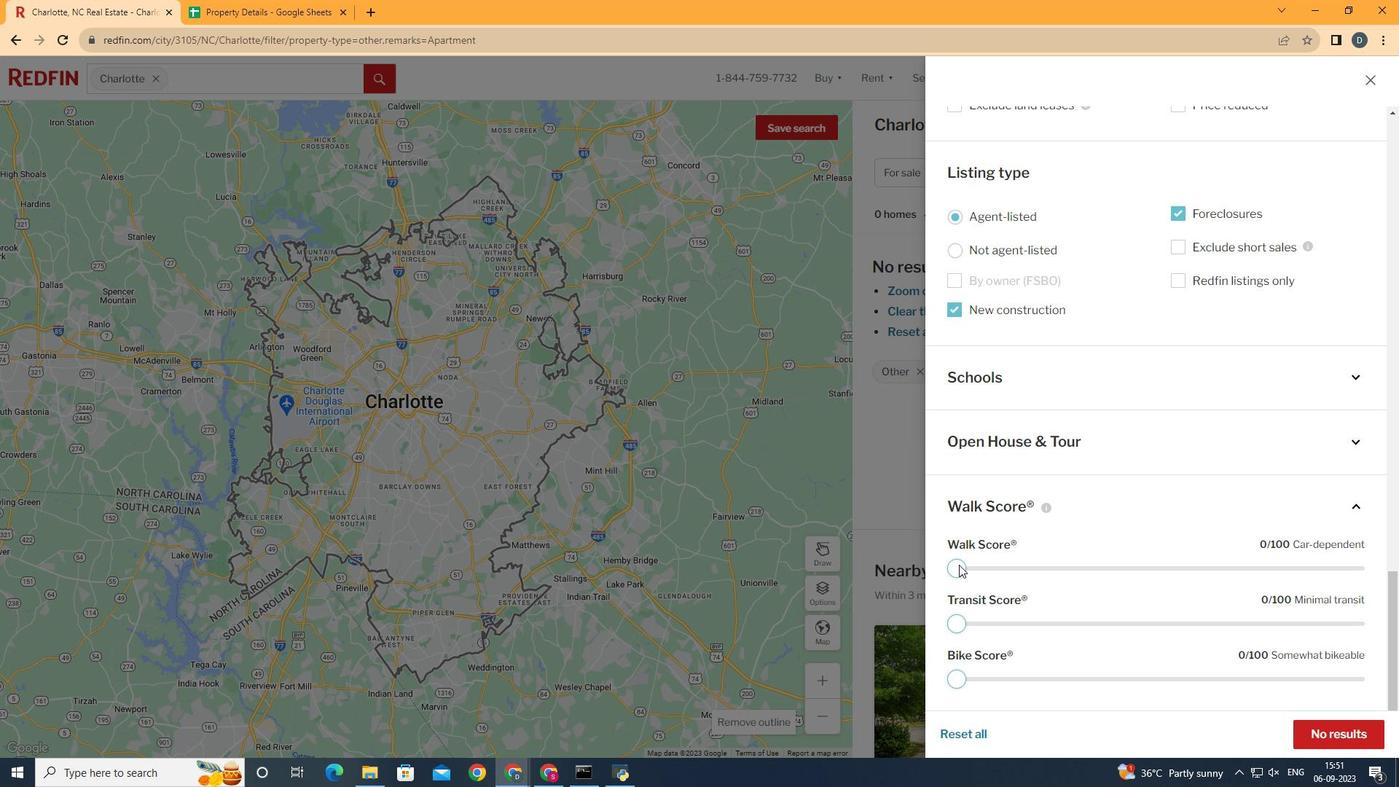 
Action: Mouse pressed left at (959, 564)
Screenshot: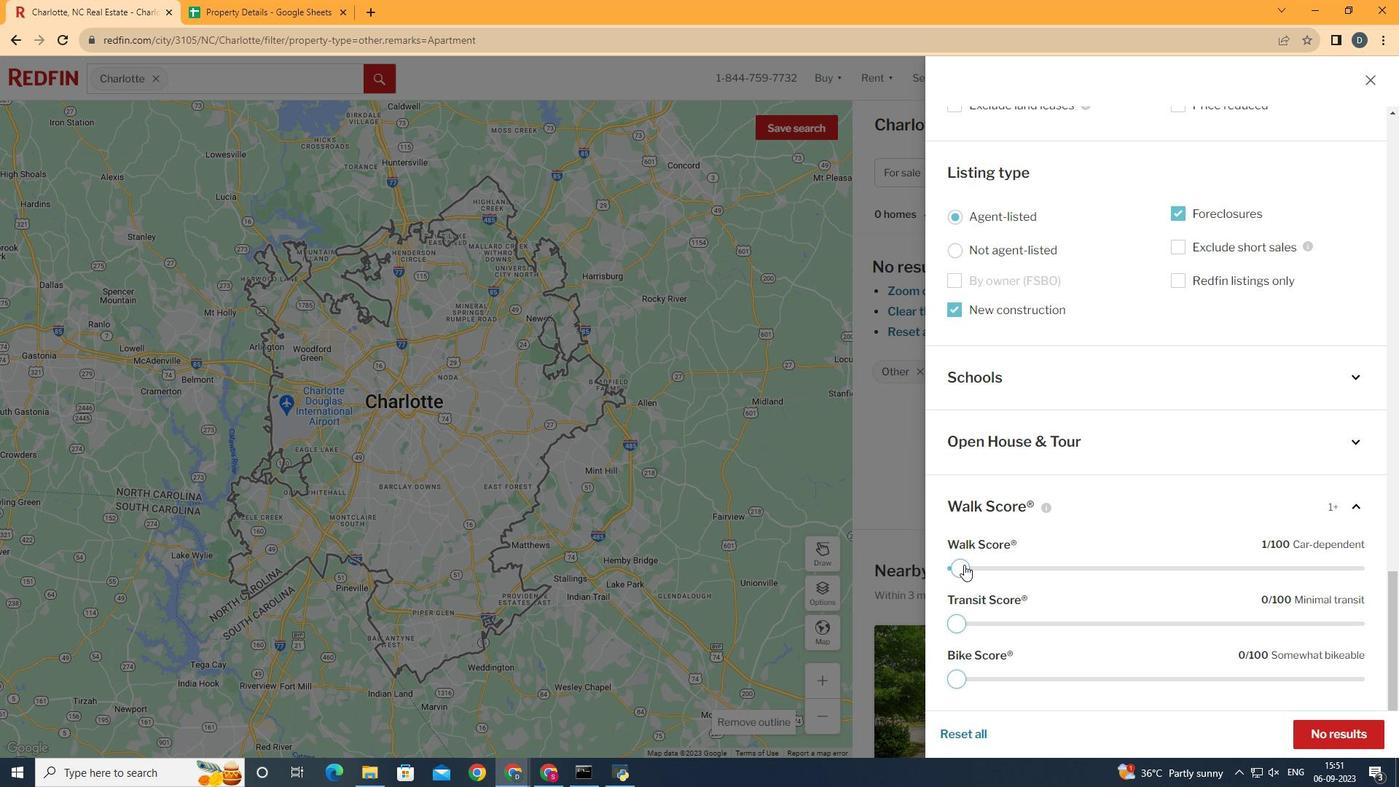 
Action: Mouse moved to (1351, 736)
Screenshot: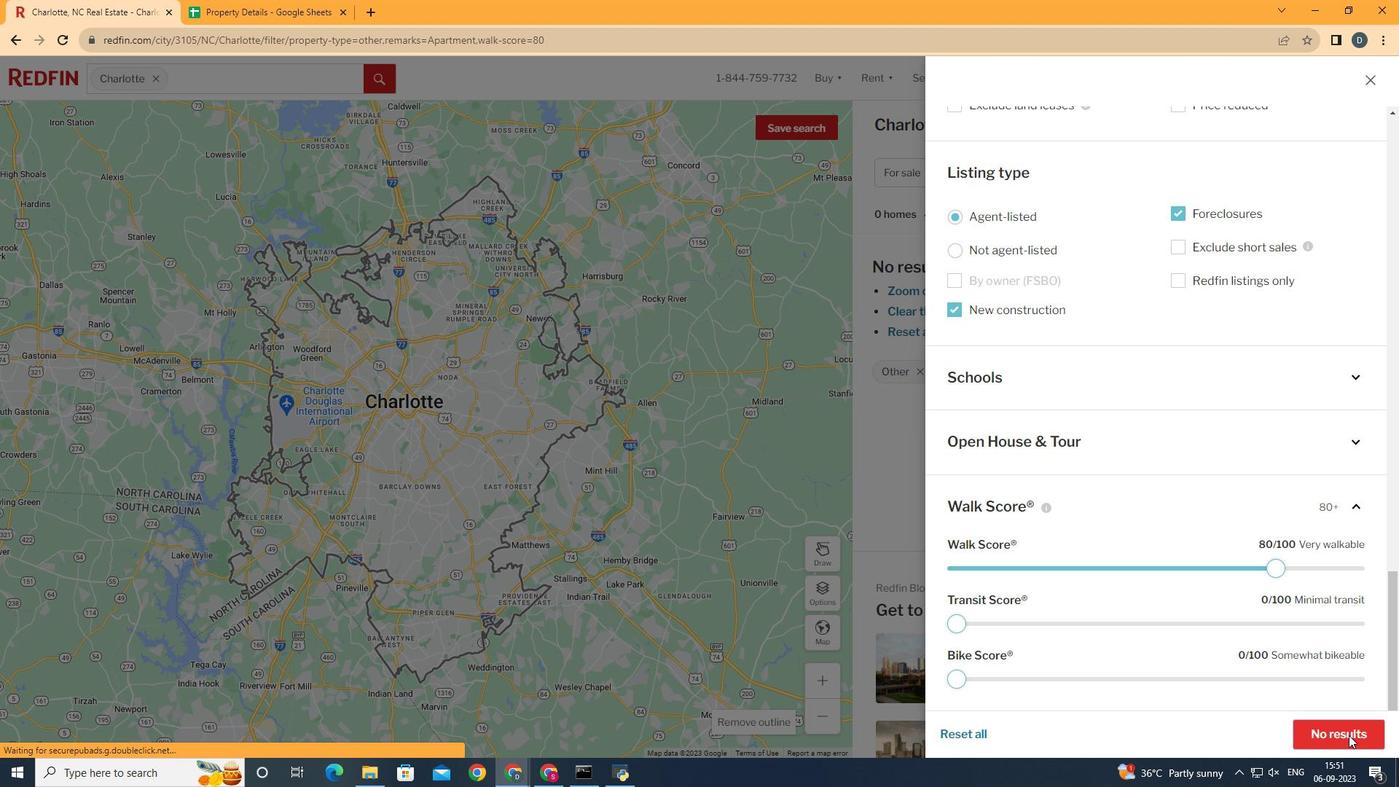 
Action: Mouse pressed left at (1351, 736)
Screenshot: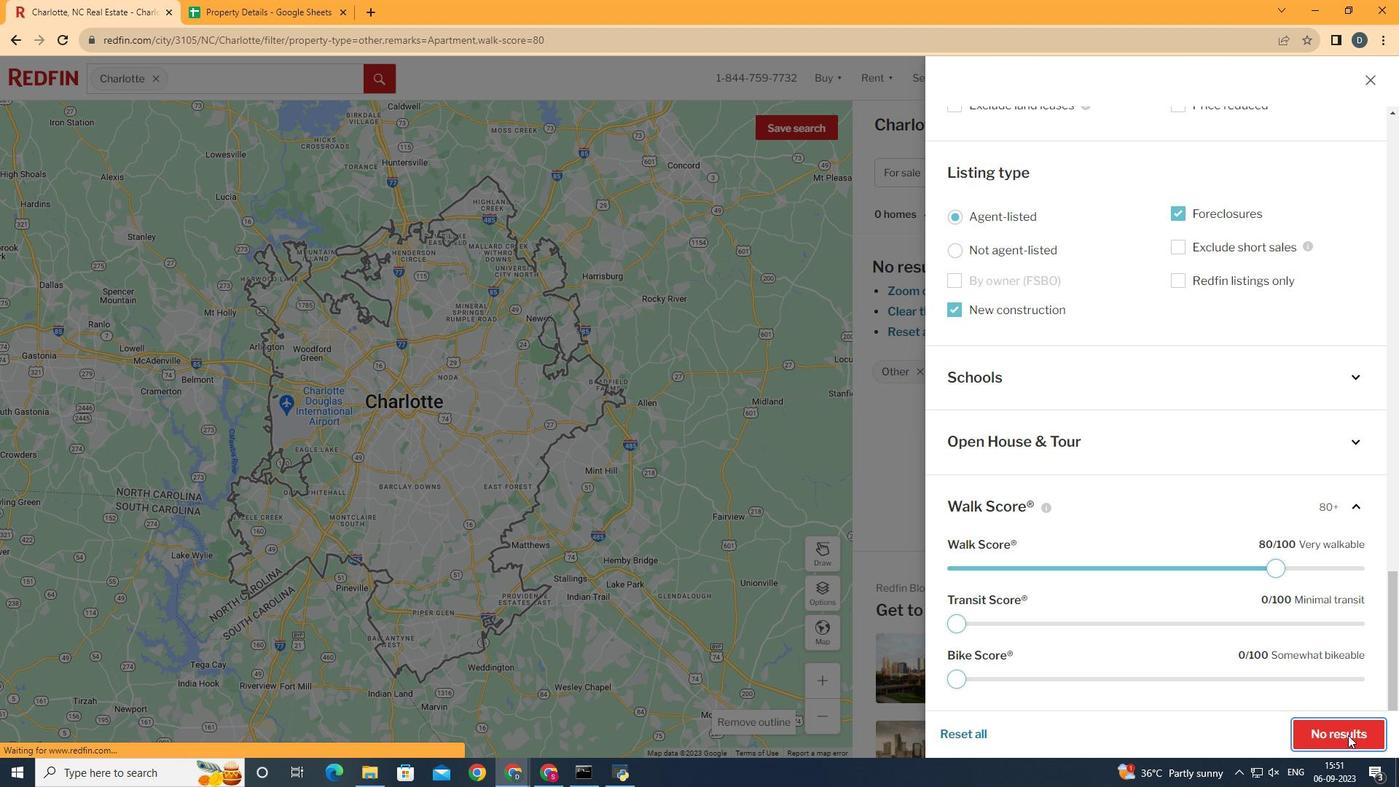 
Action: Mouse moved to (1117, 370)
Screenshot: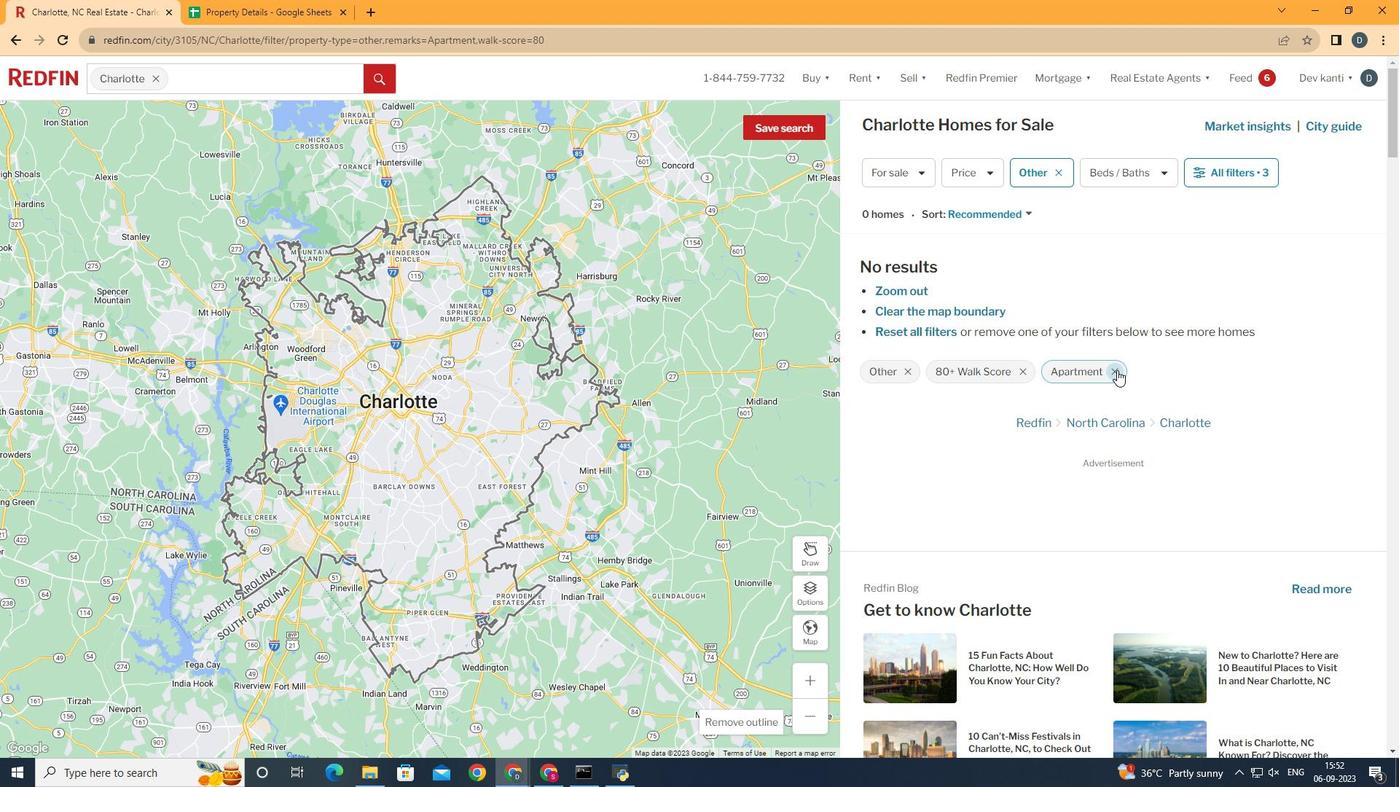 
Action: Mouse pressed left at (1117, 370)
Screenshot: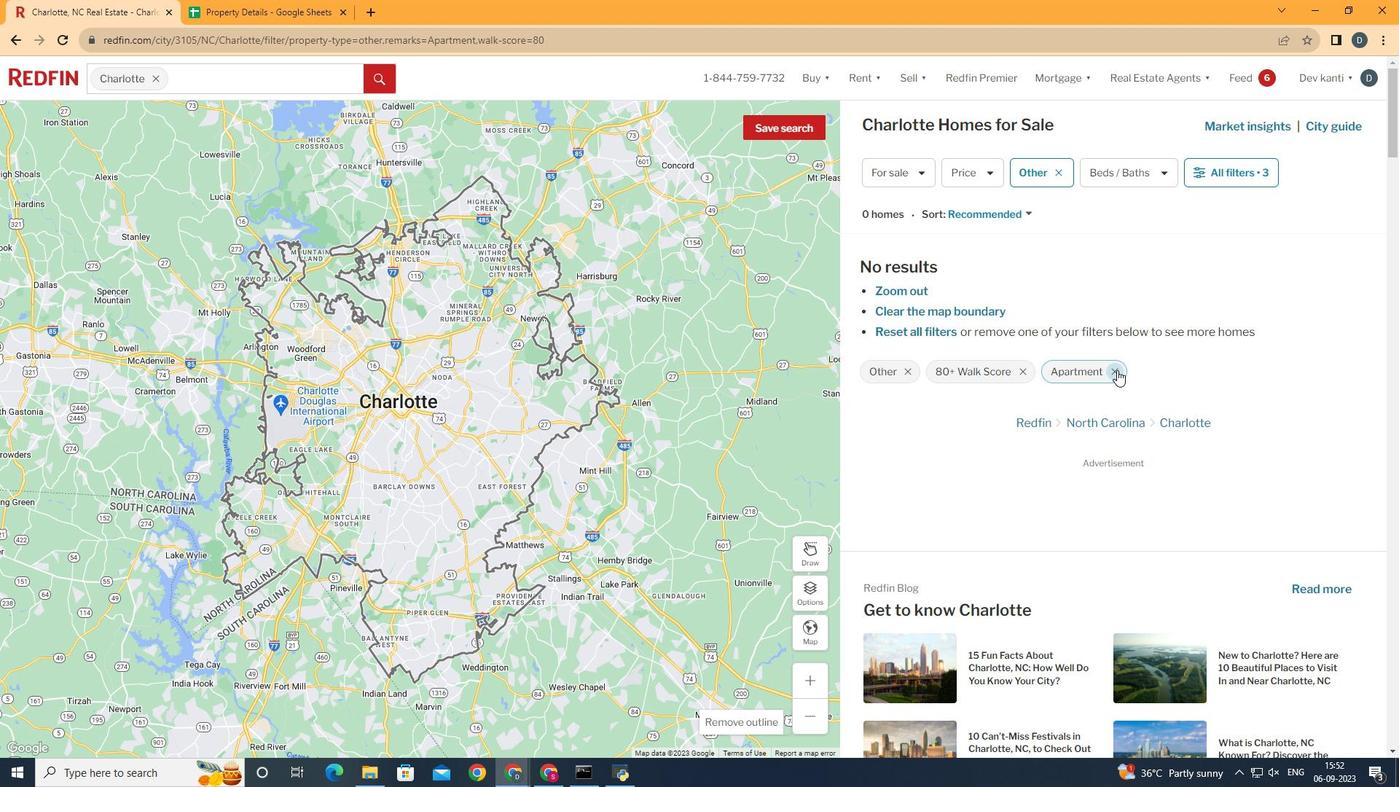 
Action: Mouse moved to (1282, 421)
Screenshot: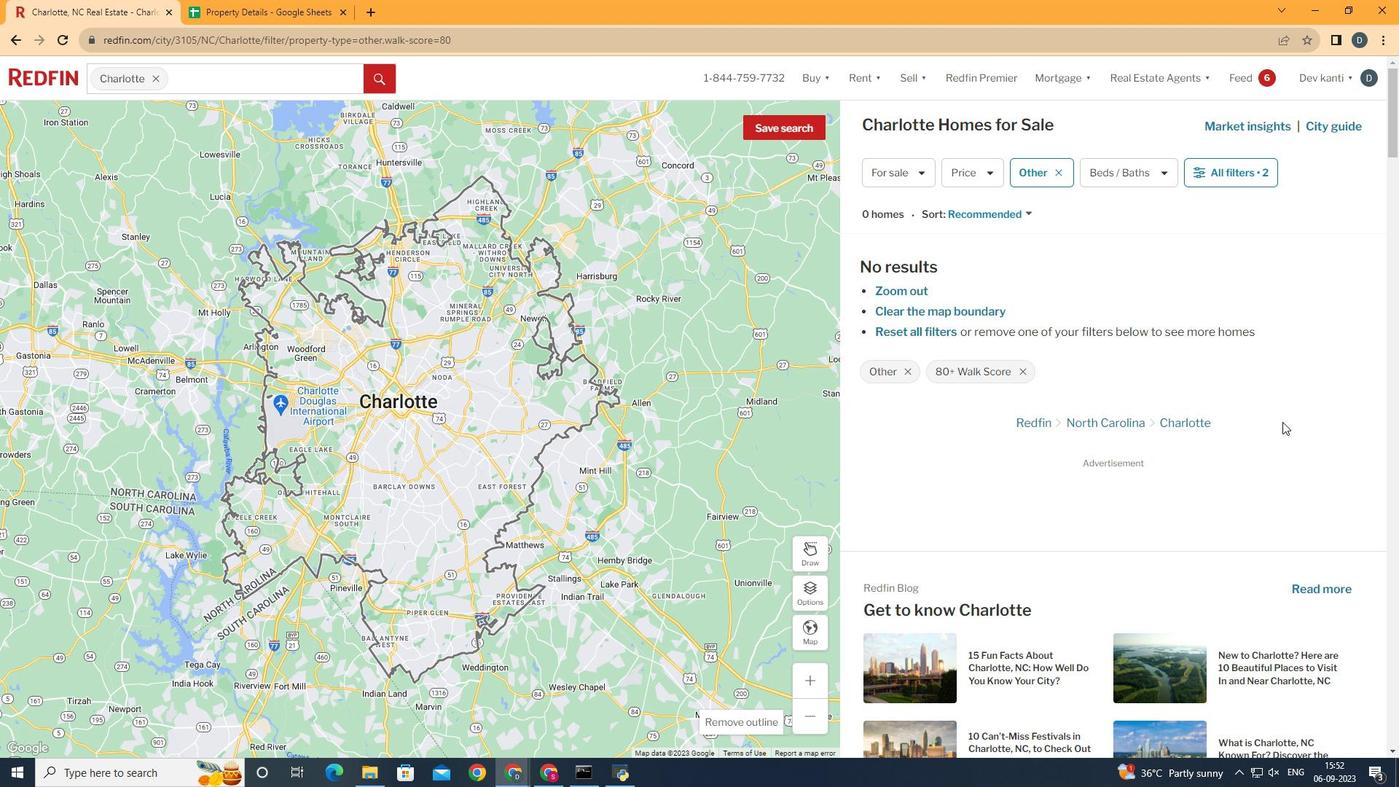 
